 Task: Search one way flight ticket for 4 adults, 2 children, 2 infants in seat and 1 infant on lap in premium economy from Greenville: Pitt-greenville Airport to Gillette: Gillette Campbell County Airport on 5-1-2023. Choice of flights is Westjet. Number of bags: 1 carry on bag. Price is upto 89000. Outbound departure time preference is 7:00.
Action: Mouse moved to (253, 316)
Screenshot: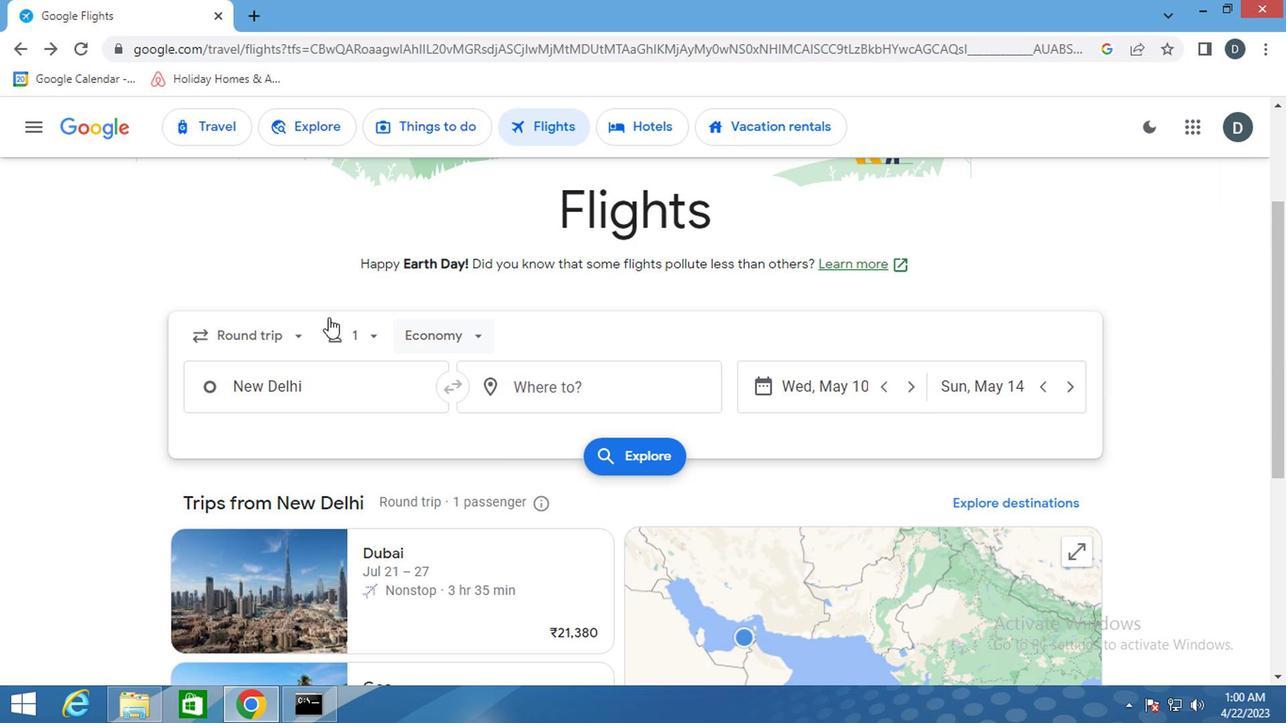 
Action: Mouse pressed left at (253, 316)
Screenshot: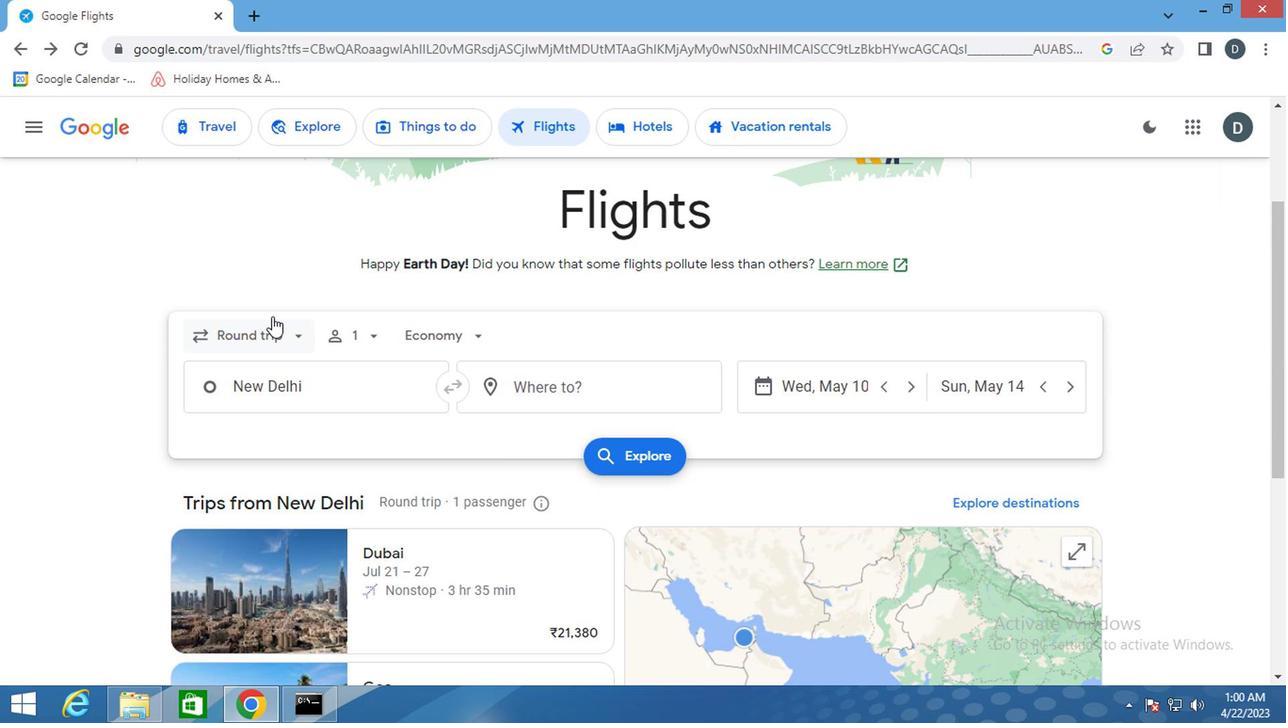
Action: Mouse moved to (248, 407)
Screenshot: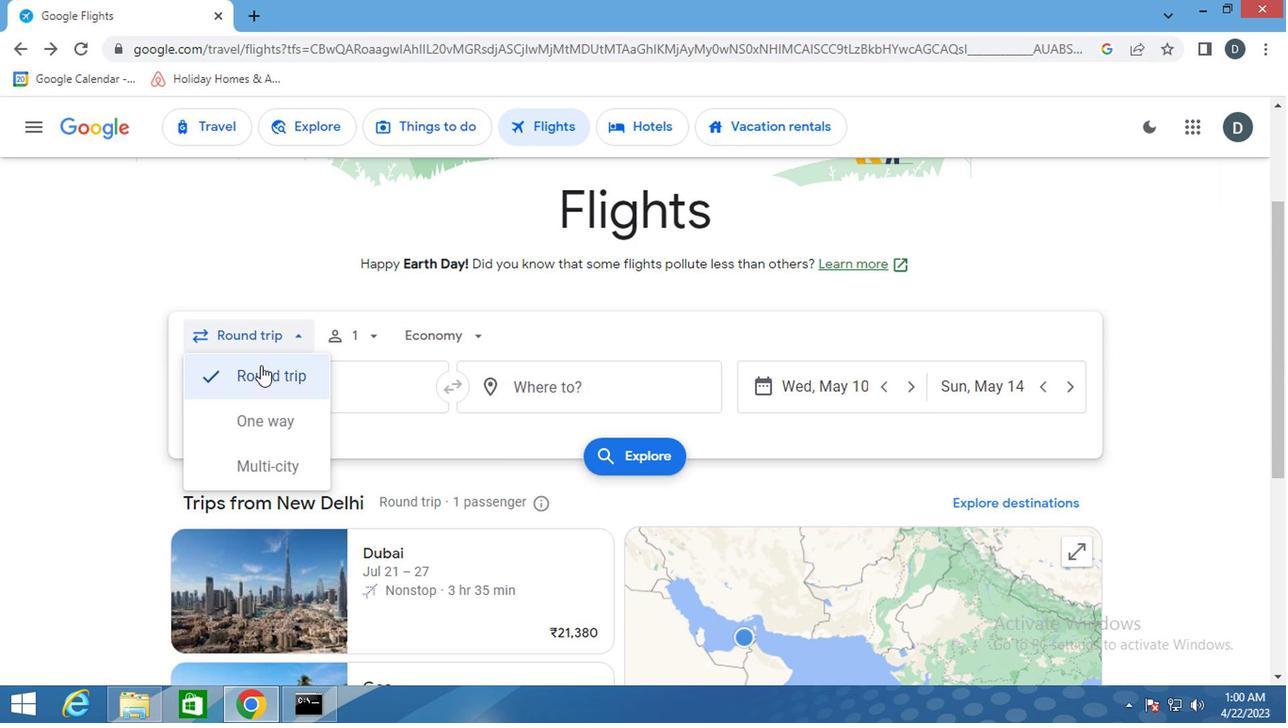 
Action: Mouse pressed left at (248, 407)
Screenshot: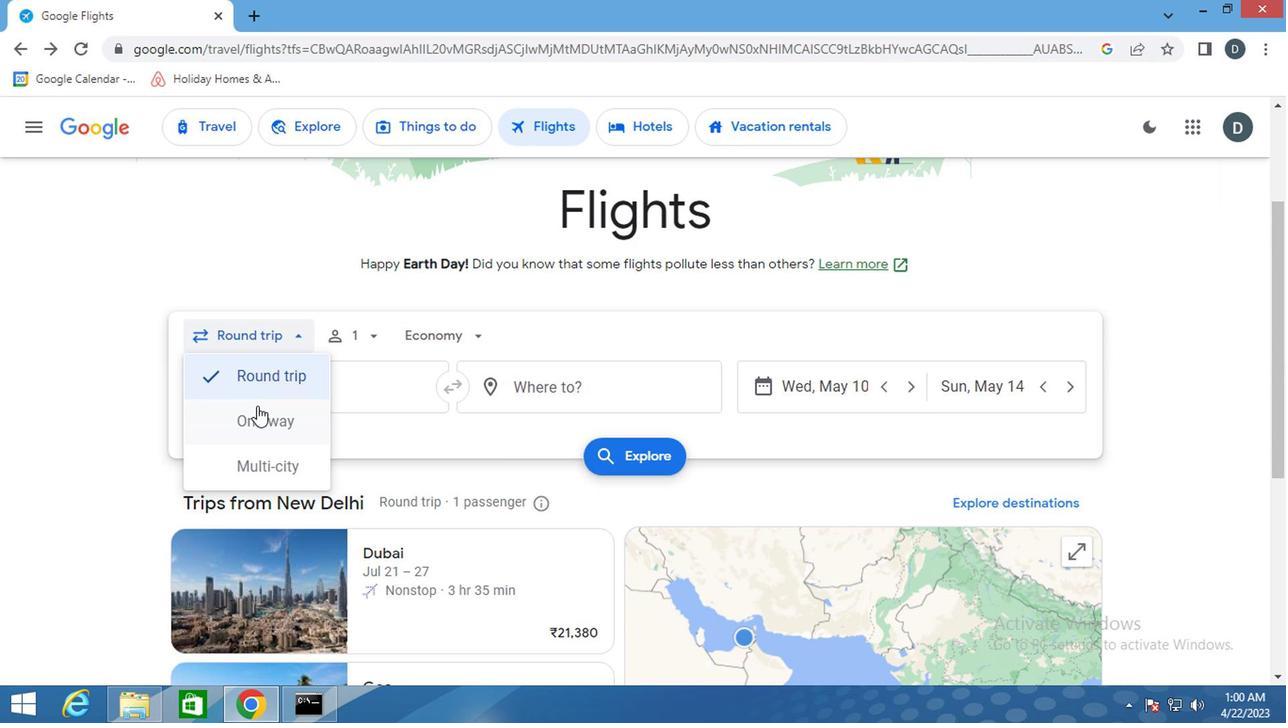 
Action: Mouse moved to (337, 331)
Screenshot: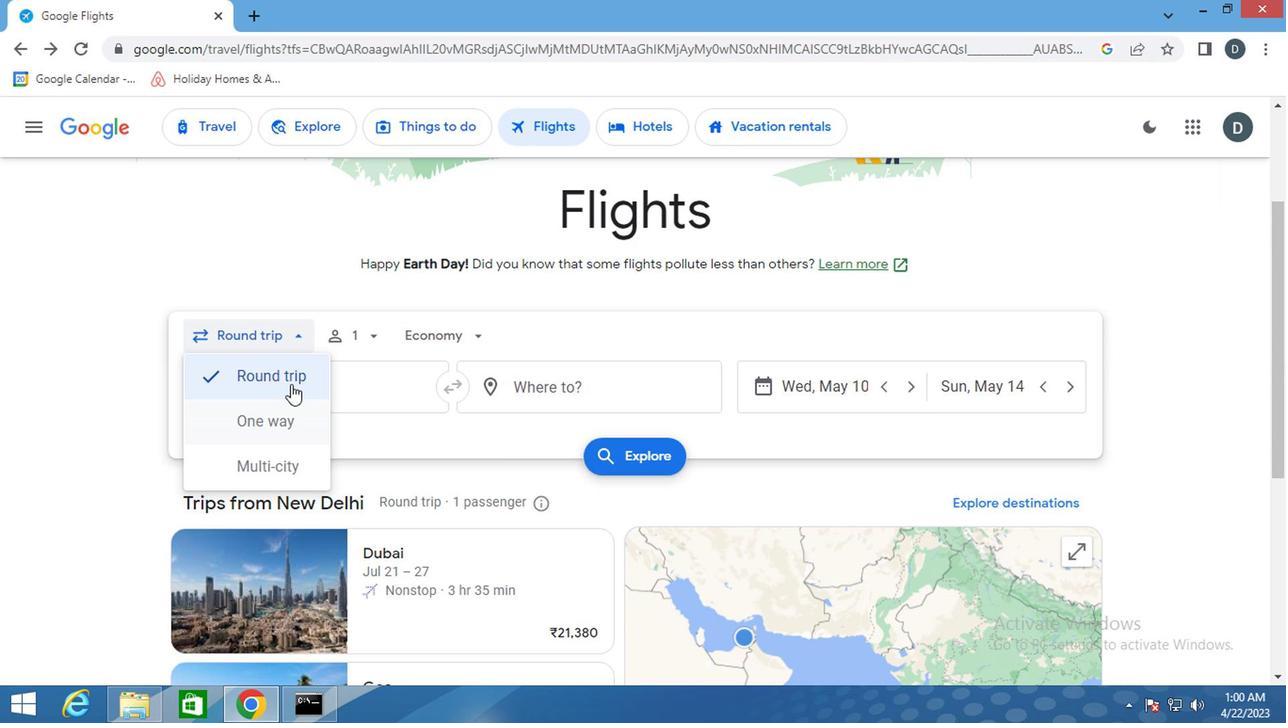 
Action: Mouse pressed left at (337, 331)
Screenshot: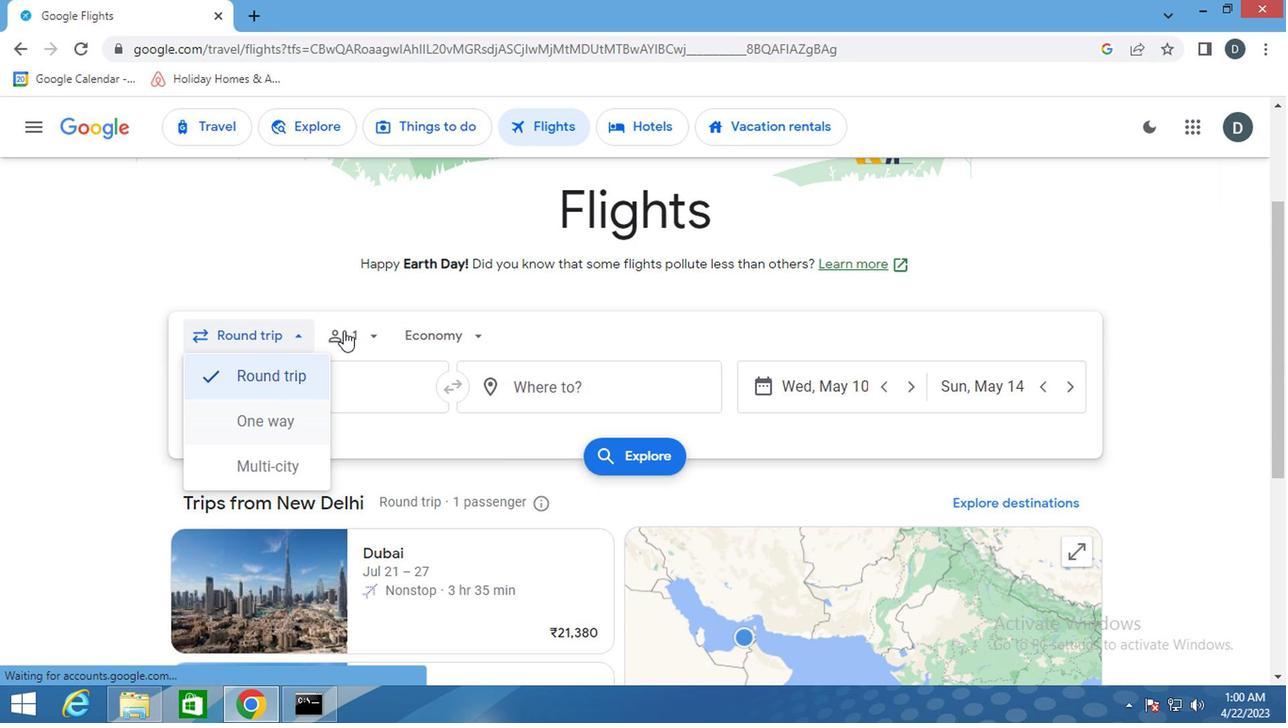 
Action: Mouse moved to (504, 388)
Screenshot: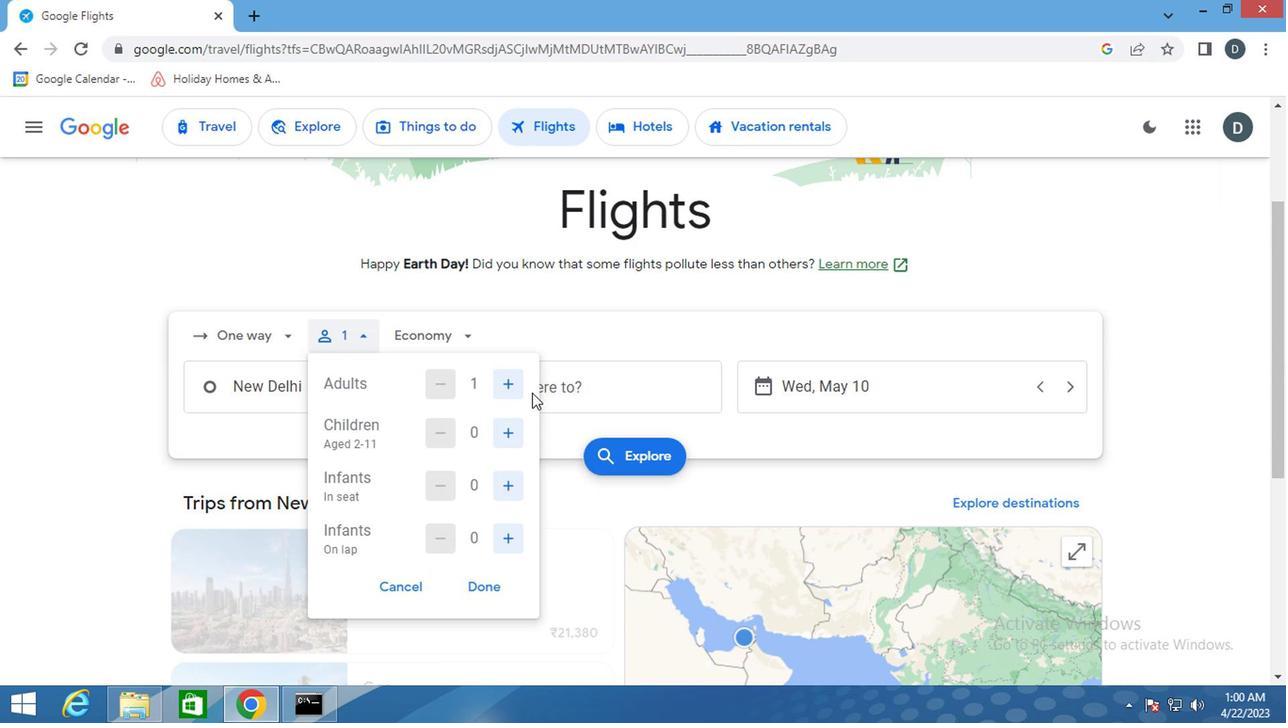 
Action: Mouse pressed left at (504, 388)
Screenshot: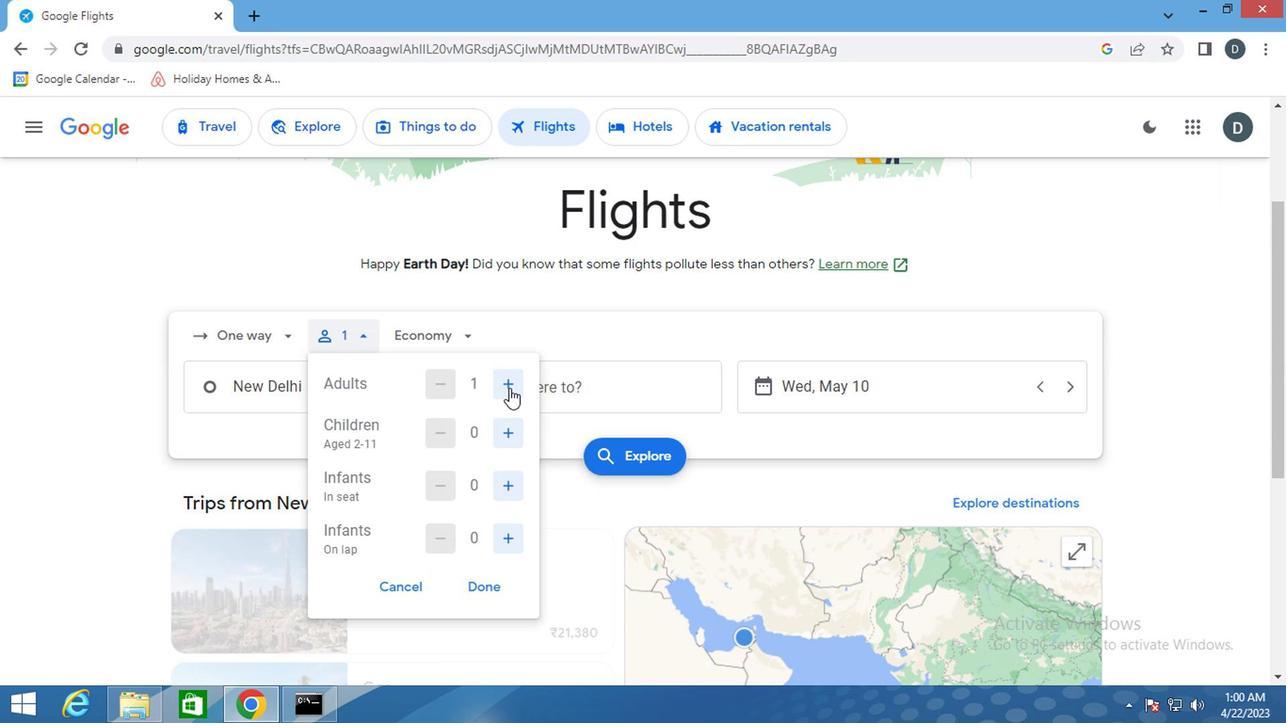 
Action: Mouse pressed left at (504, 388)
Screenshot: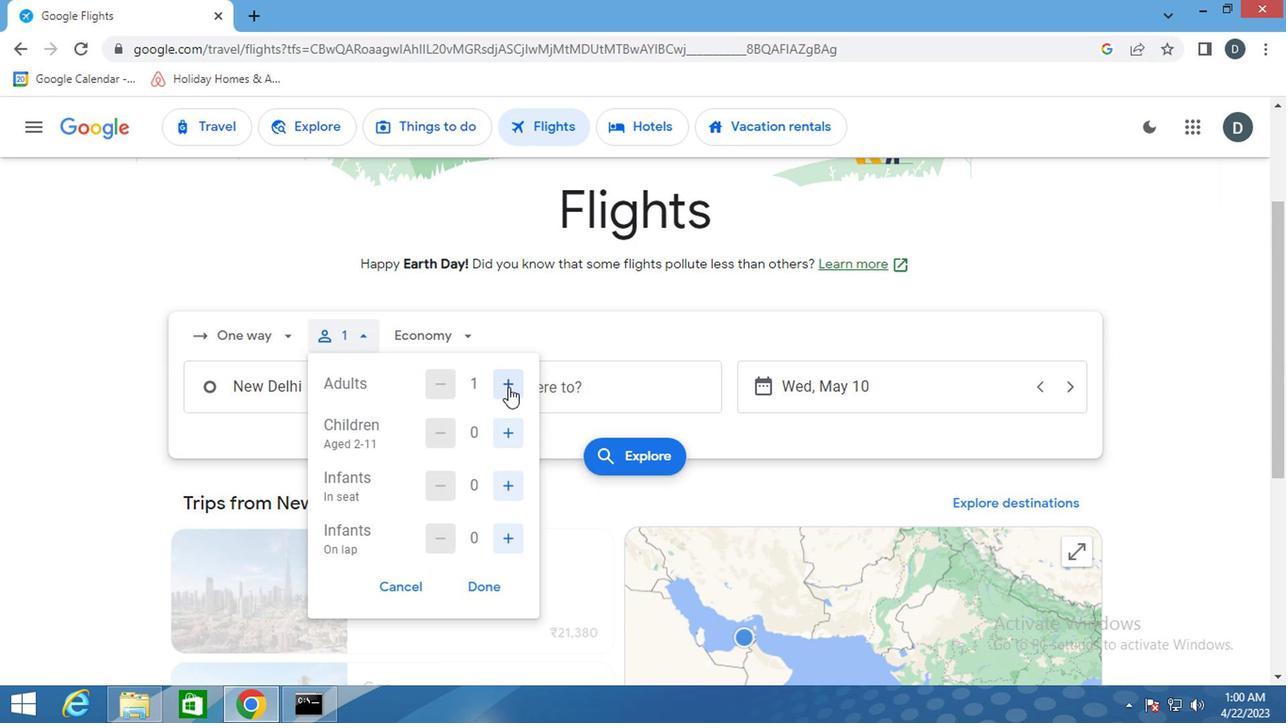 
Action: Mouse pressed left at (504, 388)
Screenshot: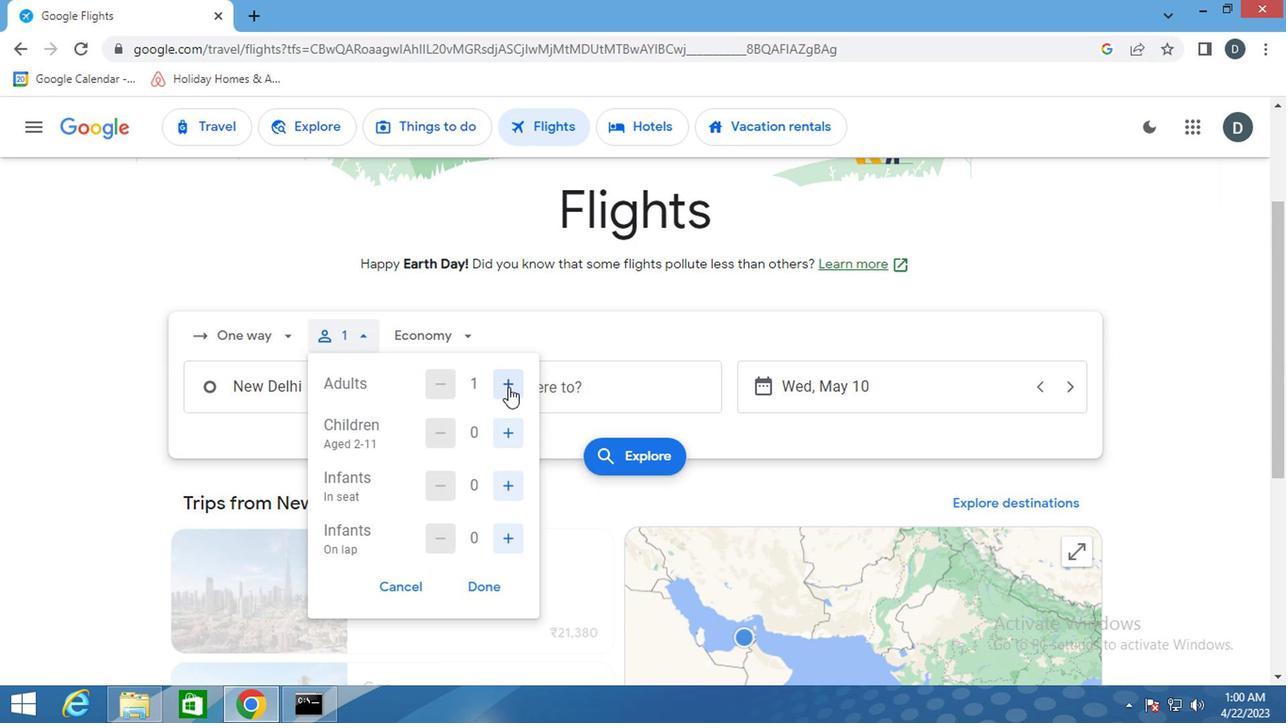 
Action: Mouse moved to (499, 436)
Screenshot: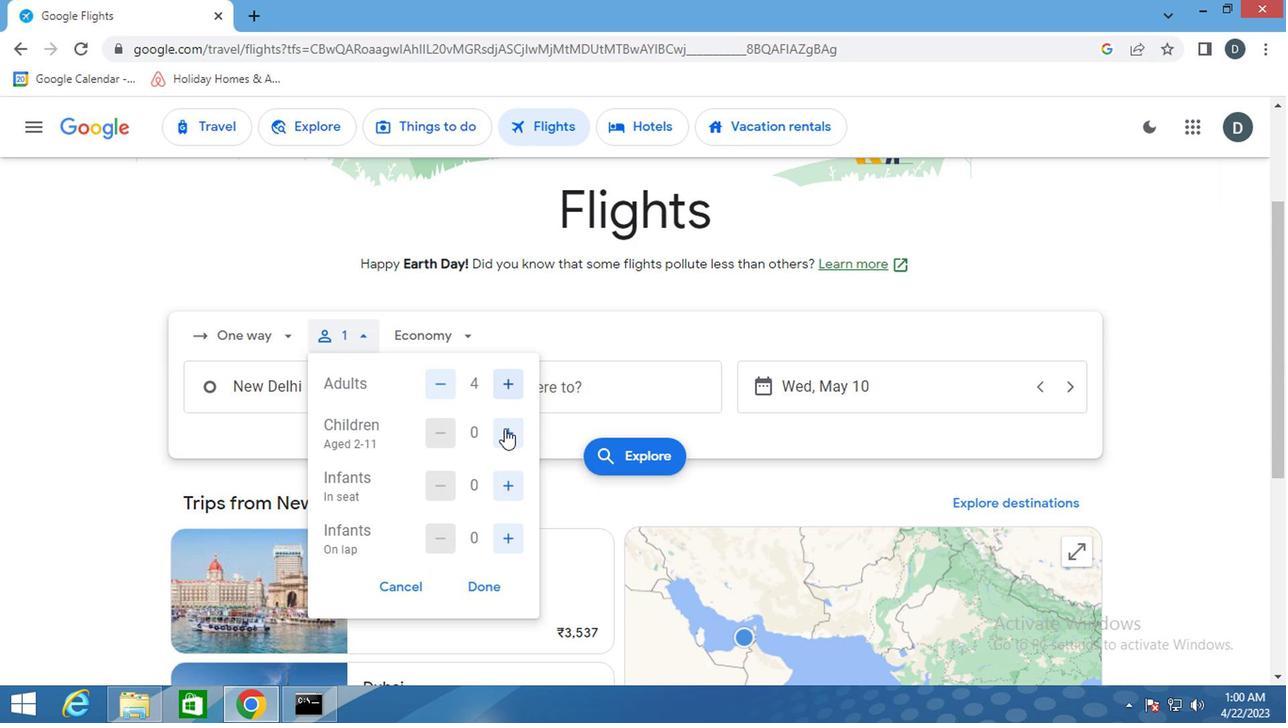 
Action: Mouse pressed left at (499, 436)
Screenshot: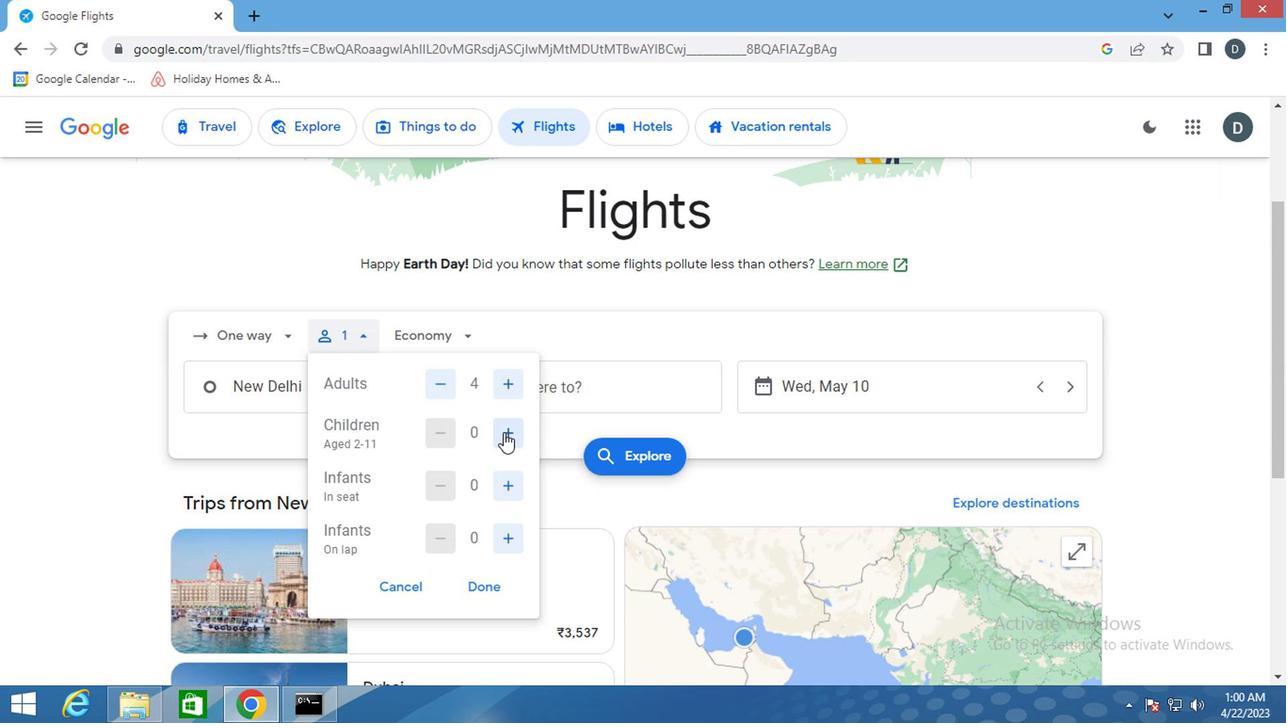
Action: Mouse moved to (499, 436)
Screenshot: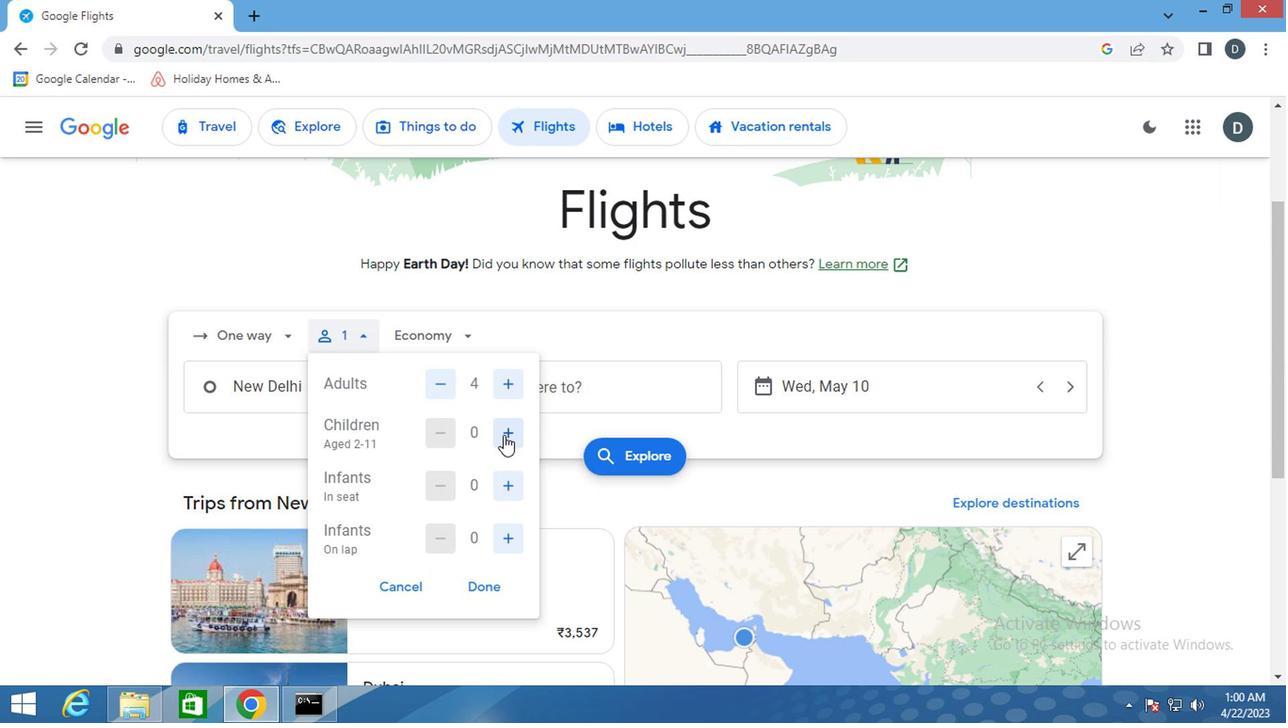 
Action: Mouse pressed left at (499, 436)
Screenshot: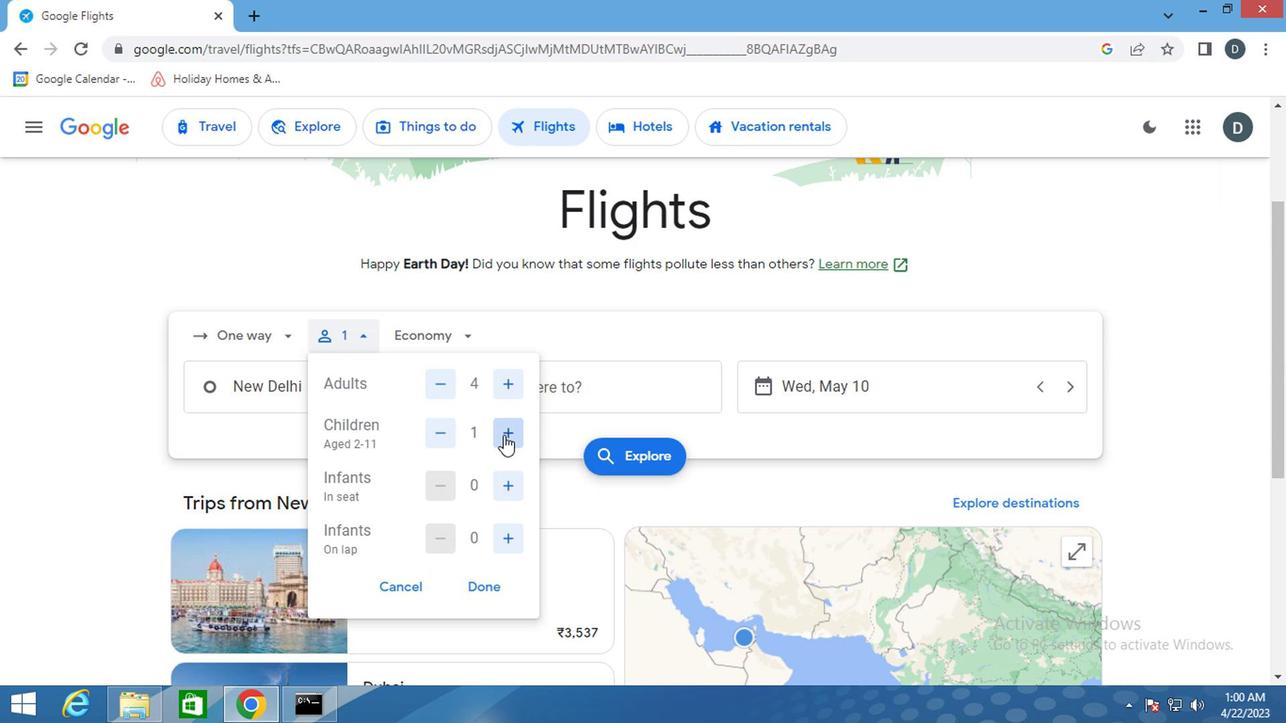 
Action: Mouse moved to (505, 482)
Screenshot: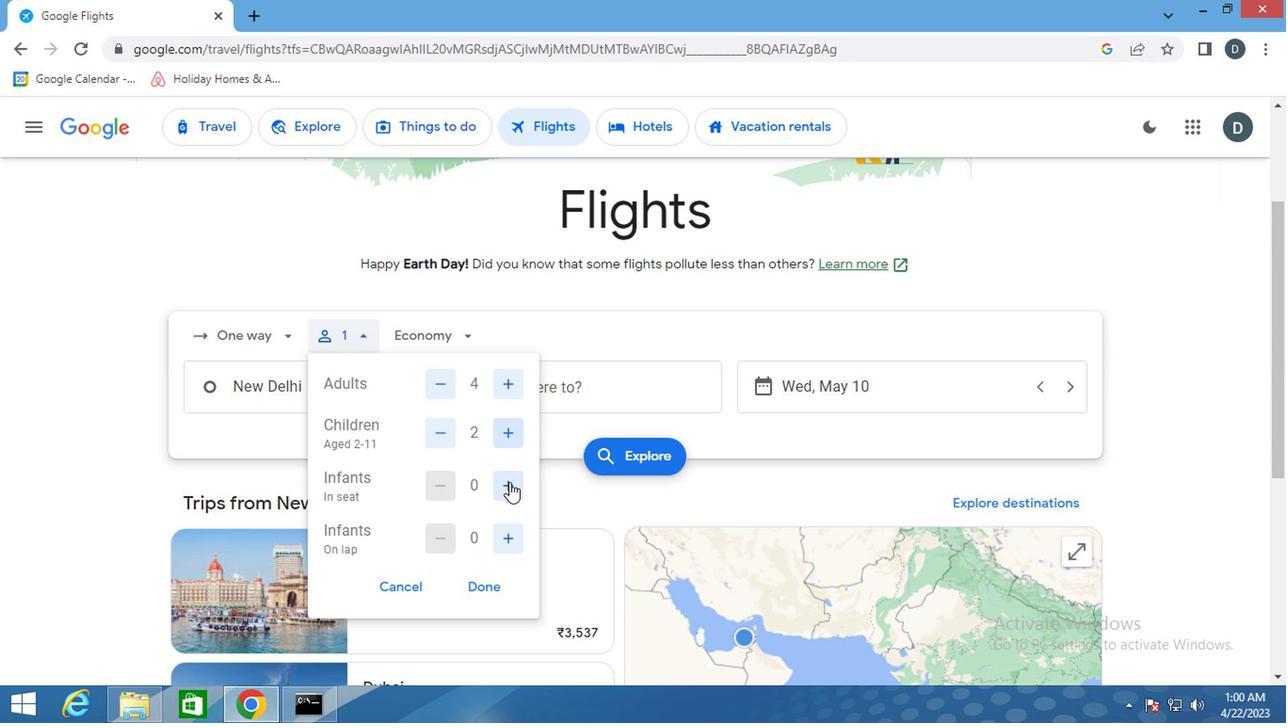 
Action: Mouse pressed left at (505, 482)
Screenshot: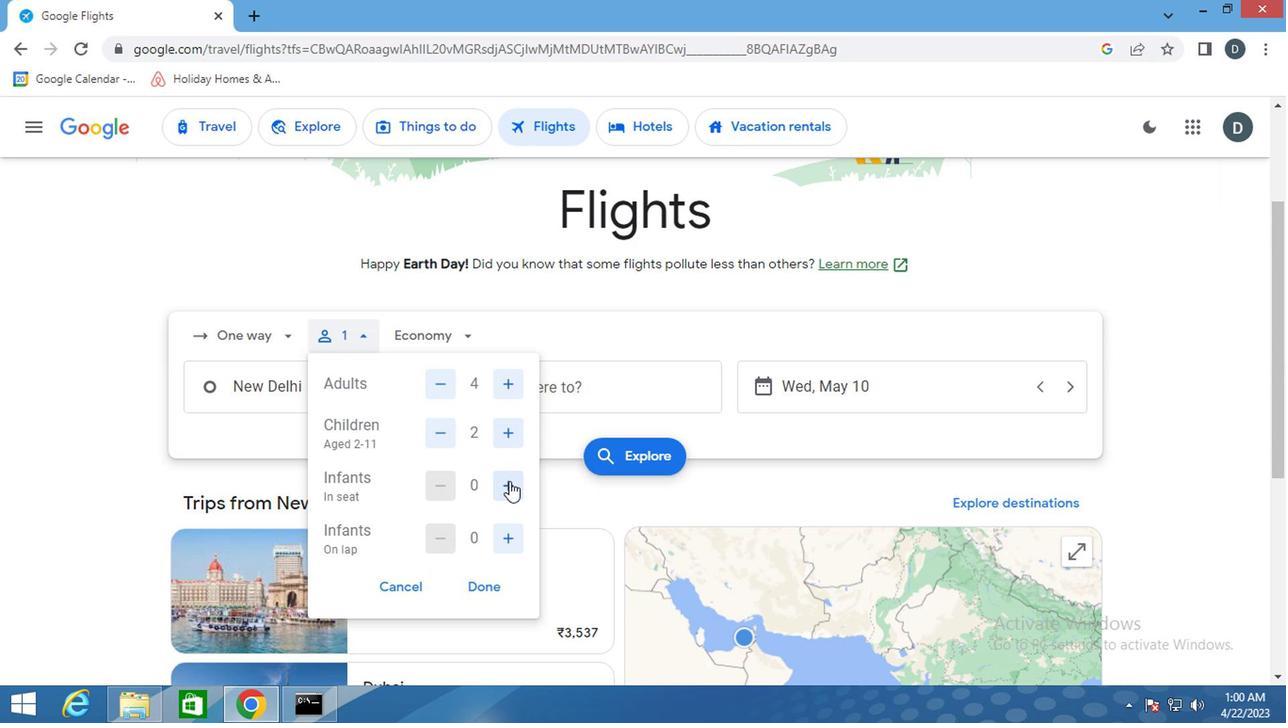 
Action: Mouse pressed left at (505, 482)
Screenshot: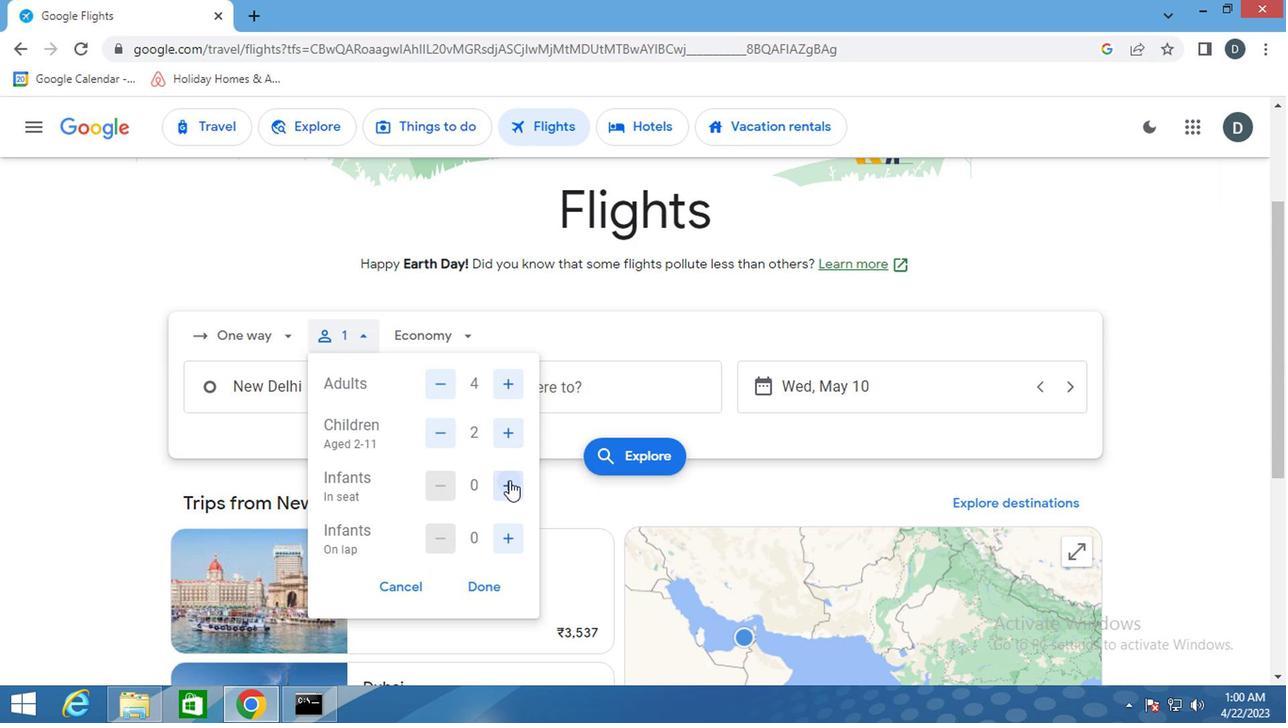 
Action: Mouse moved to (519, 540)
Screenshot: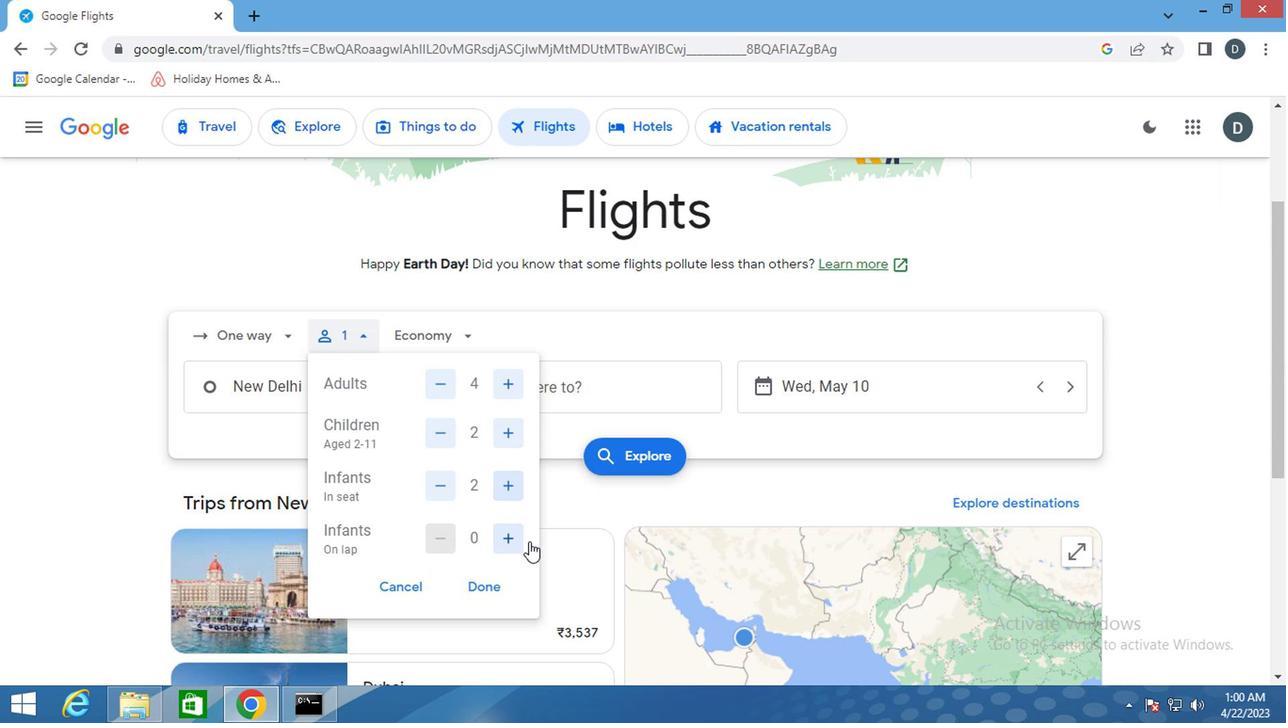 
Action: Mouse pressed left at (519, 540)
Screenshot: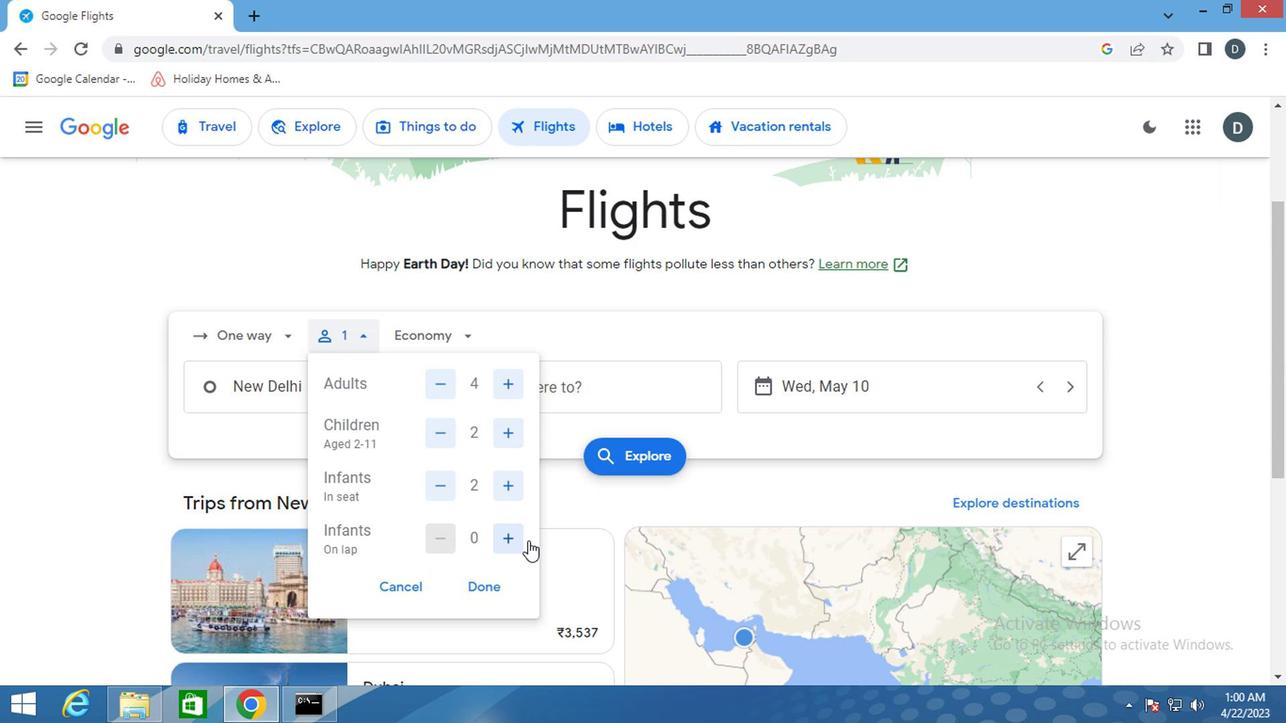
Action: Mouse moved to (462, 587)
Screenshot: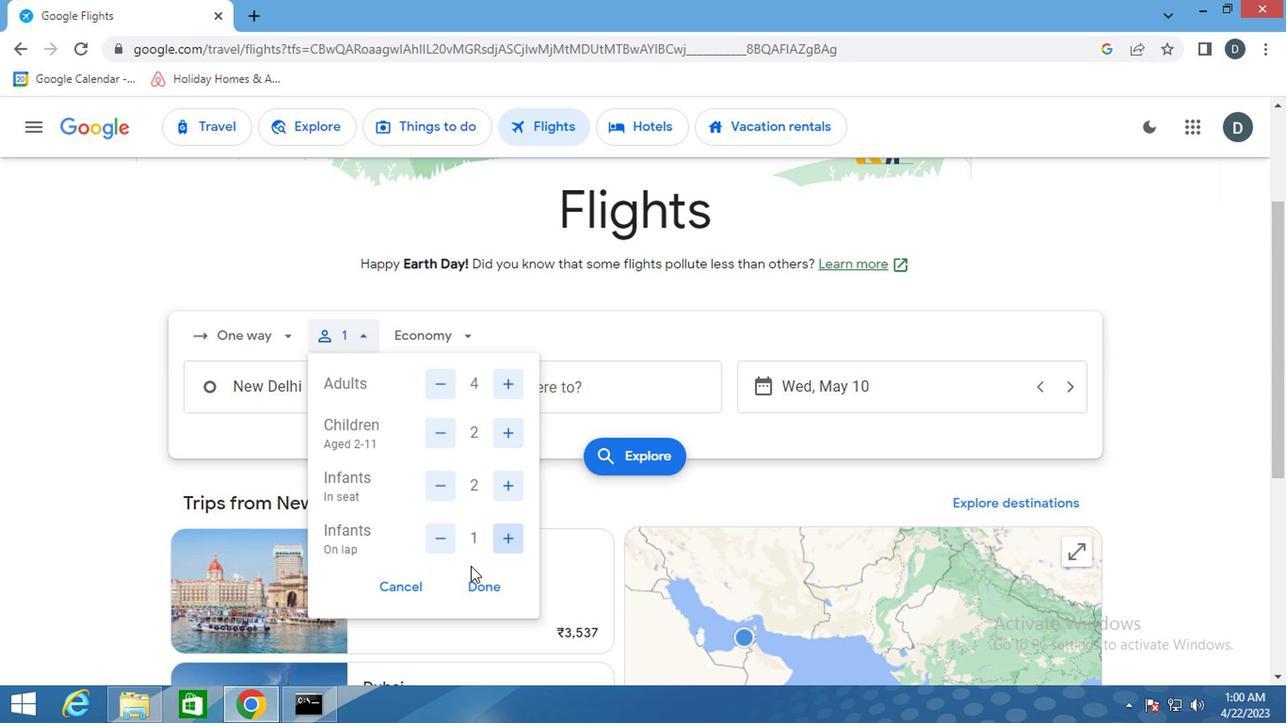 
Action: Mouse pressed left at (462, 587)
Screenshot: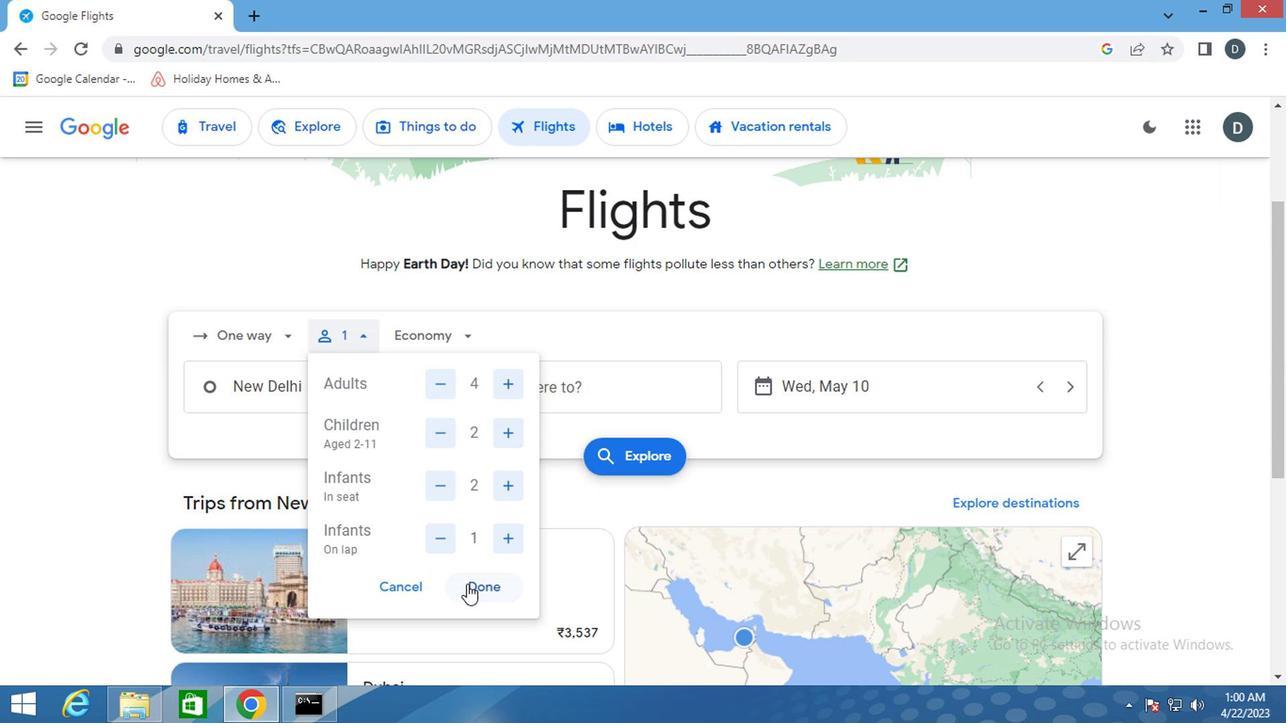 
Action: Mouse moved to (434, 341)
Screenshot: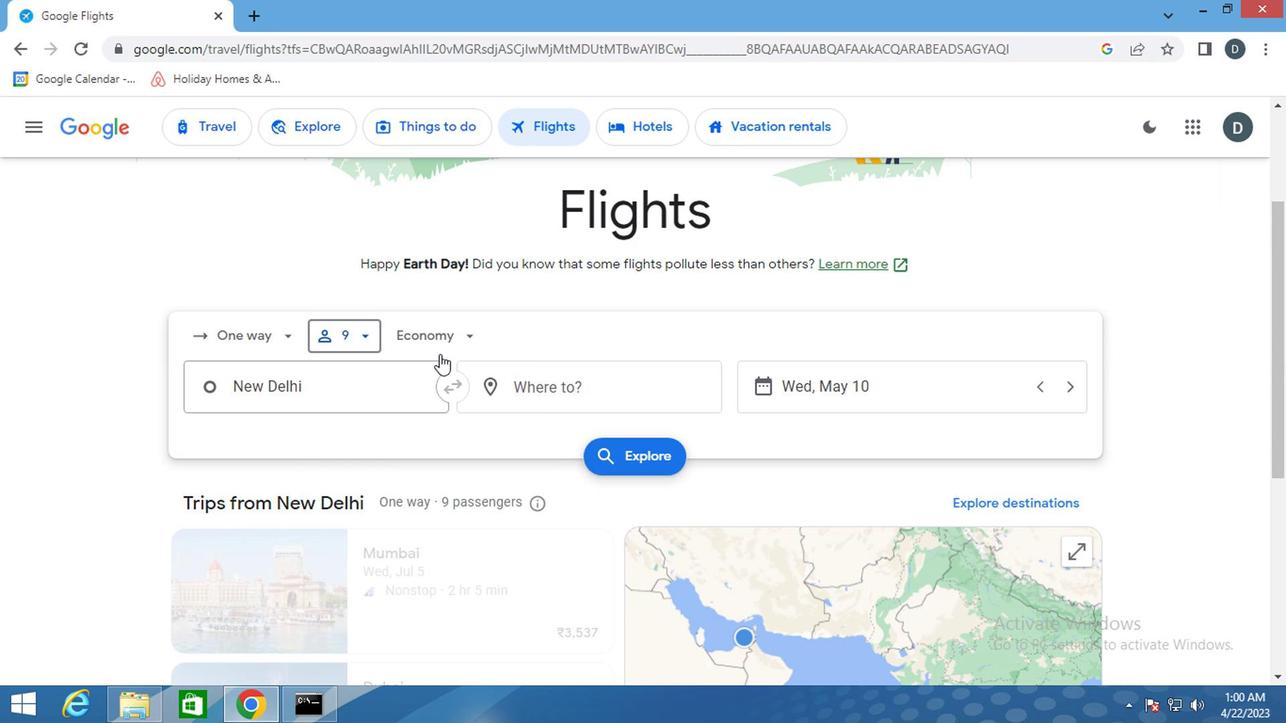 
Action: Mouse pressed left at (434, 341)
Screenshot: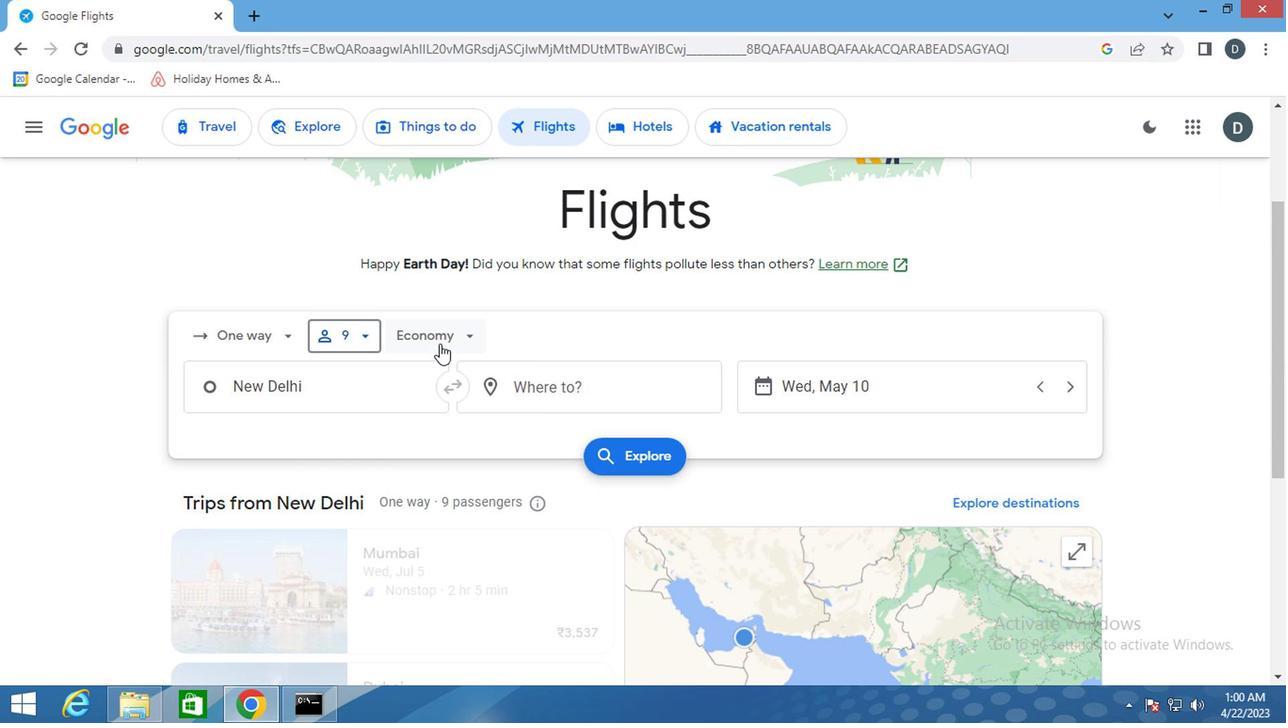 
Action: Mouse moved to (473, 420)
Screenshot: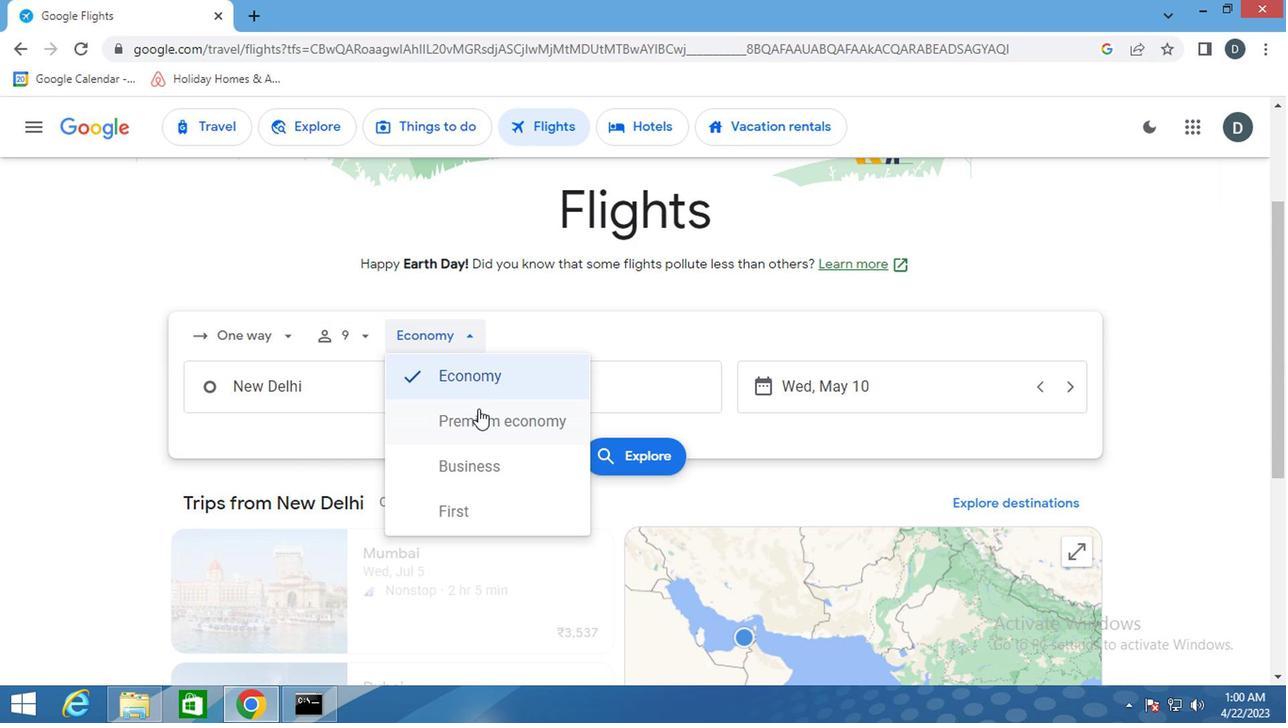 
Action: Mouse pressed left at (473, 420)
Screenshot: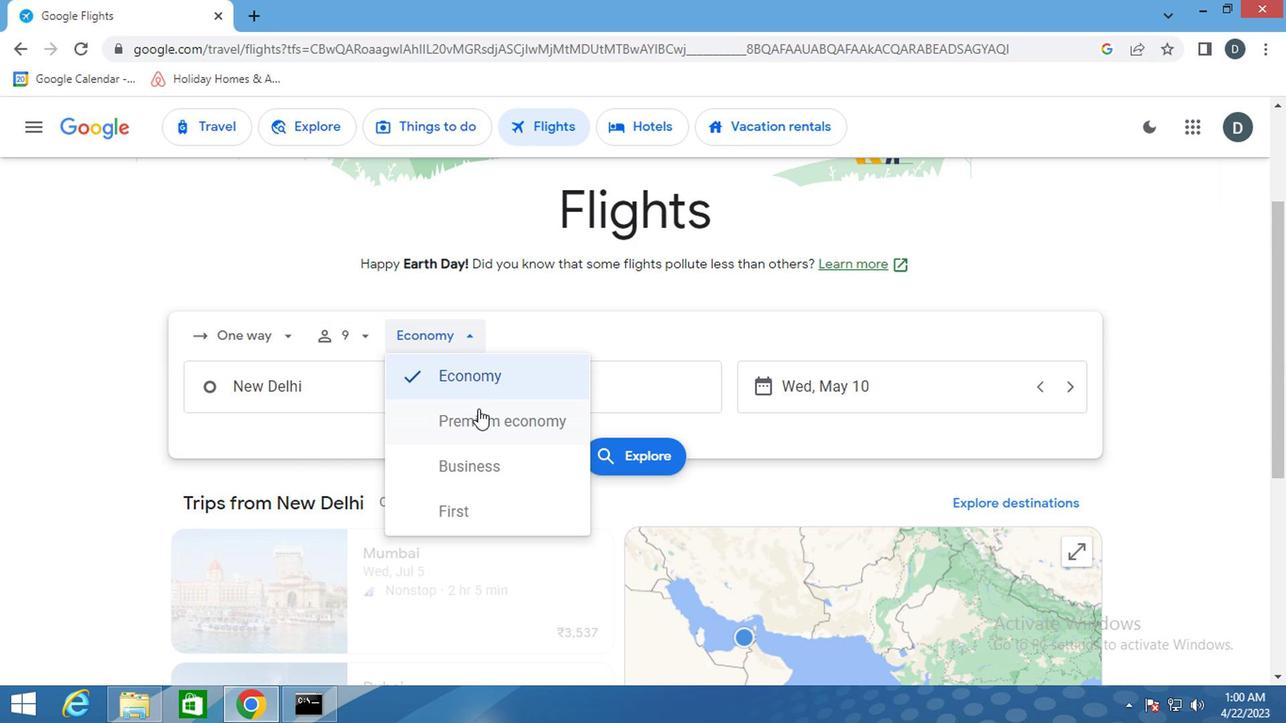 
Action: Mouse moved to (340, 397)
Screenshot: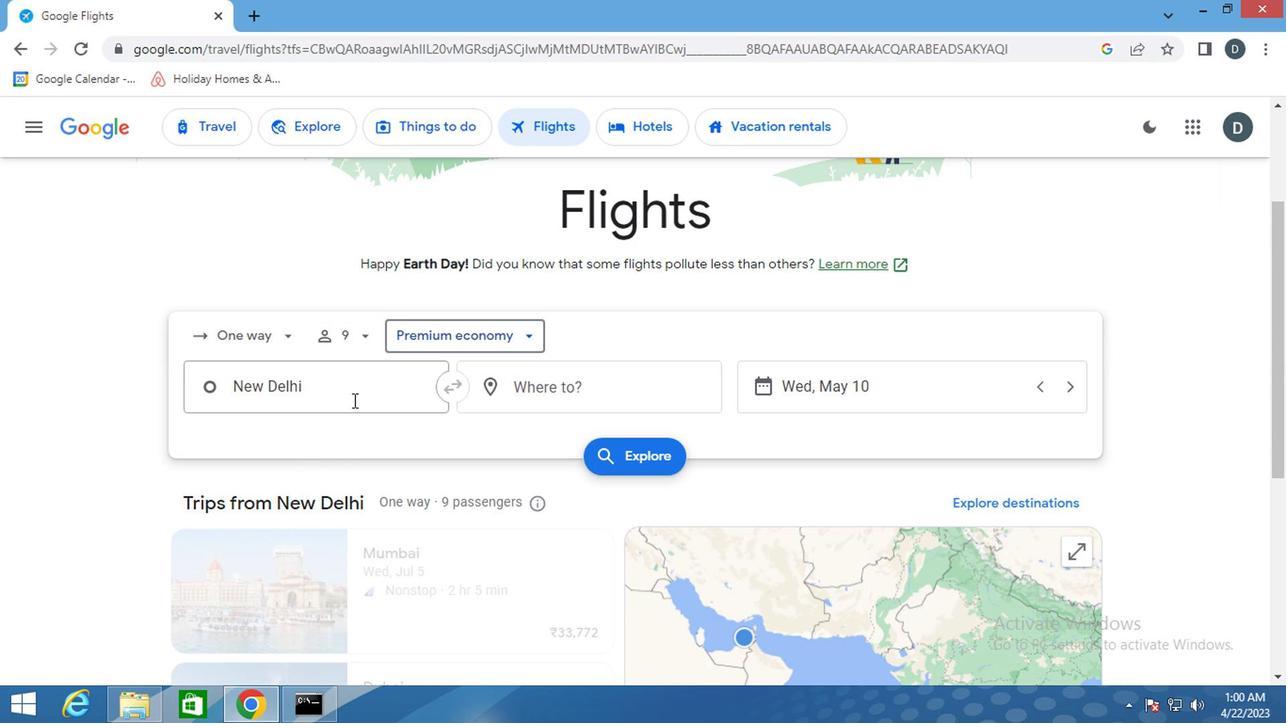 
Action: Mouse pressed left at (340, 397)
Screenshot: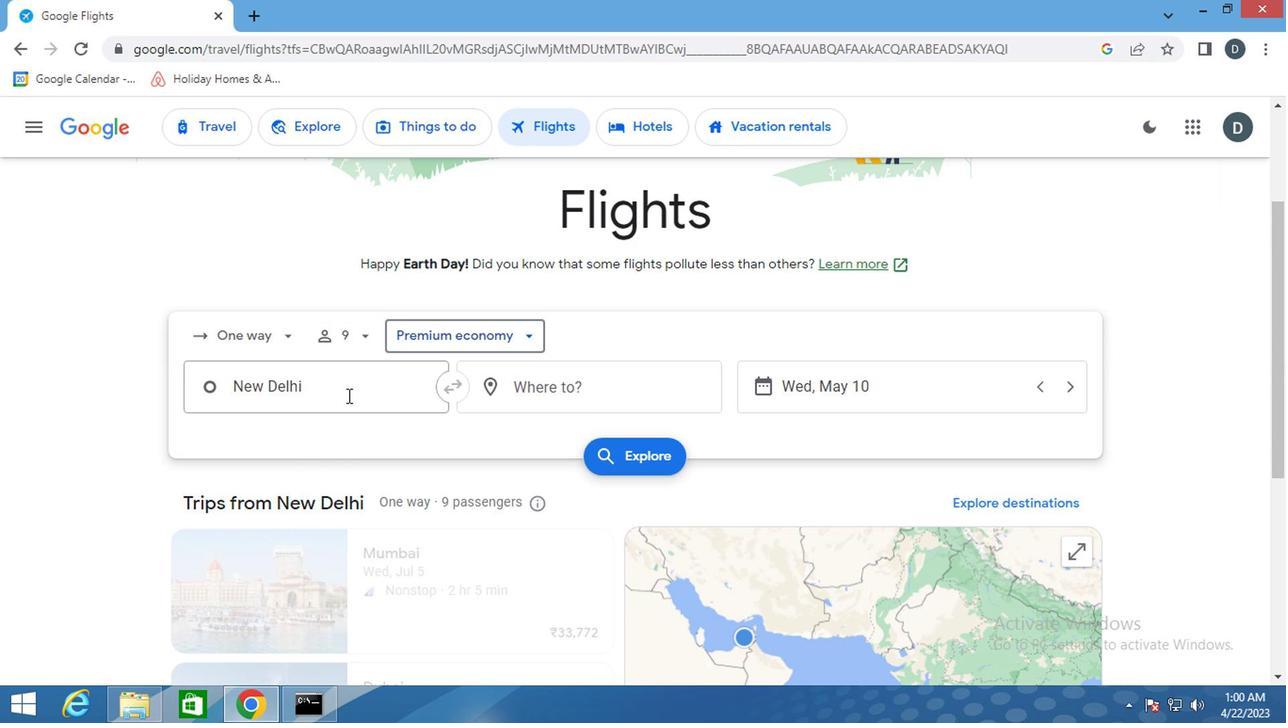 
Action: Mouse moved to (342, 392)
Screenshot: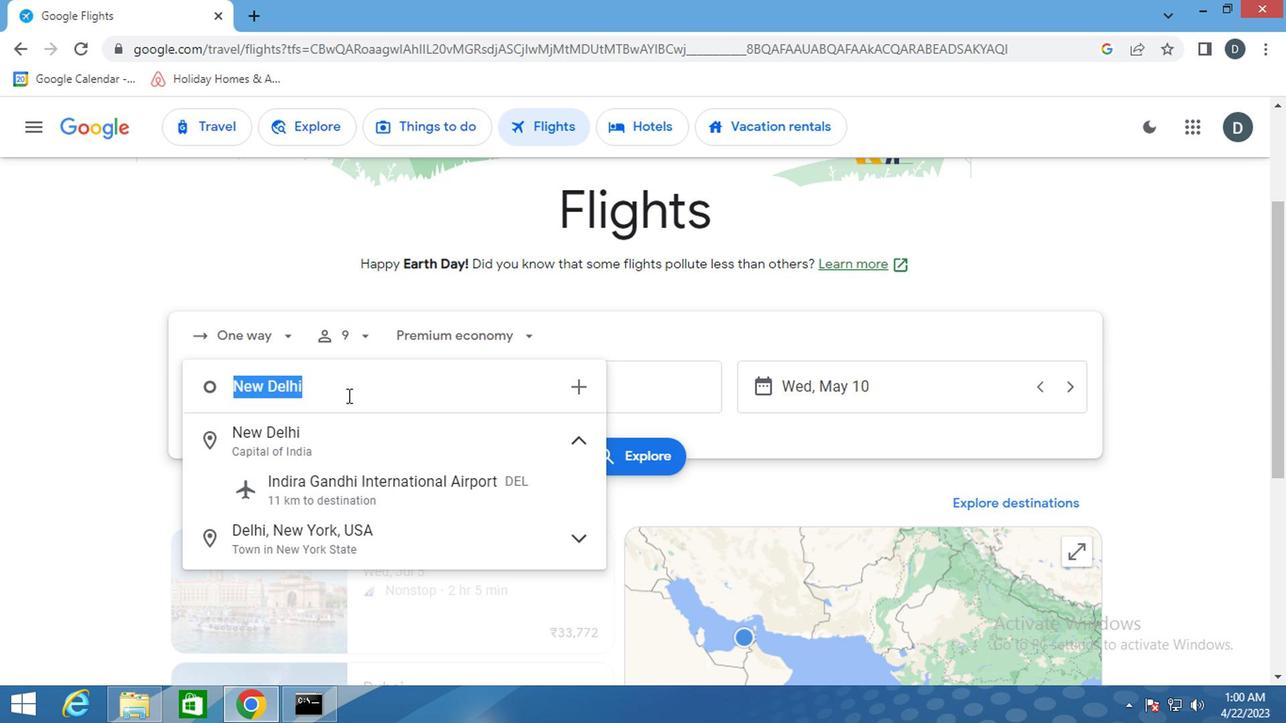 
Action: Key pressed <Key.shift>GREENSB
Screenshot: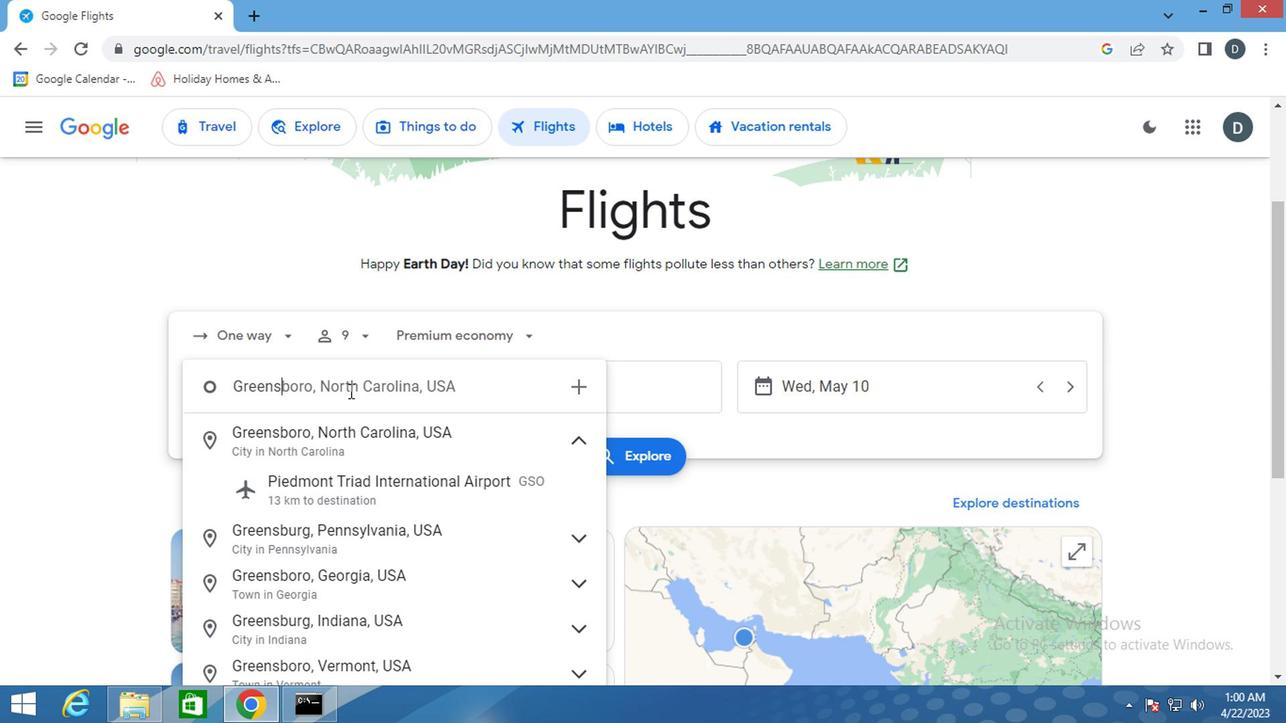 
Action: Mouse moved to (369, 477)
Screenshot: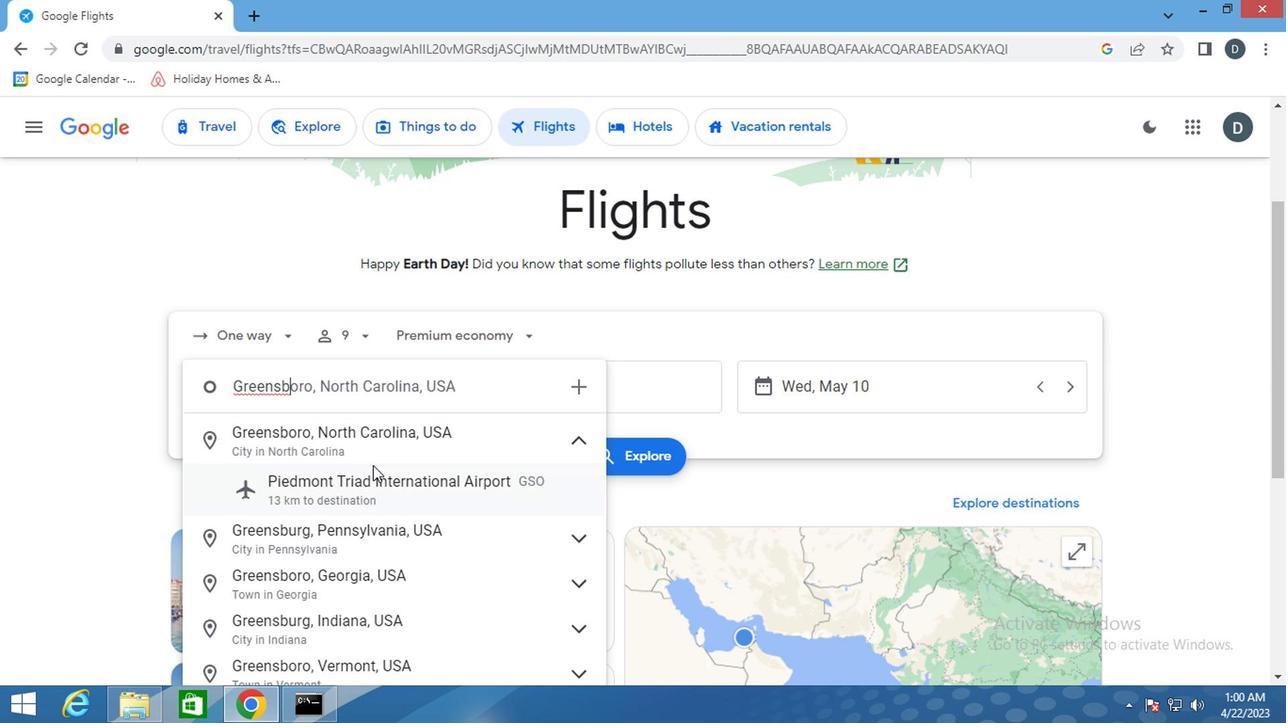 
Action: Mouse pressed left at (369, 477)
Screenshot: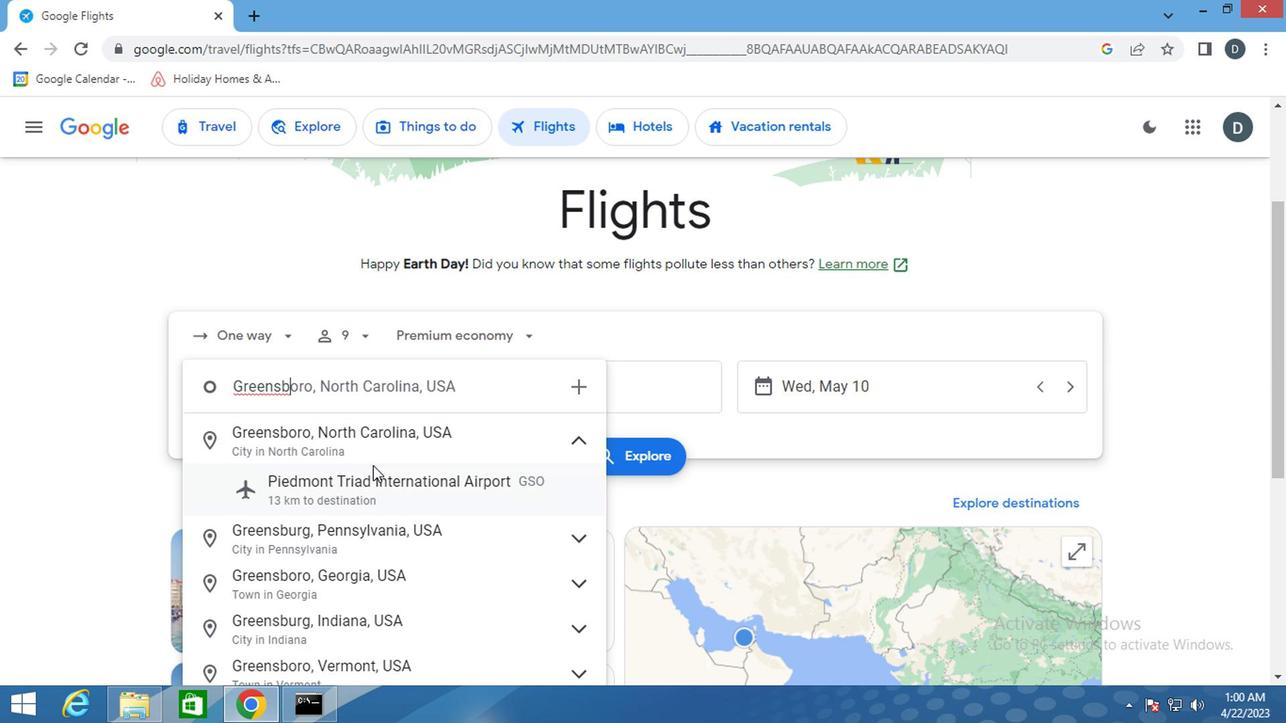 
Action: Mouse moved to (519, 385)
Screenshot: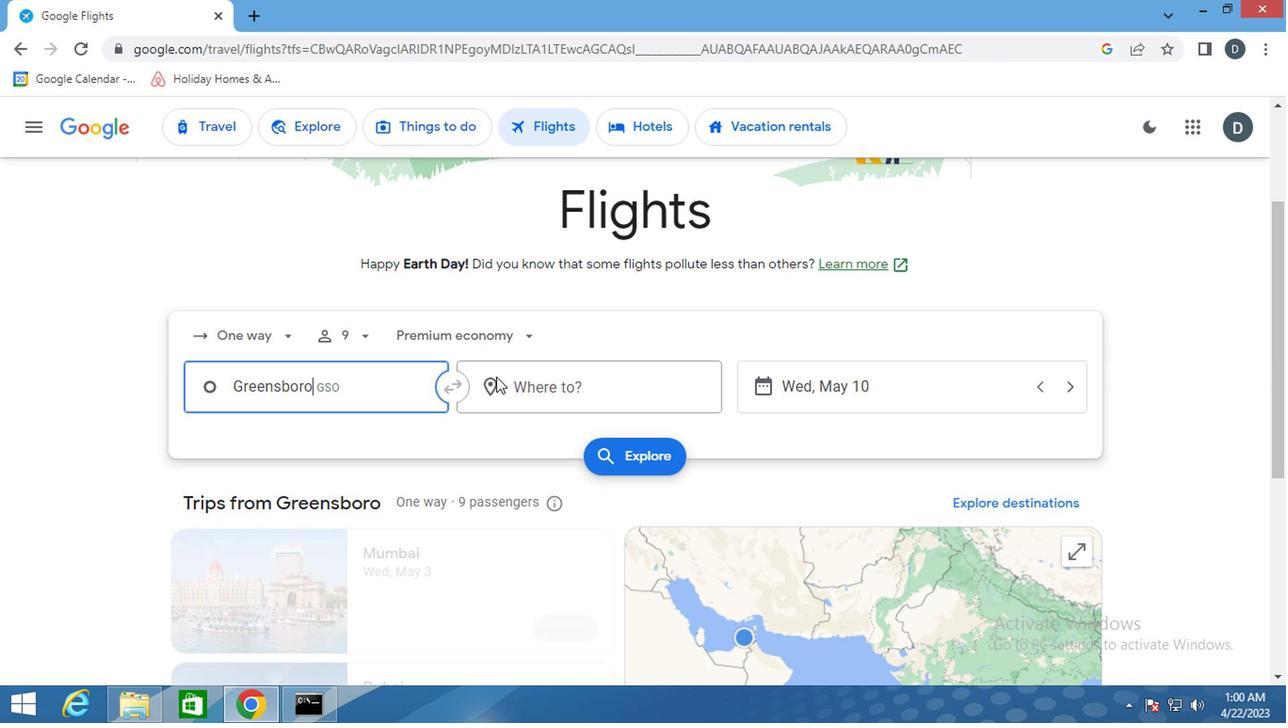 
Action: Mouse pressed left at (519, 385)
Screenshot: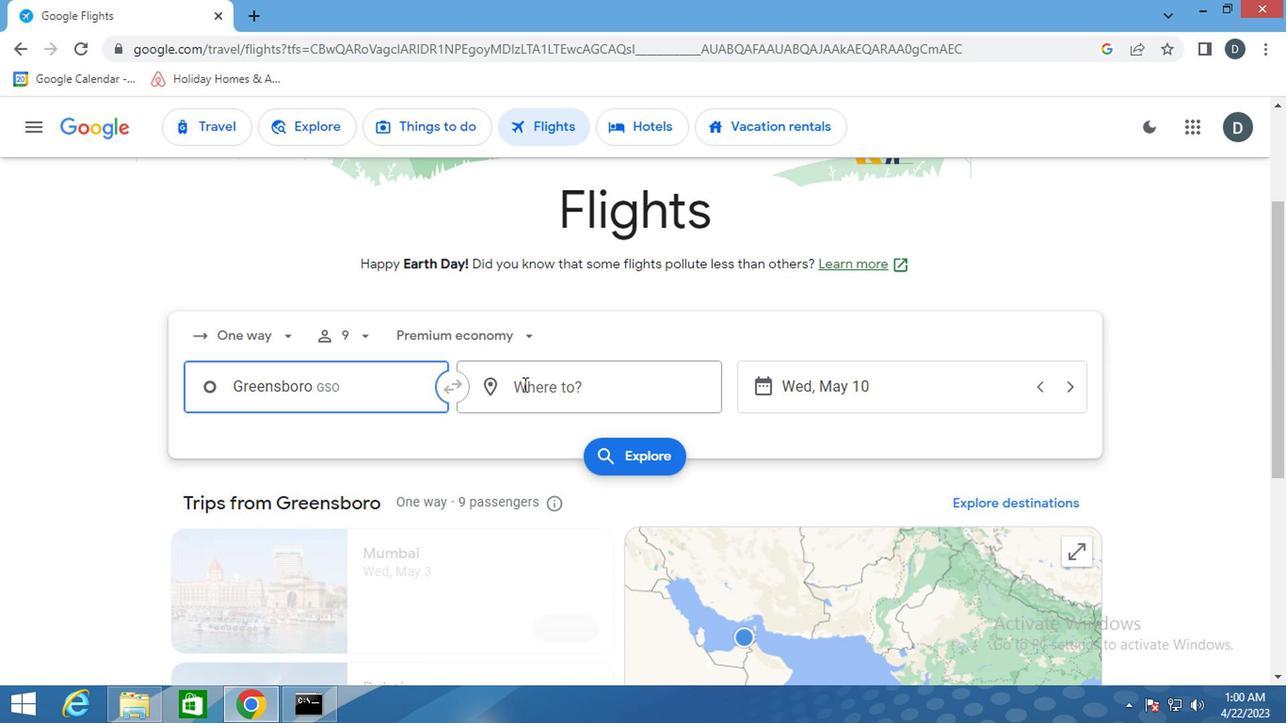 
Action: Key pressed <Key.shift>GILLETTE
Screenshot: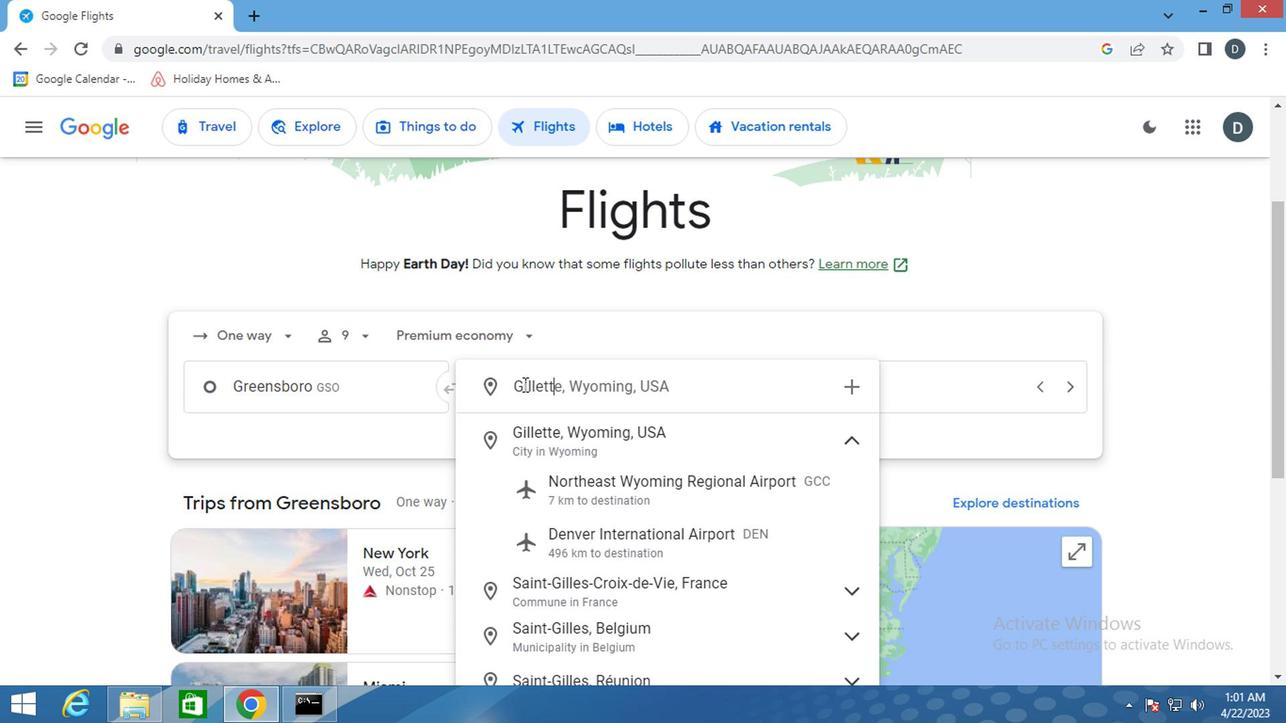 
Action: Mouse moved to (602, 436)
Screenshot: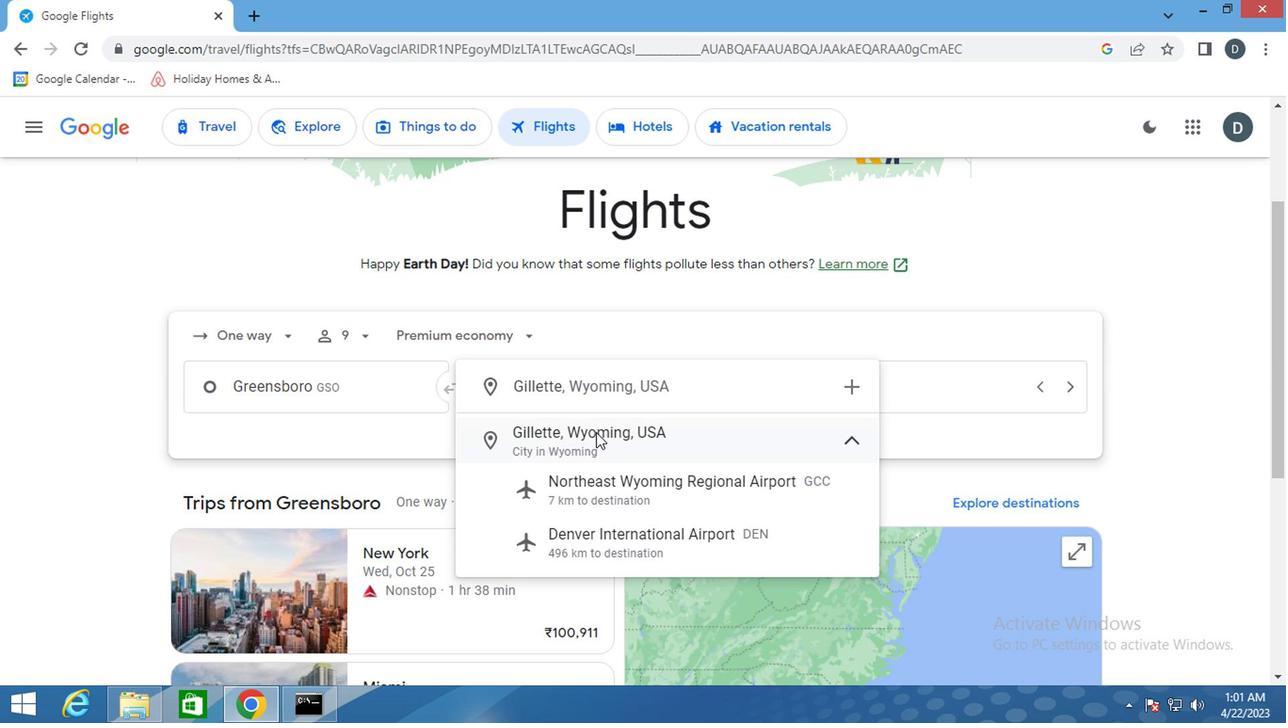 
Action: Mouse pressed left at (602, 436)
Screenshot: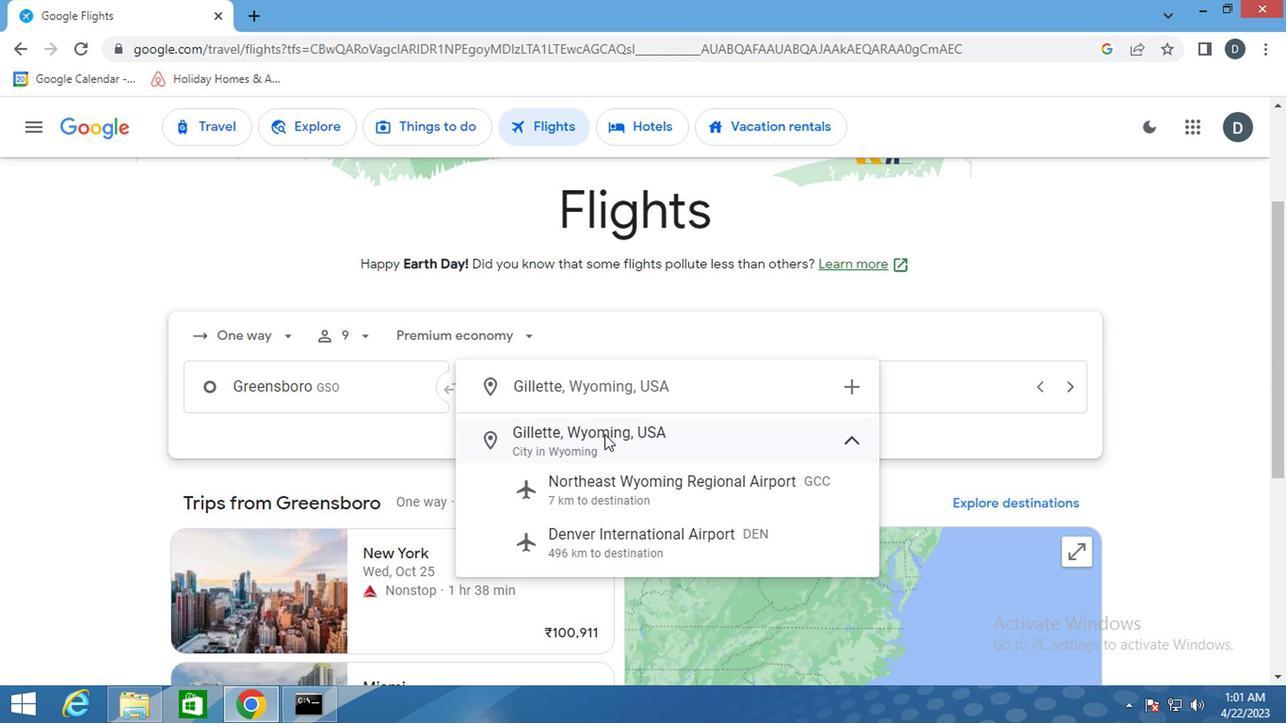 
Action: Mouse moved to (836, 390)
Screenshot: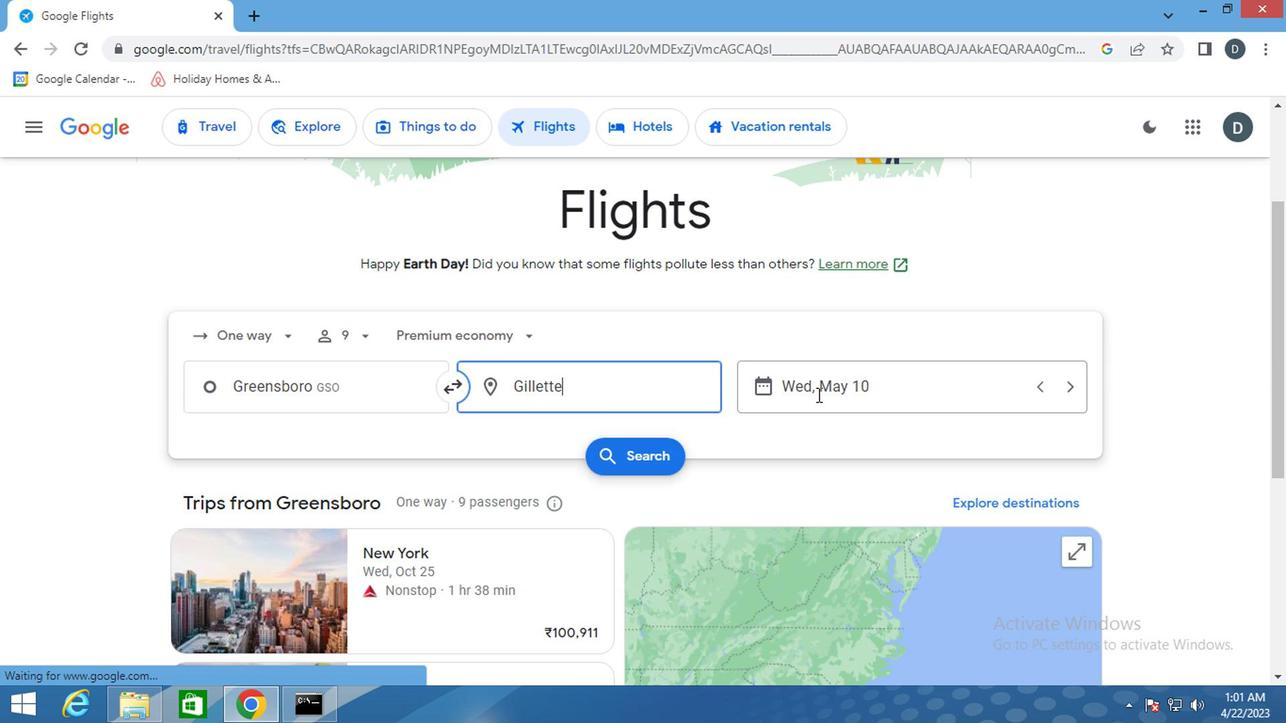 
Action: Mouse pressed left at (836, 390)
Screenshot: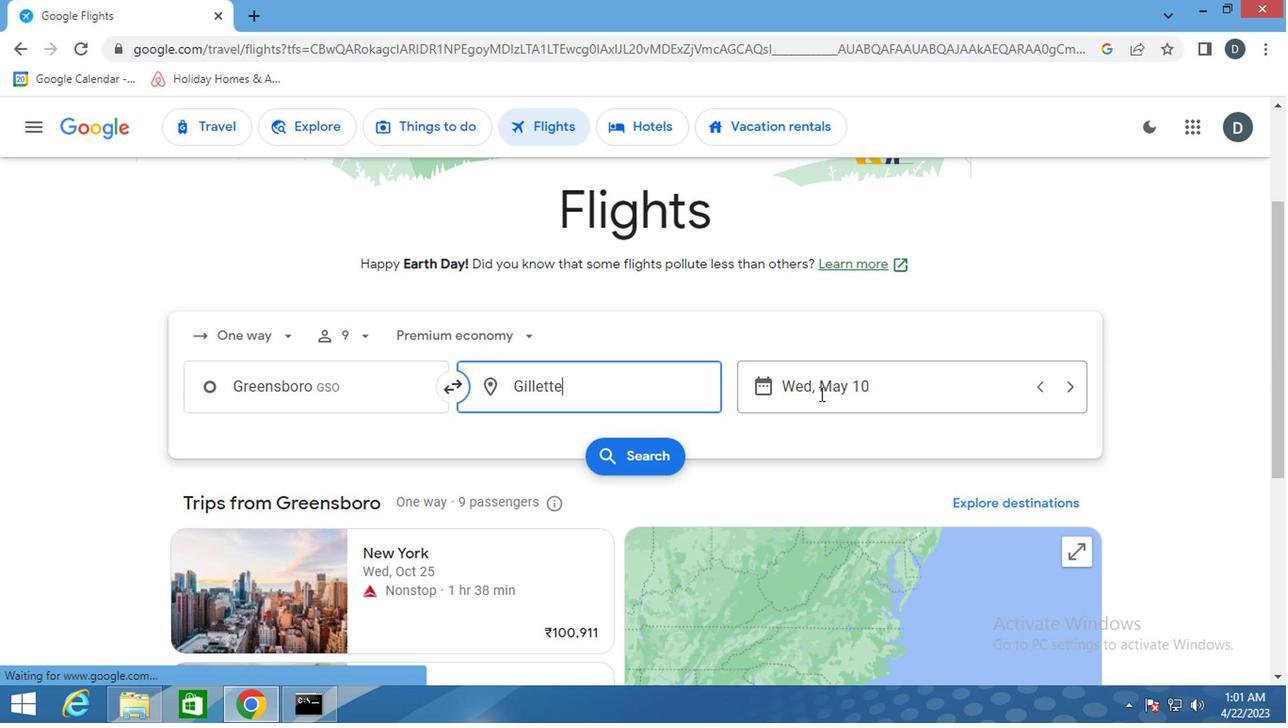 
Action: Mouse moved to (833, 339)
Screenshot: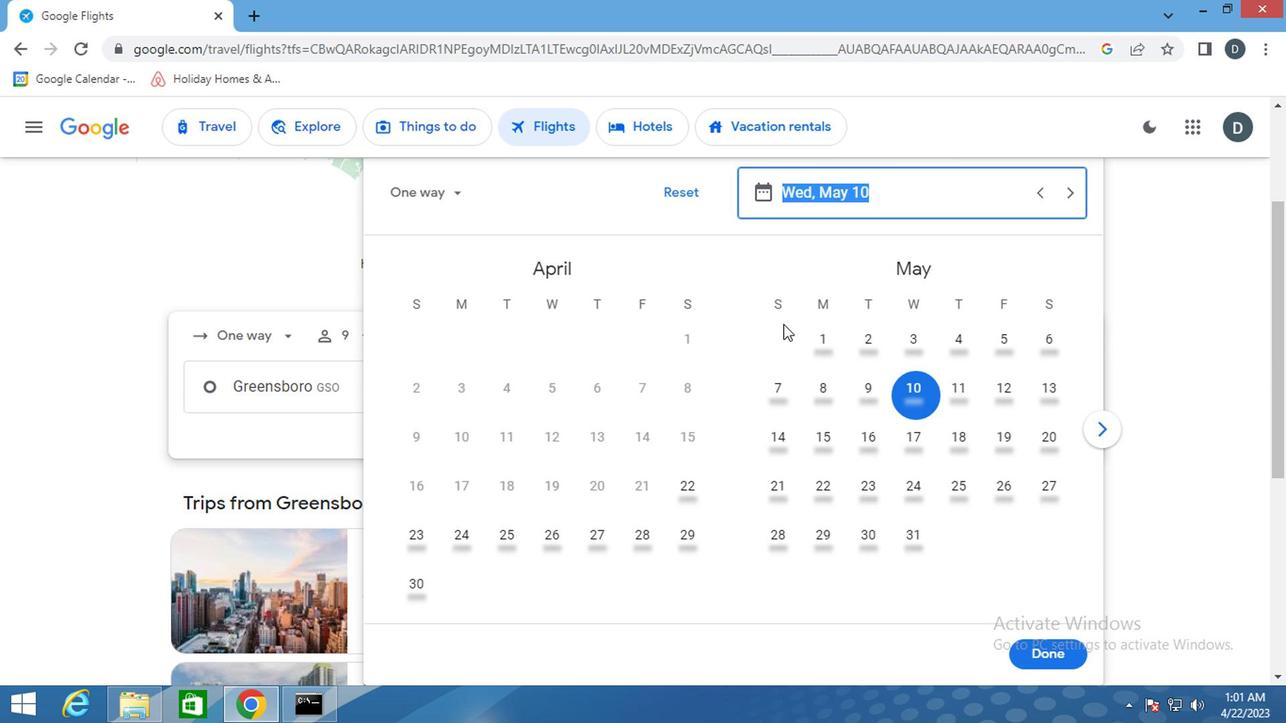 
Action: Mouse pressed left at (833, 339)
Screenshot: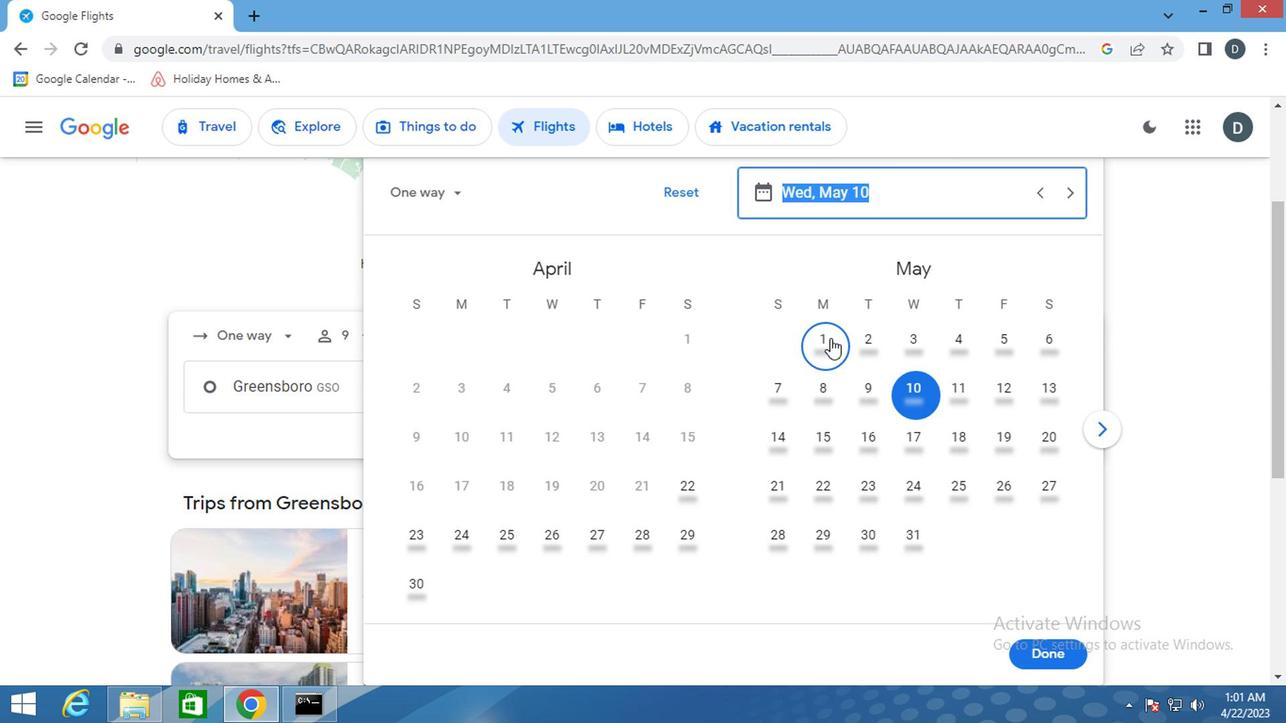 
Action: Mouse moved to (1043, 658)
Screenshot: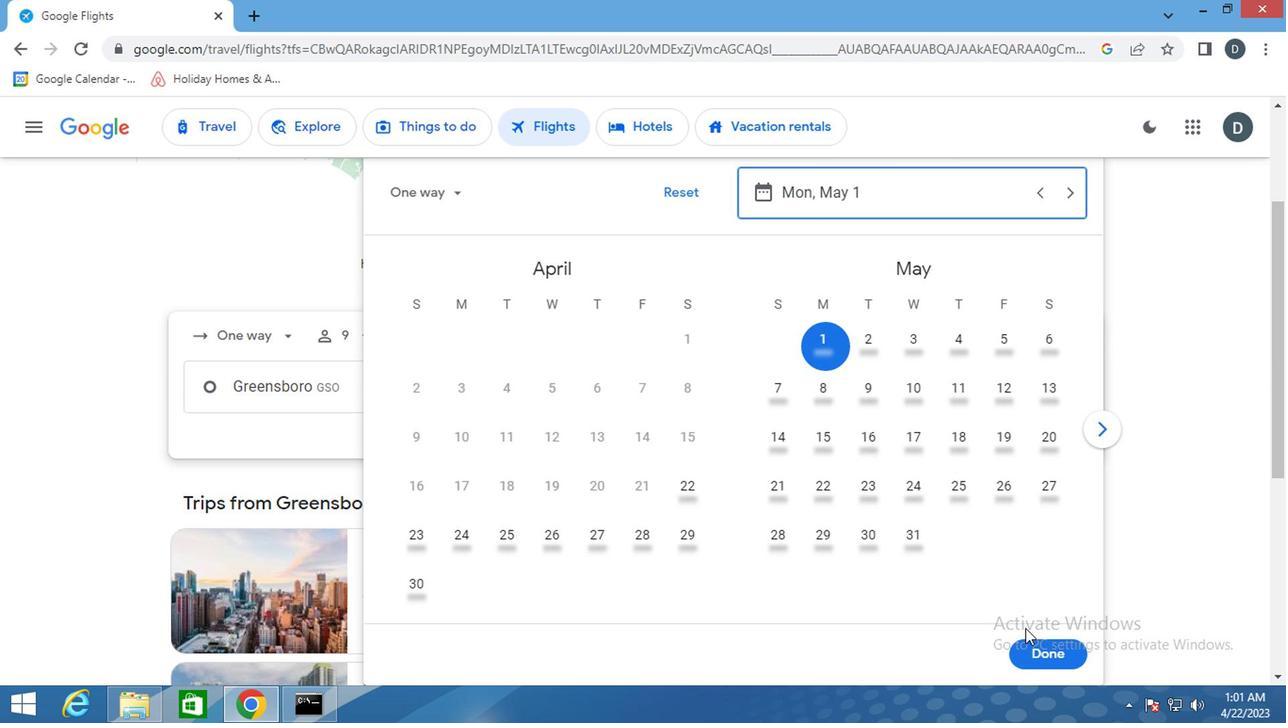 
Action: Mouse pressed left at (1043, 658)
Screenshot: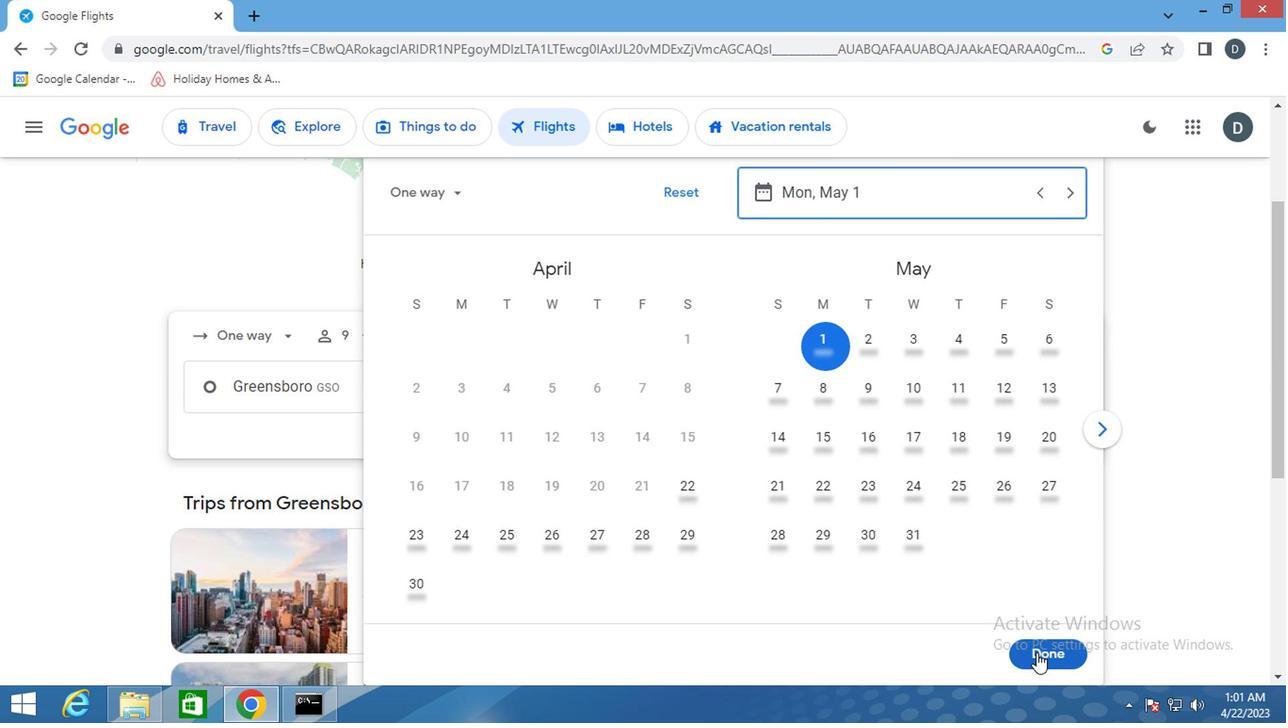 
Action: Mouse moved to (652, 474)
Screenshot: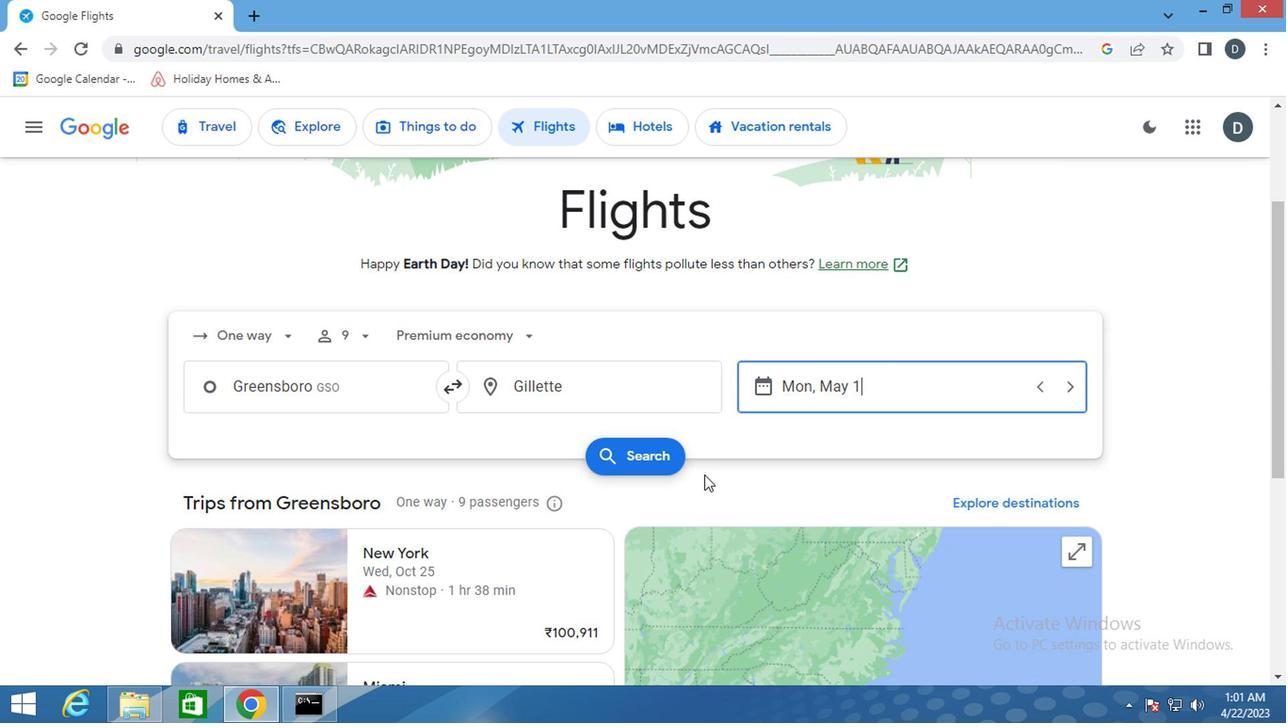
Action: Mouse pressed left at (652, 474)
Screenshot: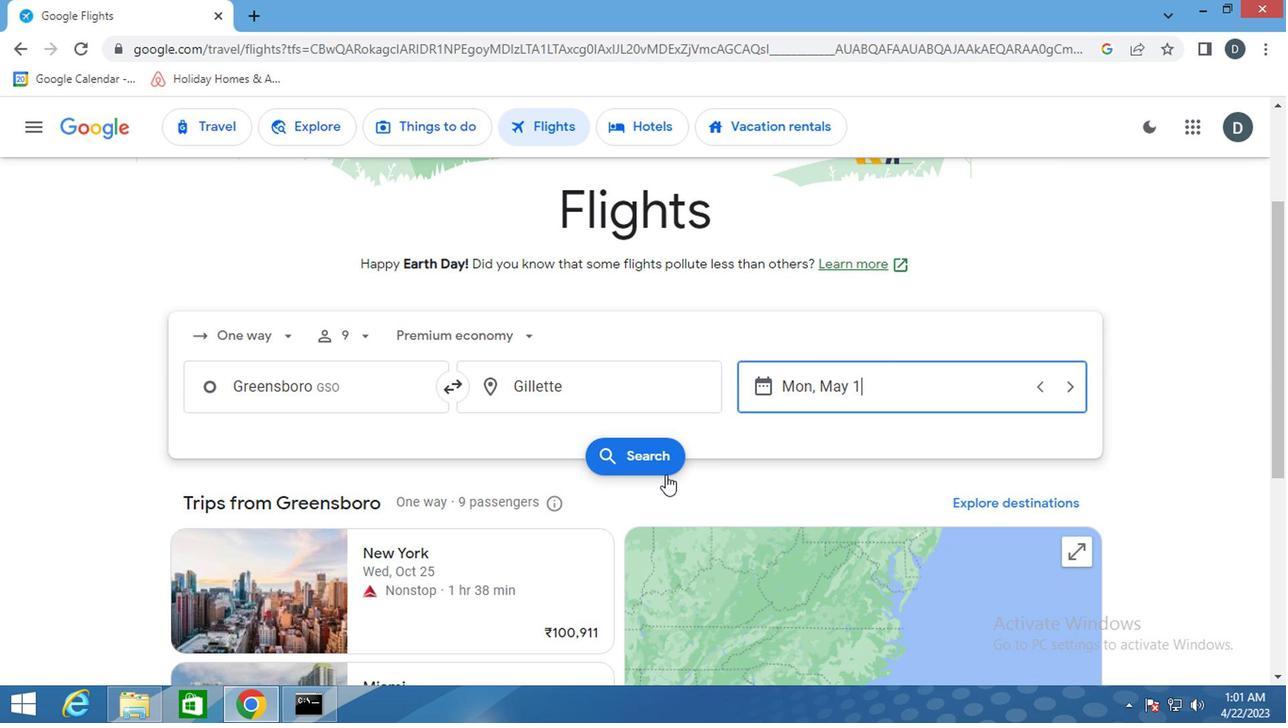 
Action: Mouse moved to (225, 298)
Screenshot: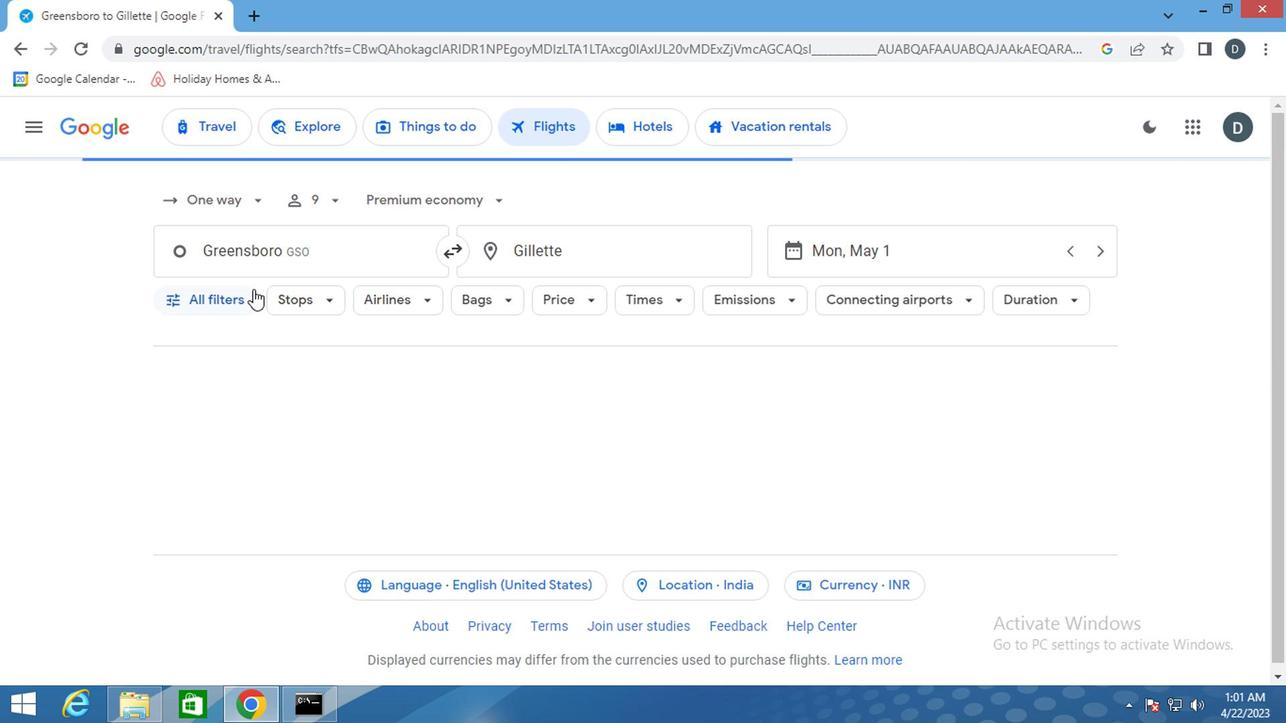 
Action: Mouse pressed left at (225, 298)
Screenshot: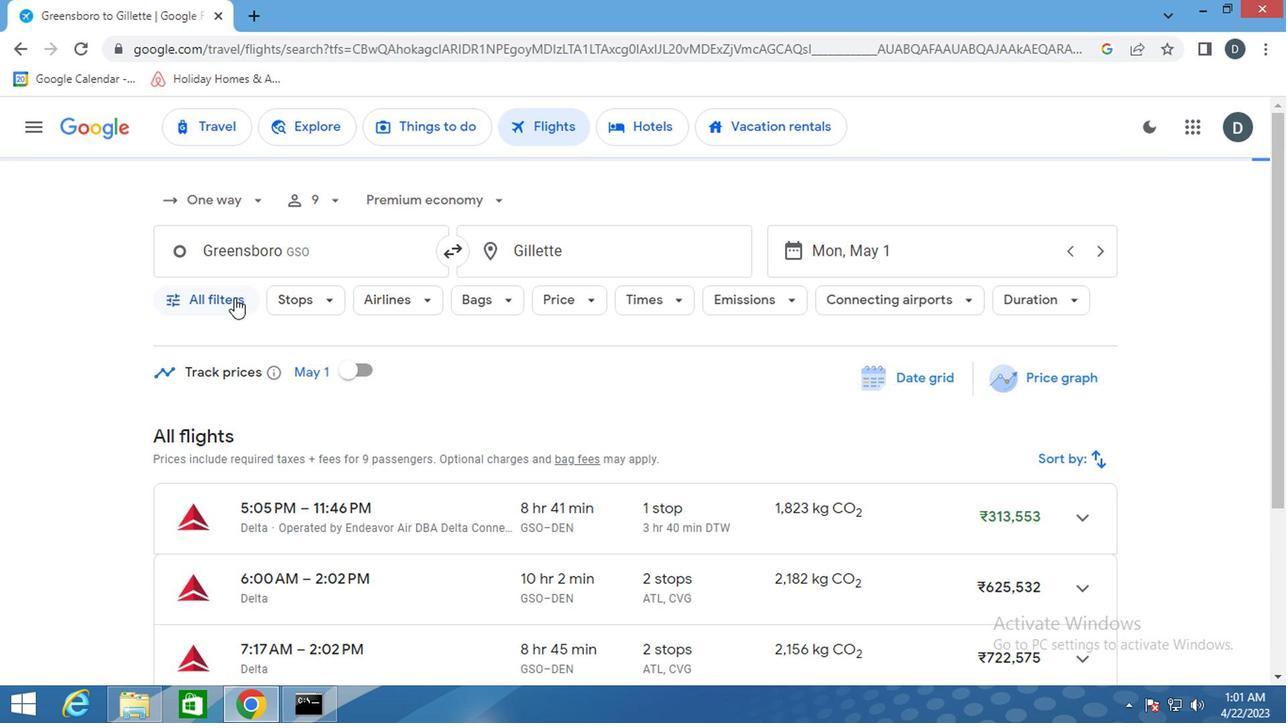 
Action: Mouse moved to (304, 523)
Screenshot: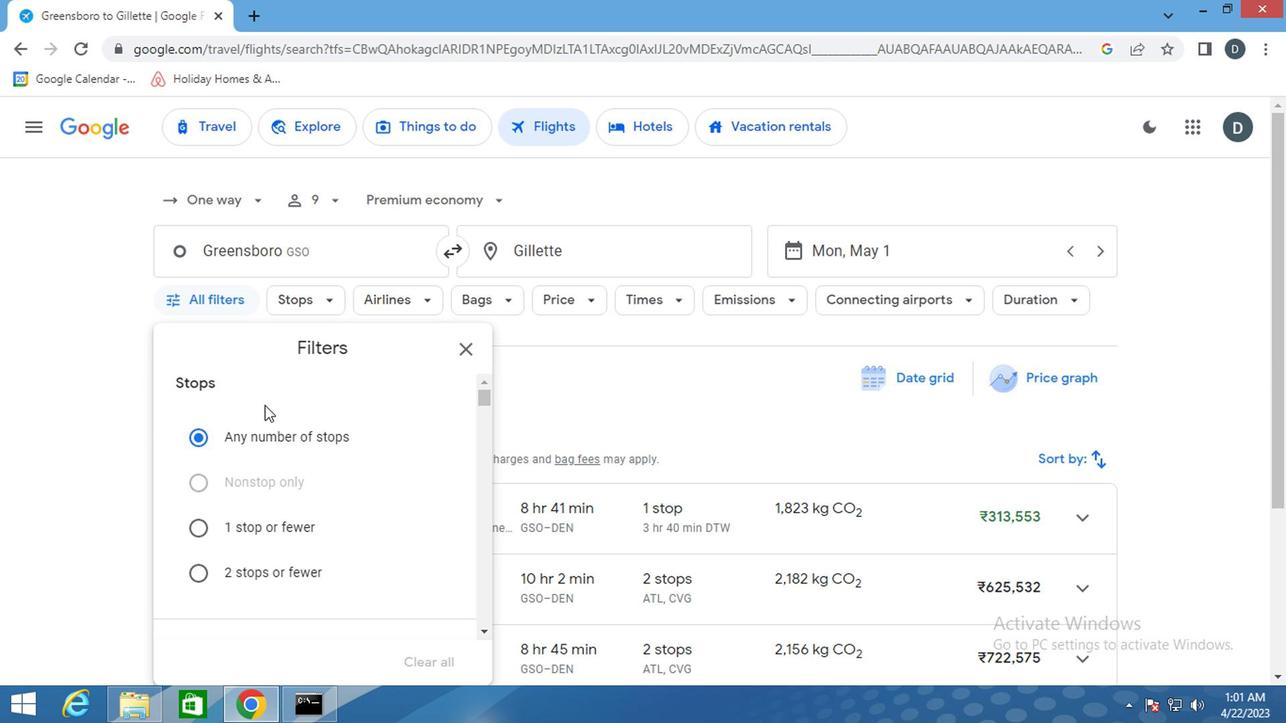 
Action: Mouse scrolled (304, 522) with delta (0, 0)
Screenshot: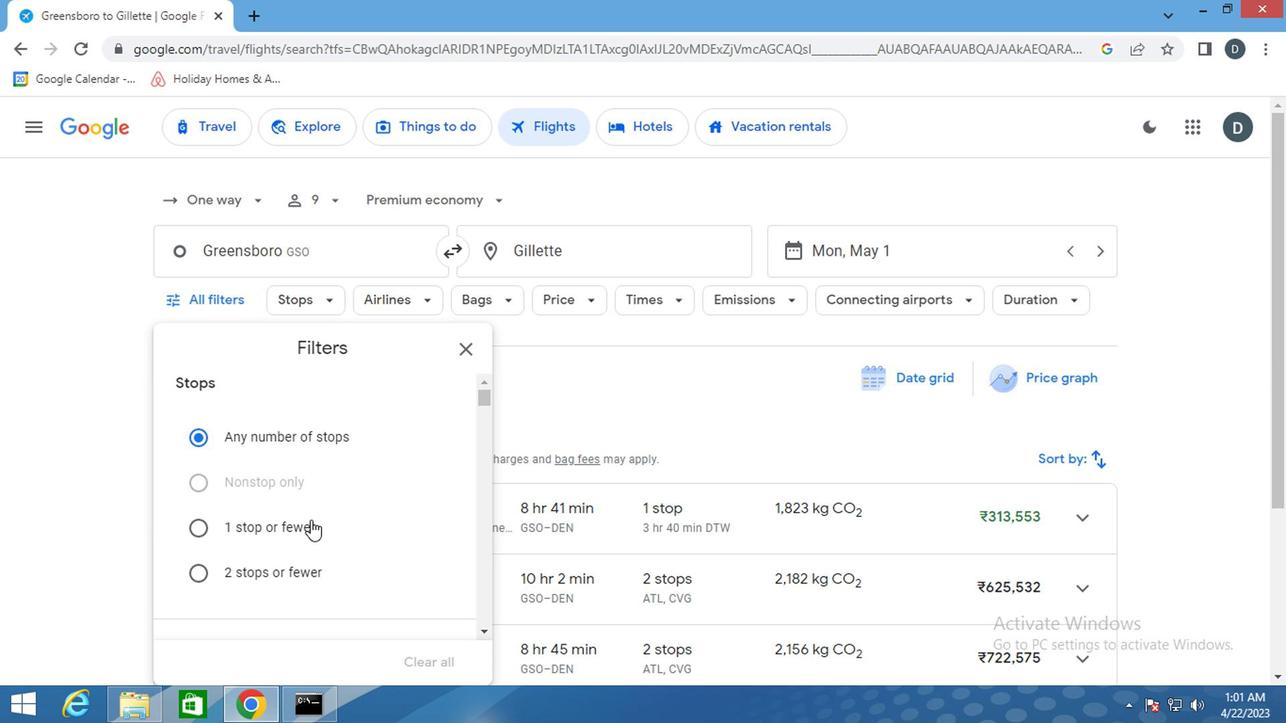 
Action: Mouse scrolled (304, 522) with delta (0, 0)
Screenshot: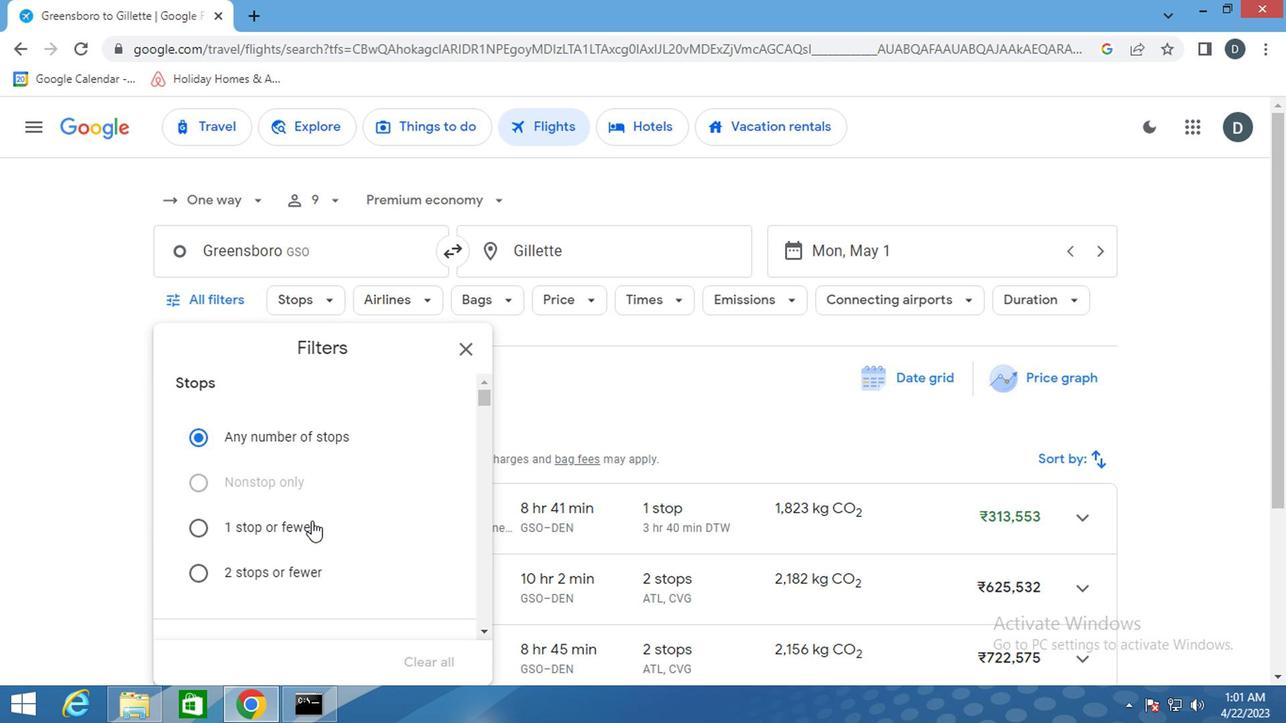
Action: Mouse scrolled (304, 522) with delta (0, 0)
Screenshot: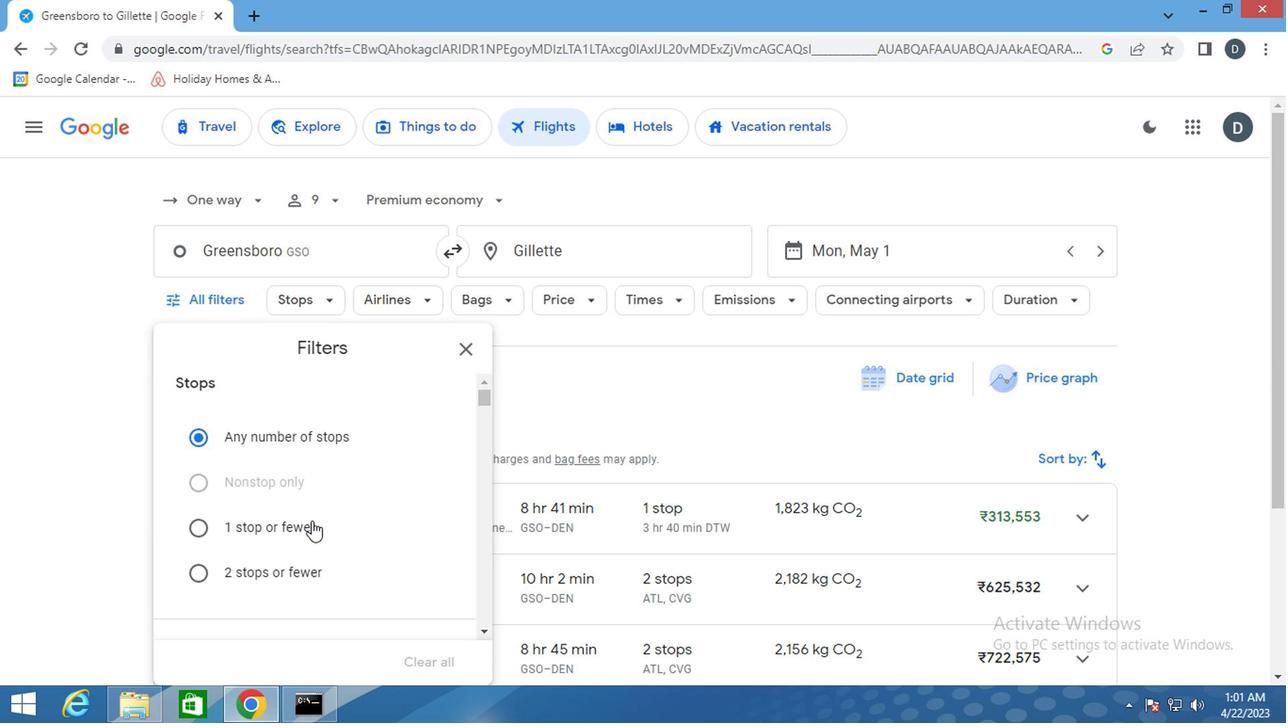 
Action: Mouse scrolled (304, 522) with delta (0, 0)
Screenshot: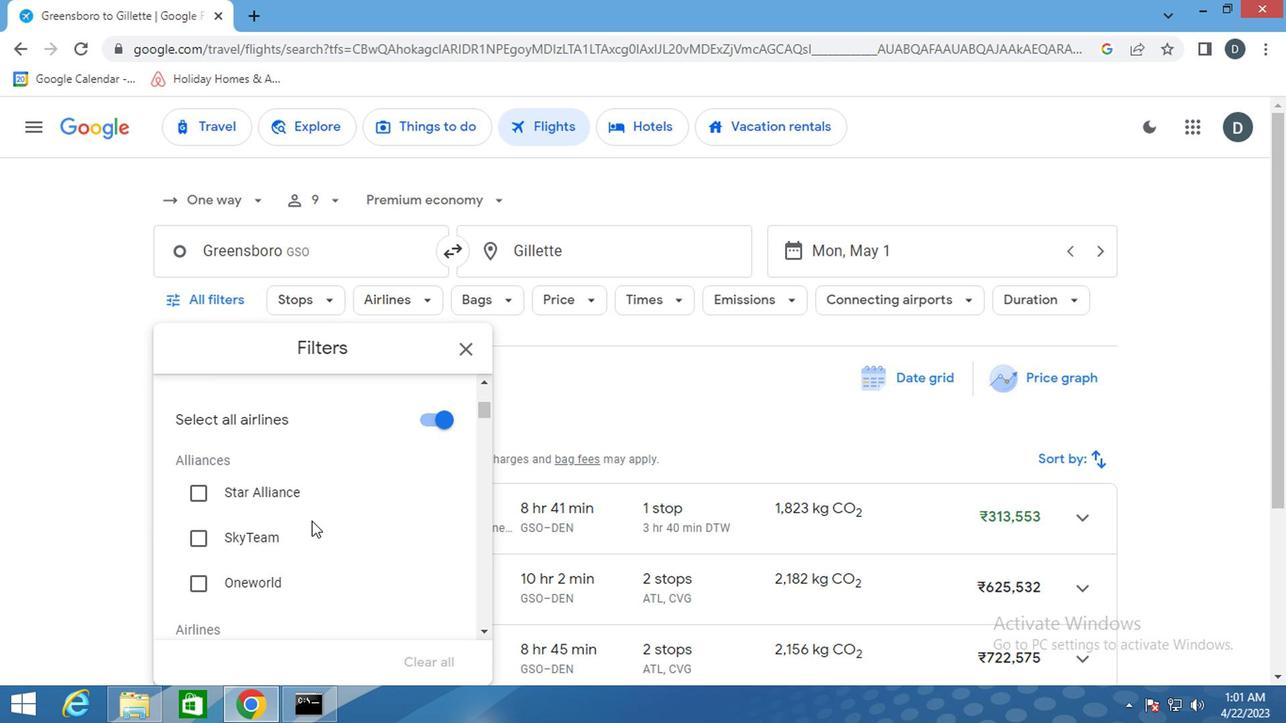 
Action: Mouse scrolled (304, 522) with delta (0, 0)
Screenshot: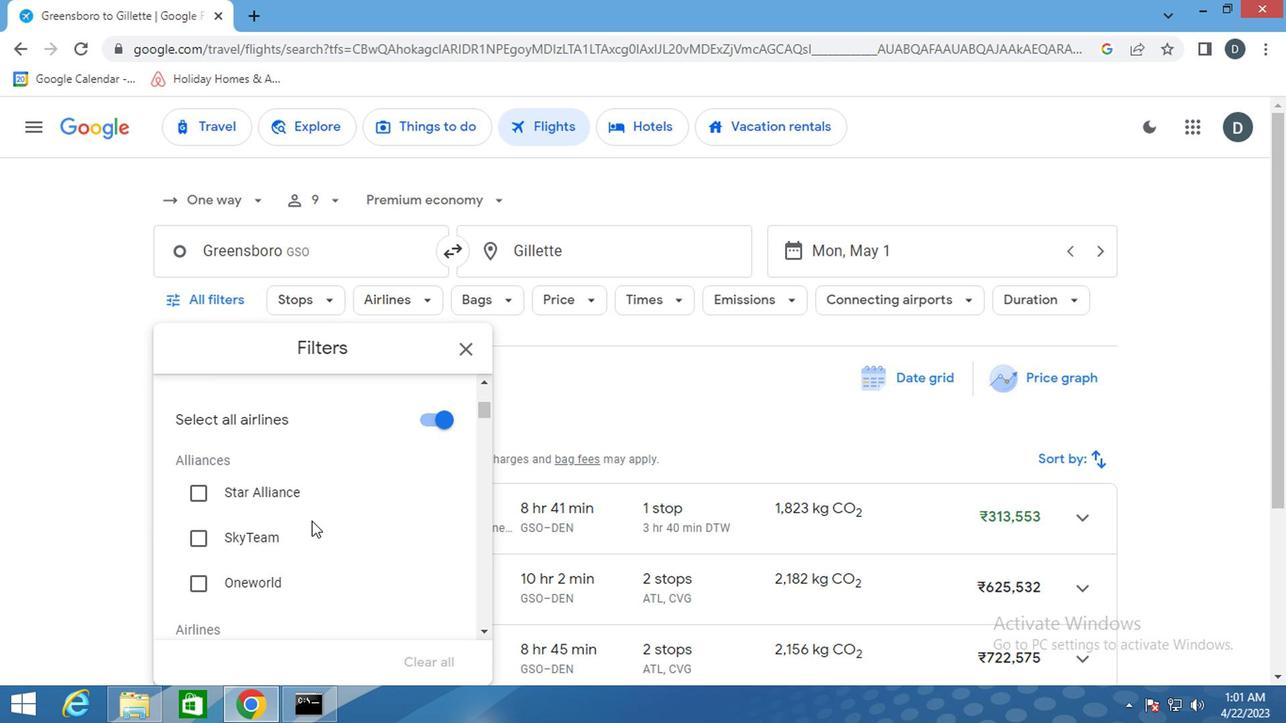 
Action: Mouse moved to (304, 523)
Screenshot: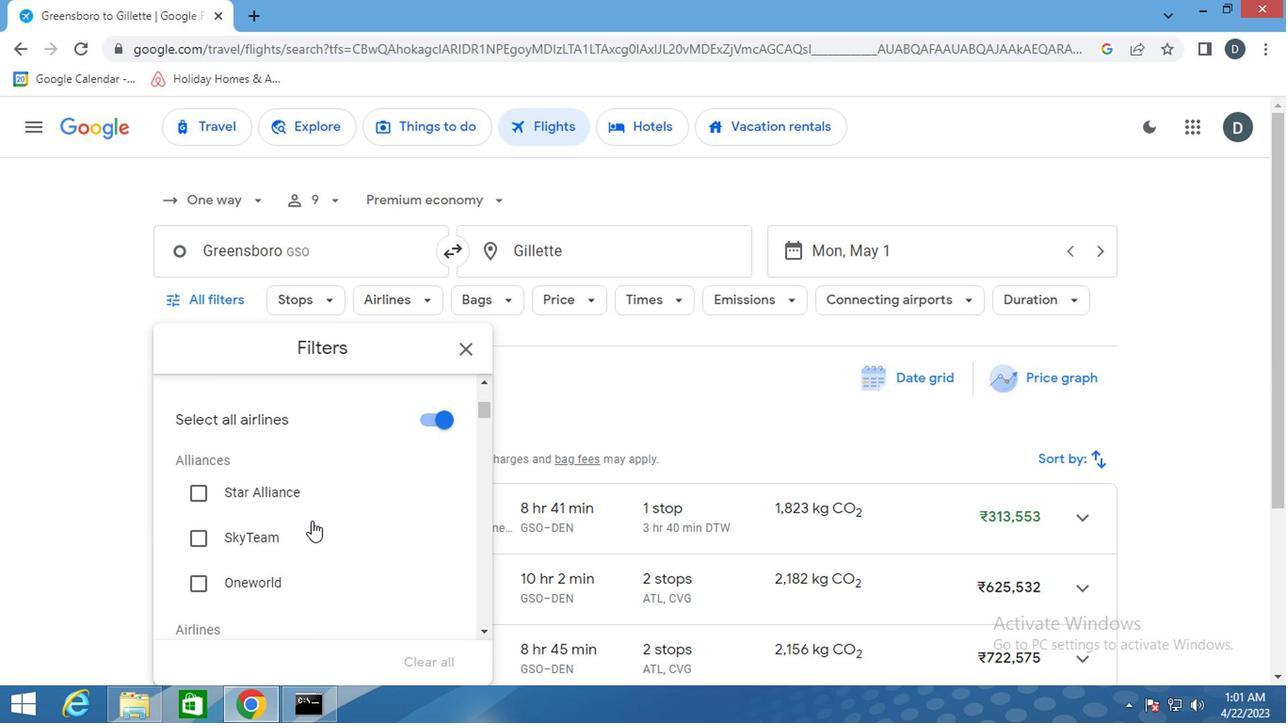 
Action: Mouse scrolled (304, 522) with delta (0, 0)
Screenshot: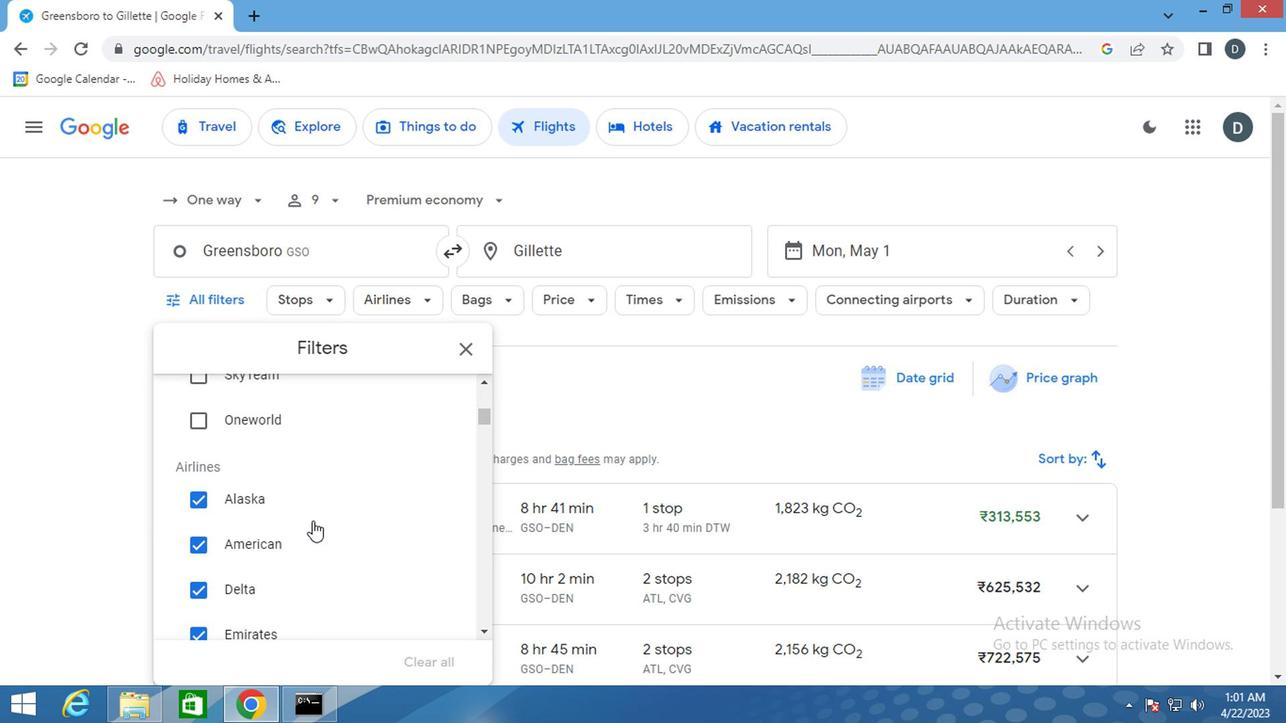 
Action: Mouse moved to (306, 535)
Screenshot: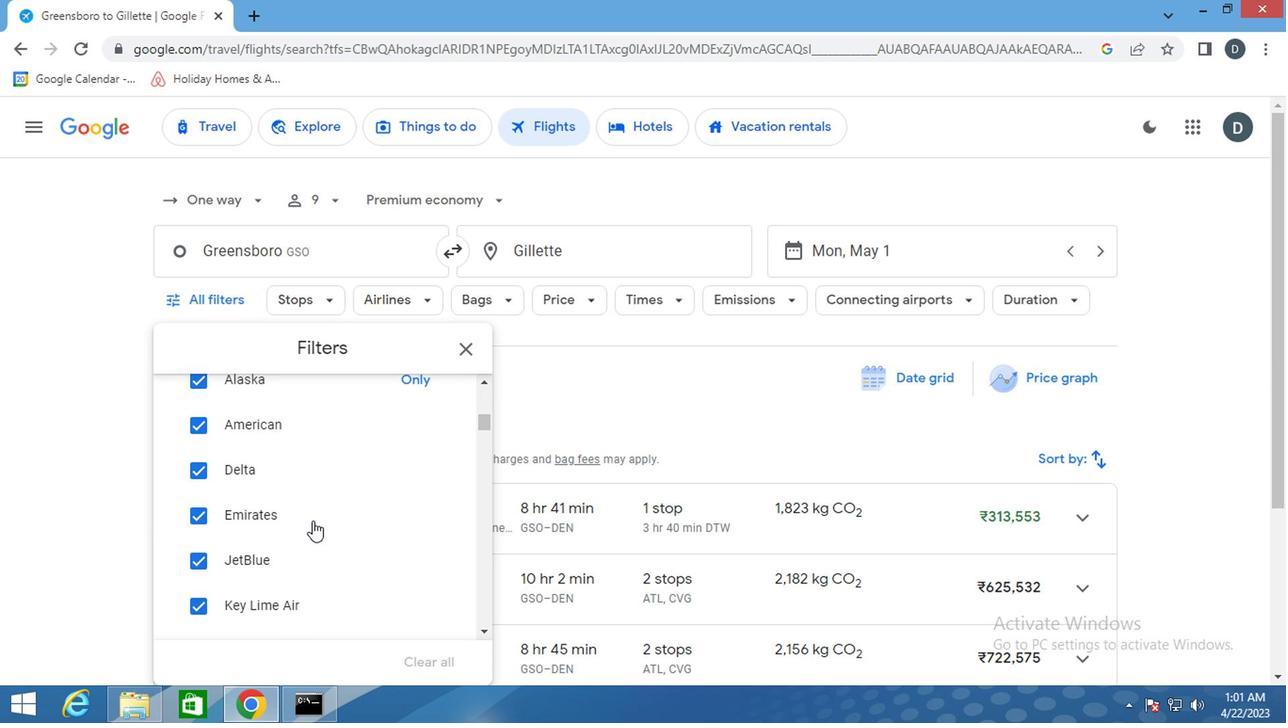 
Action: Mouse scrolled (306, 534) with delta (0, -1)
Screenshot: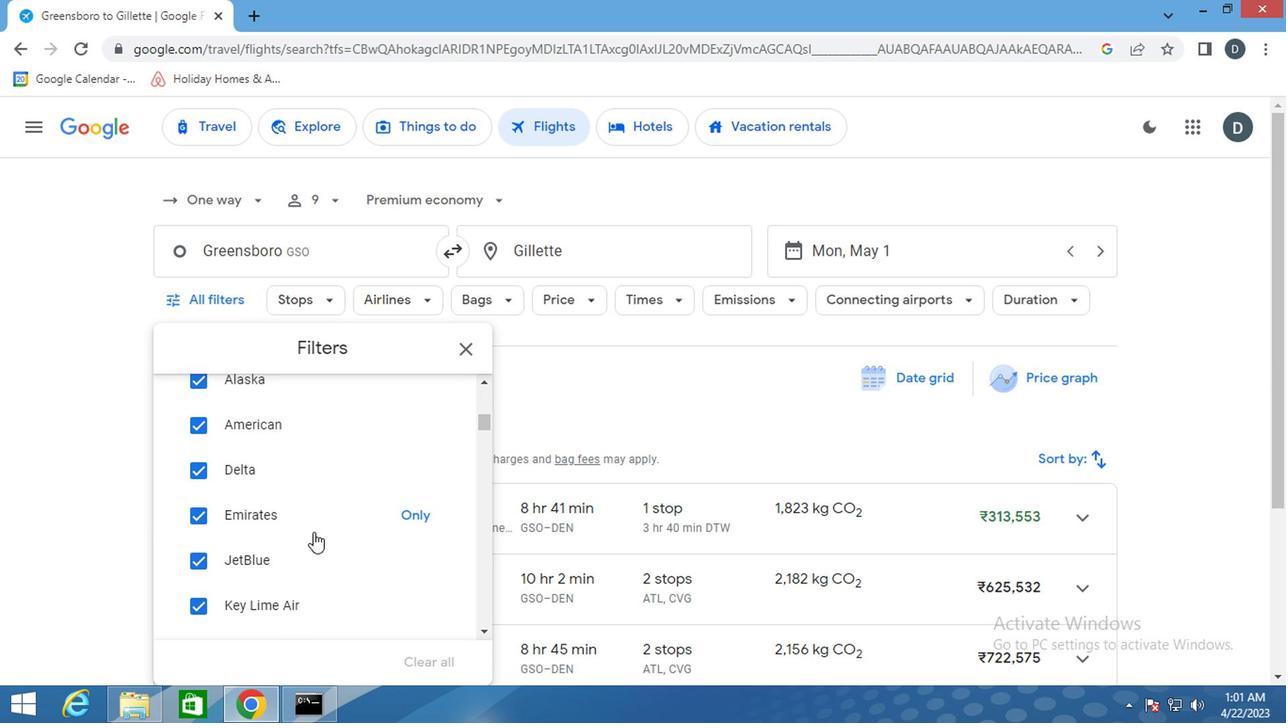 
Action: Mouse moved to (313, 551)
Screenshot: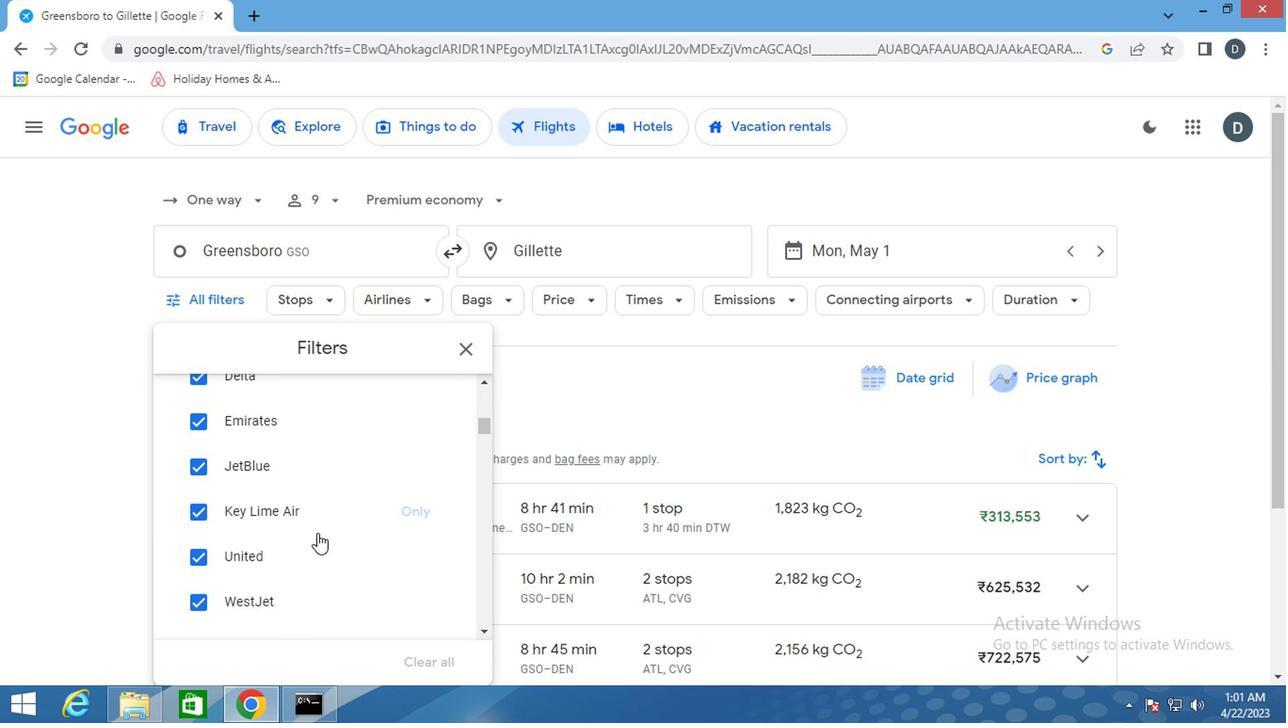 
Action: Mouse scrolled (313, 550) with delta (0, -1)
Screenshot: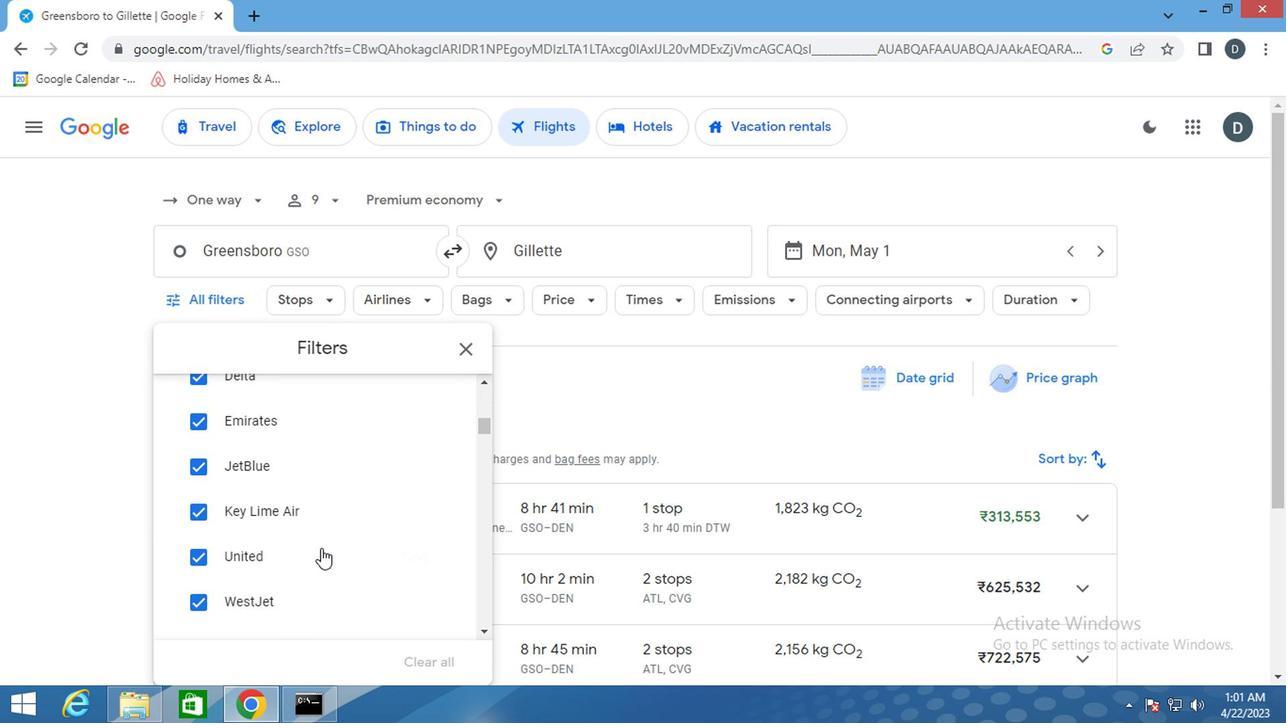 
Action: Mouse scrolled (313, 550) with delta (0, -1)
Screenshot: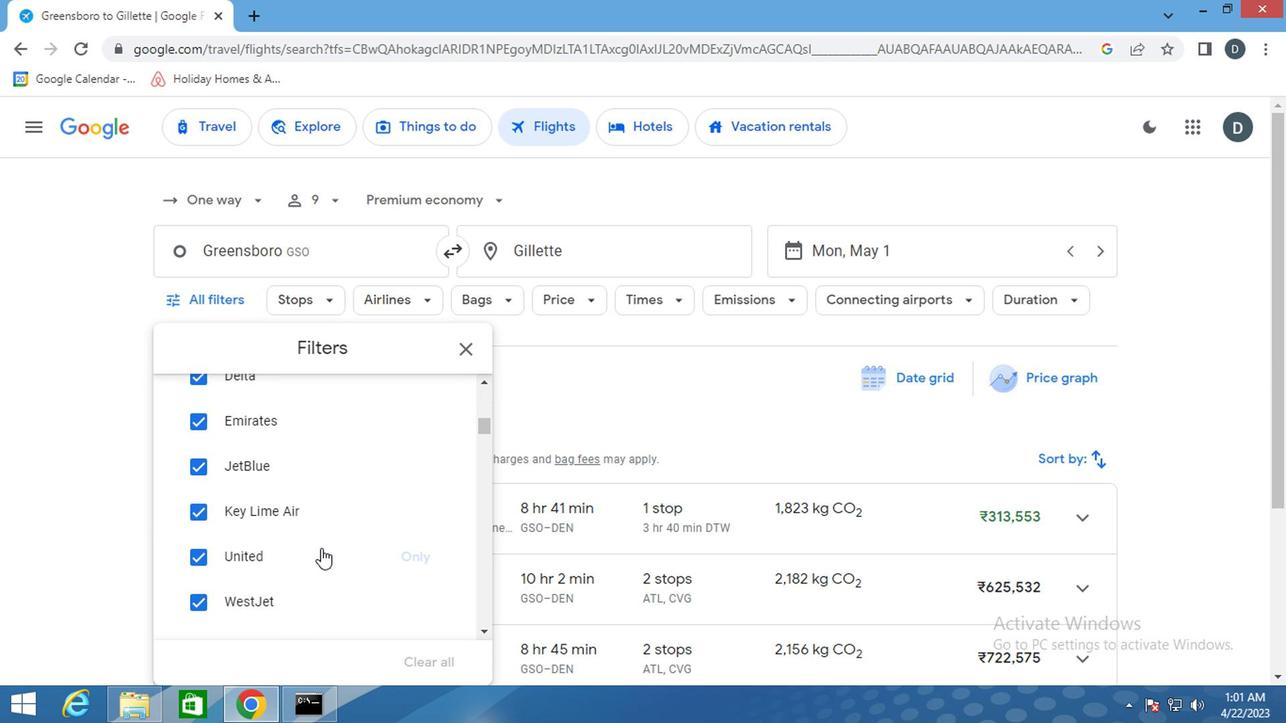 
Action: Mouse moved to (408, 407)
Screenshot: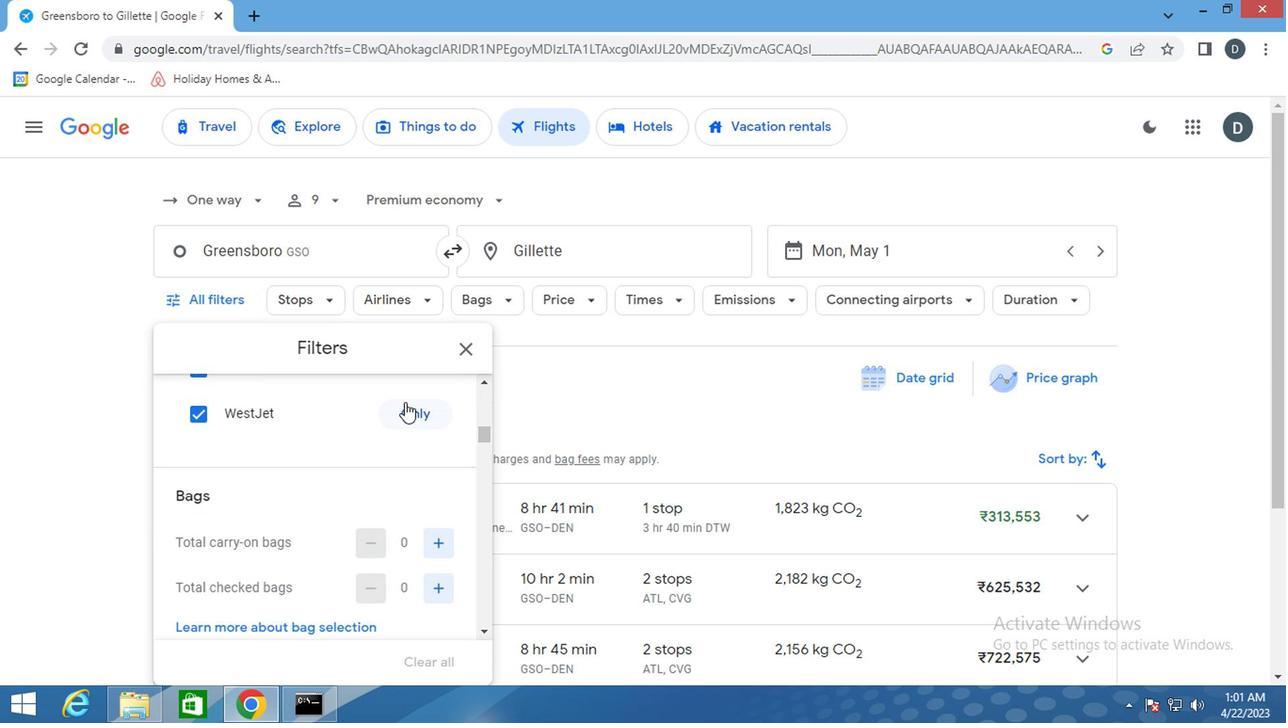 
Action: Mouse pressed left at (408, 407)
Screenshot: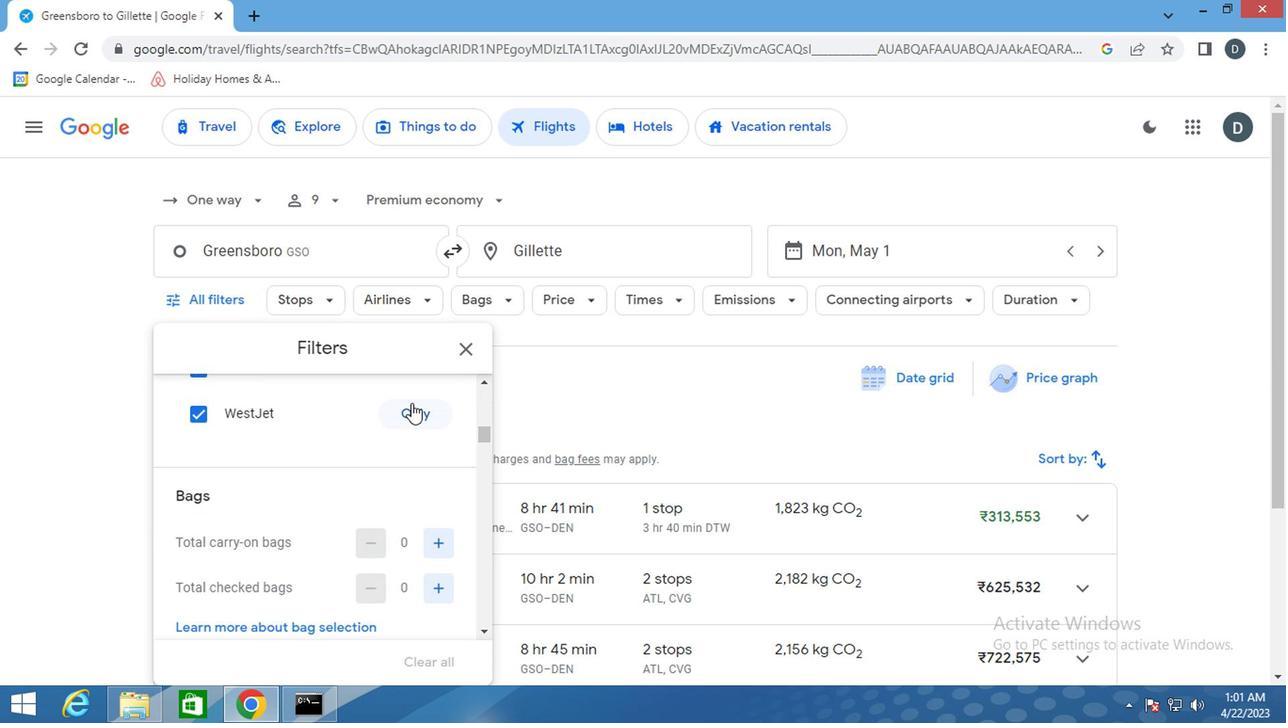 
Action: Mouse moved to (434, 543)
Screenshot: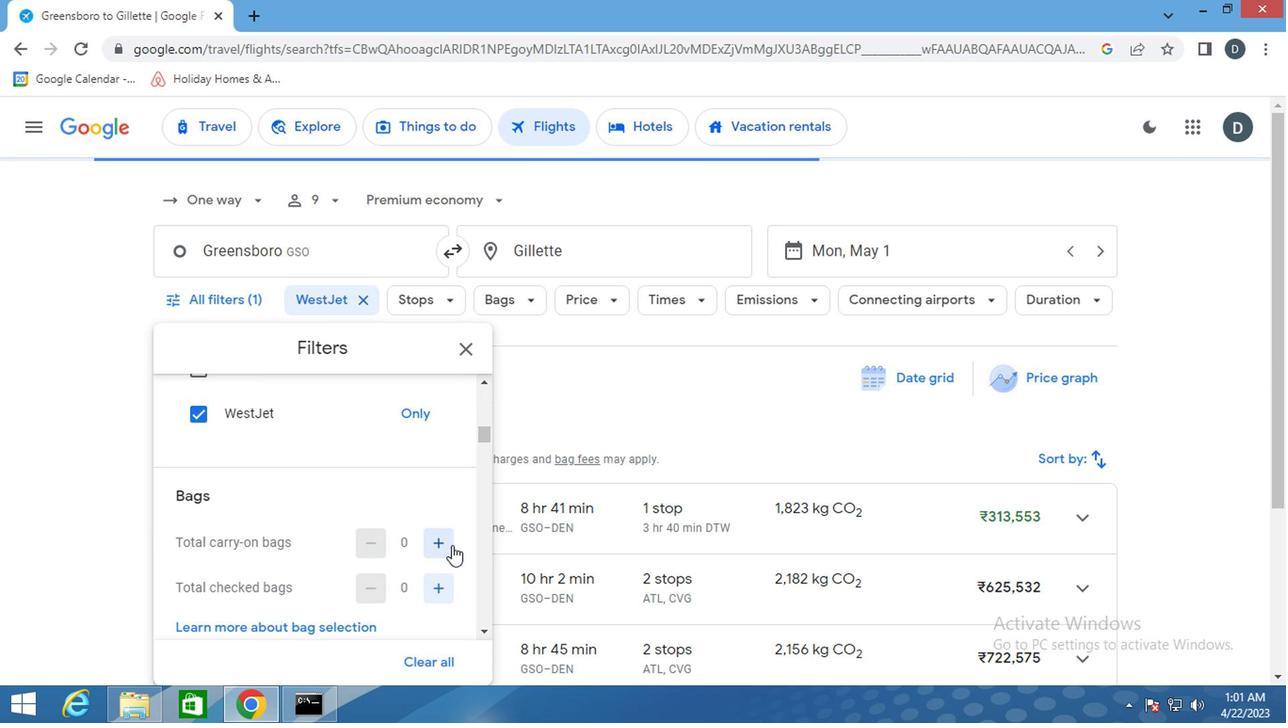 
Action: Mouse pressed left at (434, 543)
Screenshot: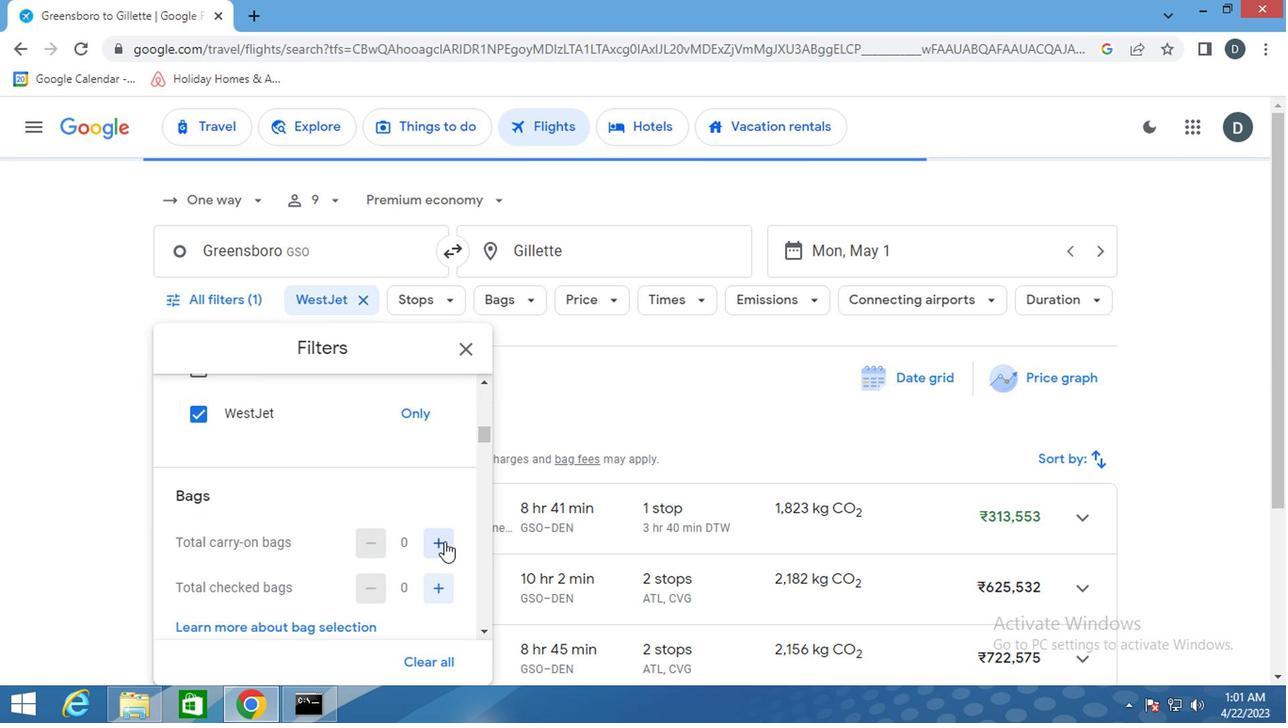 
Action: Mouse moved to (417, 486)
Screenshot: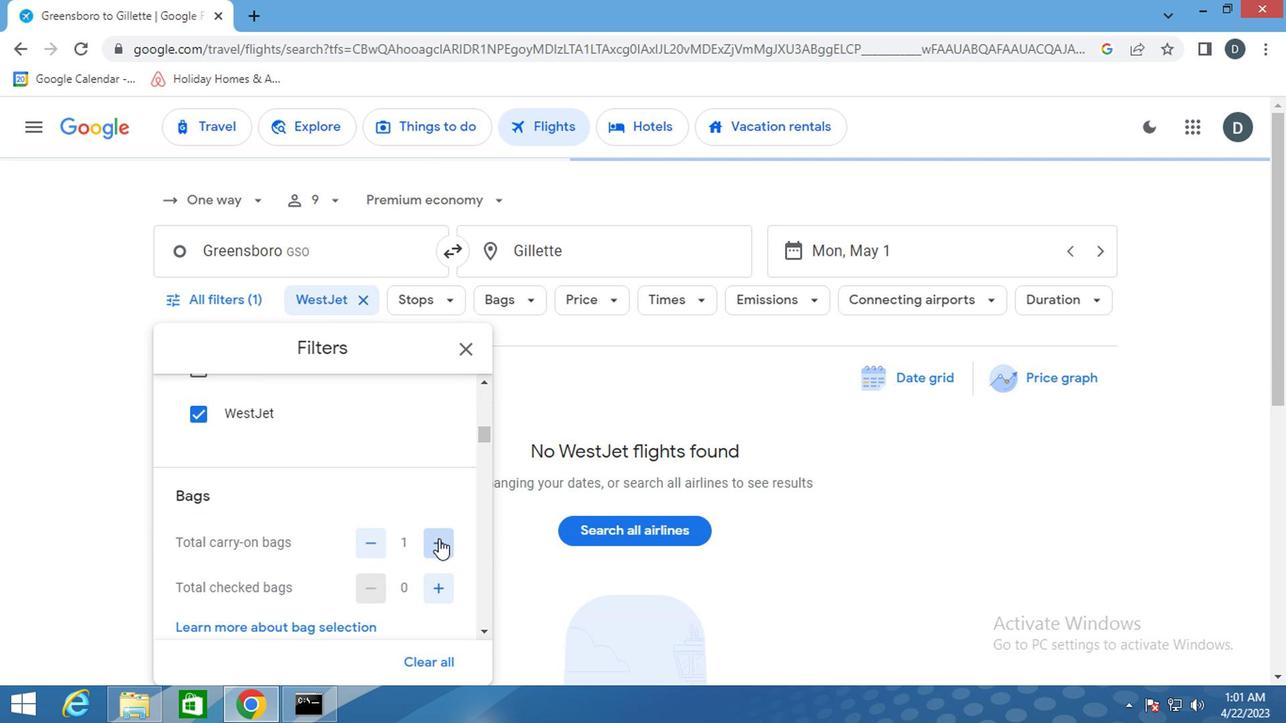 
Action: Mouse scrolled (417, 485) with delta (0, 0)
Screenshot: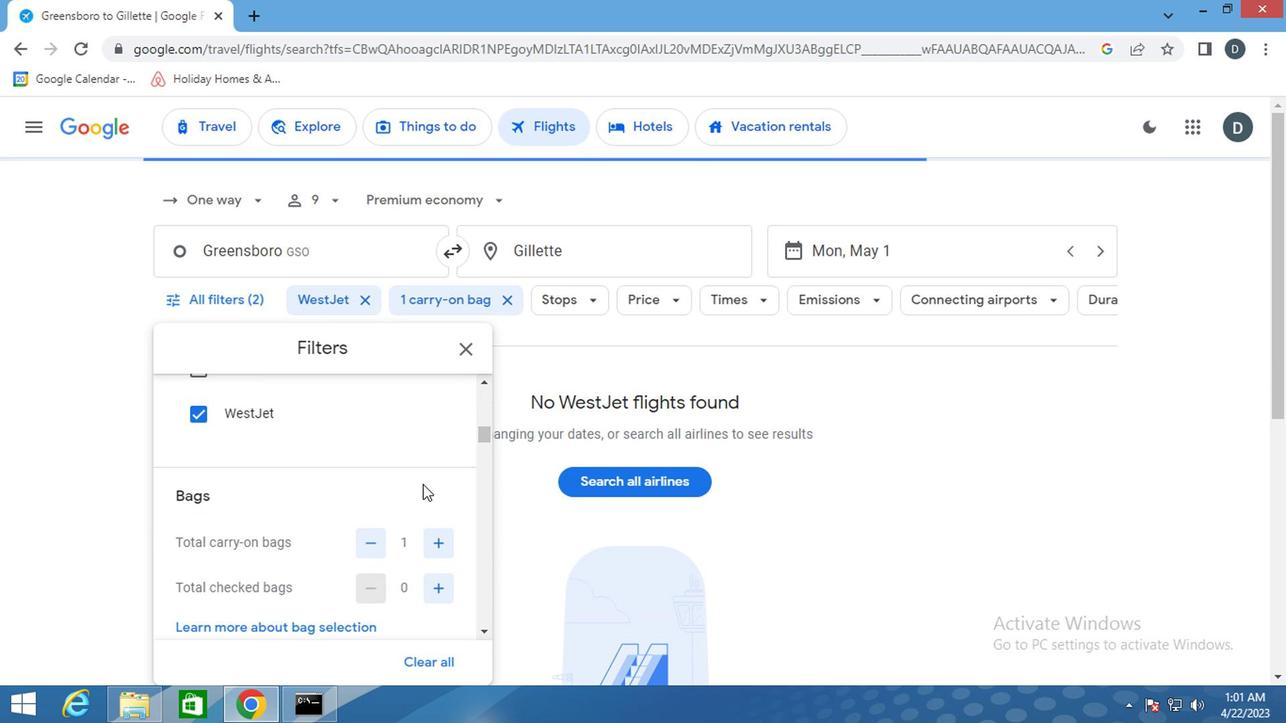 
Action: Mouse scrolled (417, 485) with delta (0, 0)
Screenshot: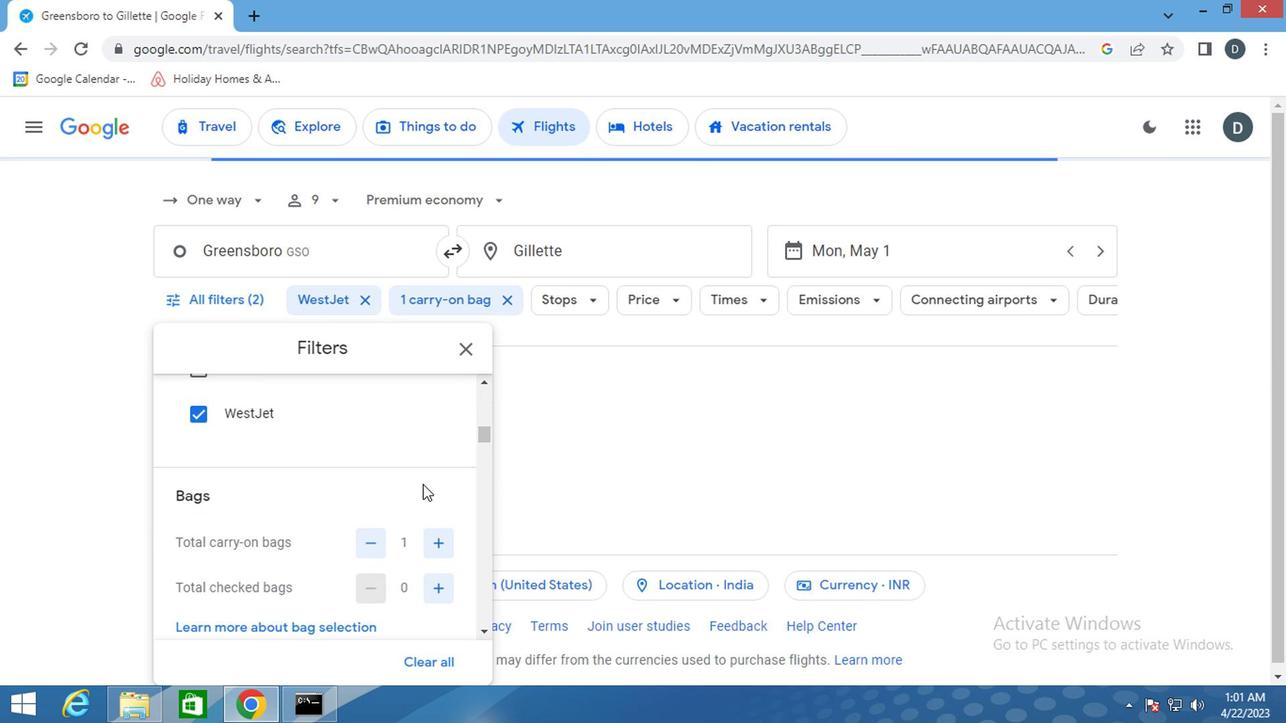 
Action: Mouse moved to (435, 577)
Screenshot: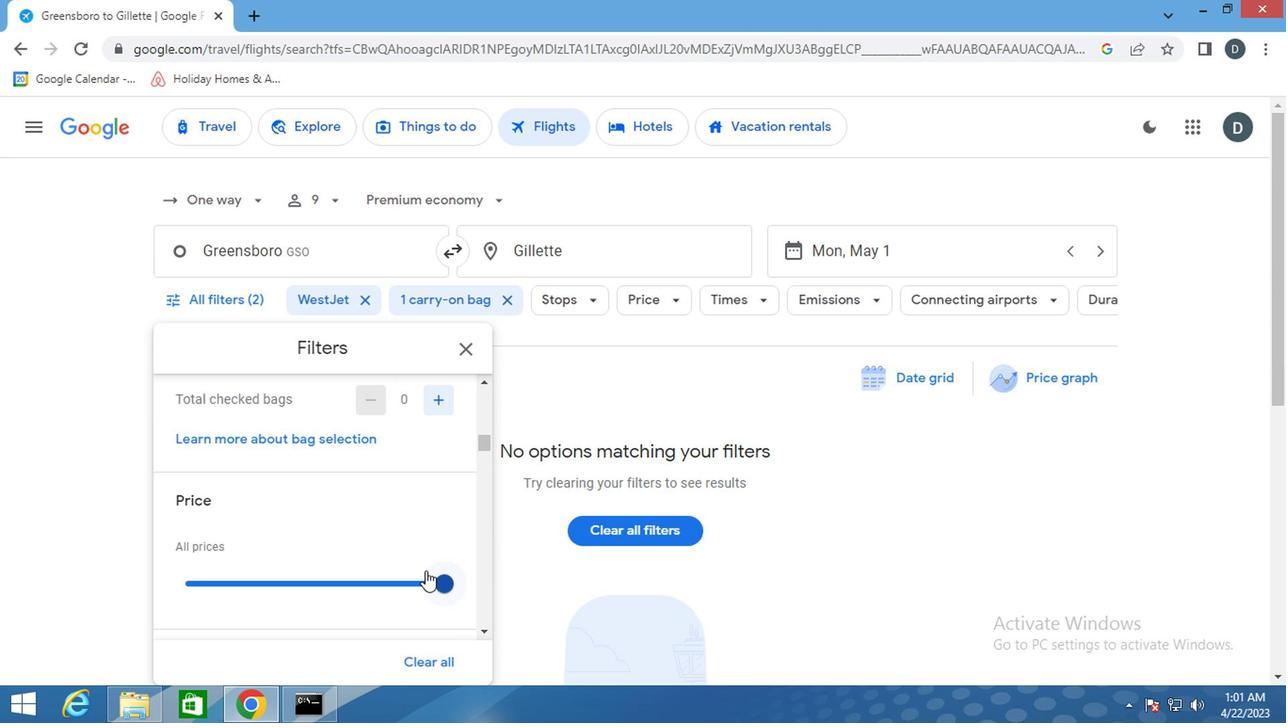 
Action: Mouse pressed left at (435, 577)
Screenshot: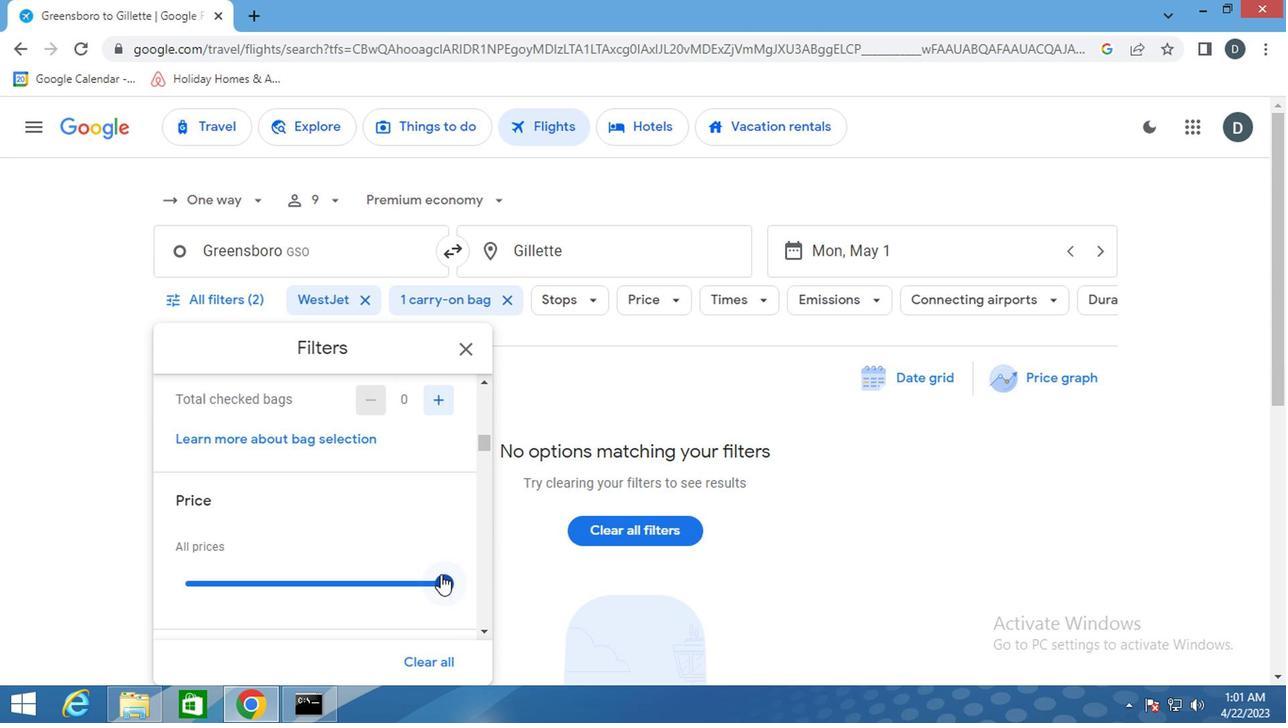 
Action: Mouse moved to (282, 543)
Screenshot: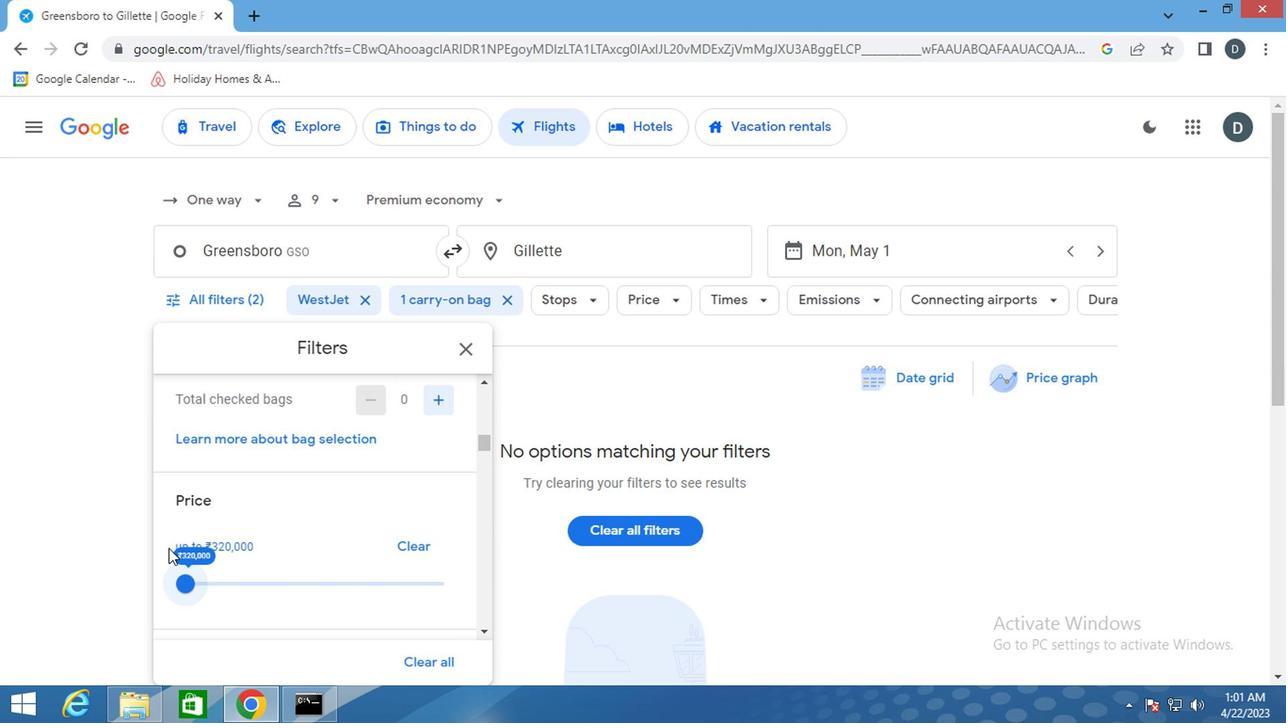 
Action: Mouse scrolled (282, 542) with delta (0, 0)
Screenshot: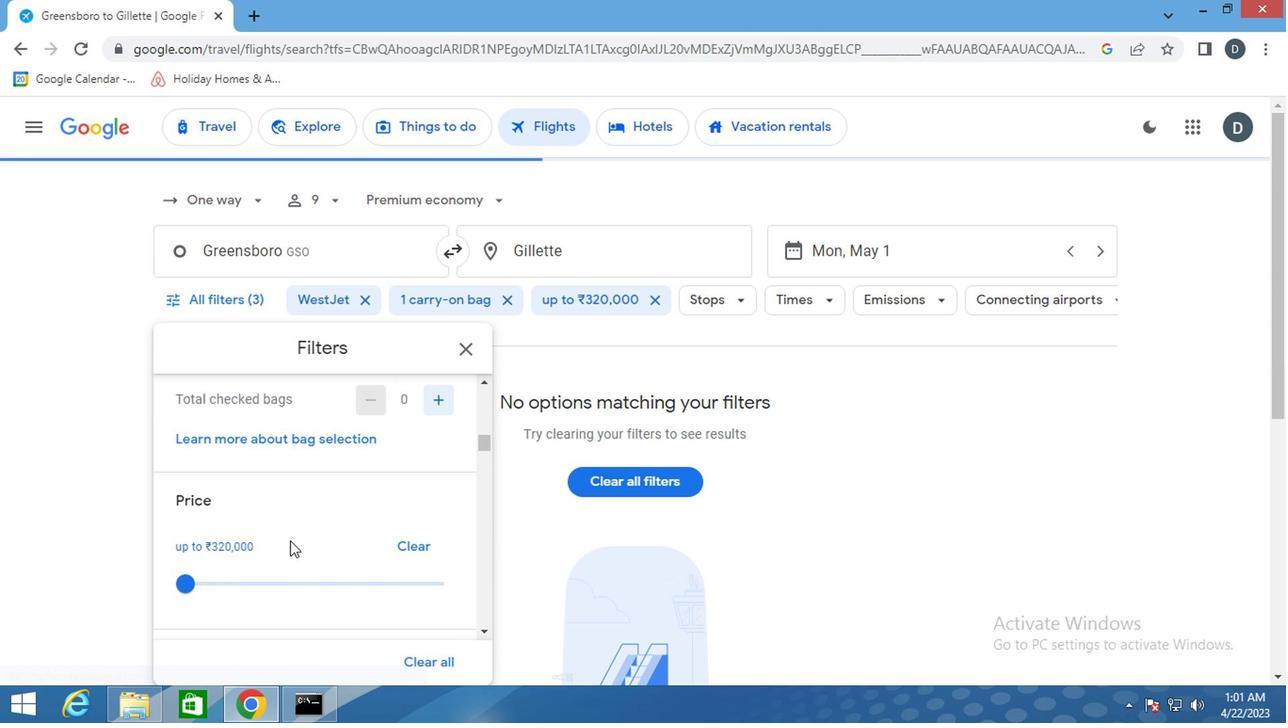 
Action: Mouse scrolled (282, 542) with delta (0, 0)
Screenshot: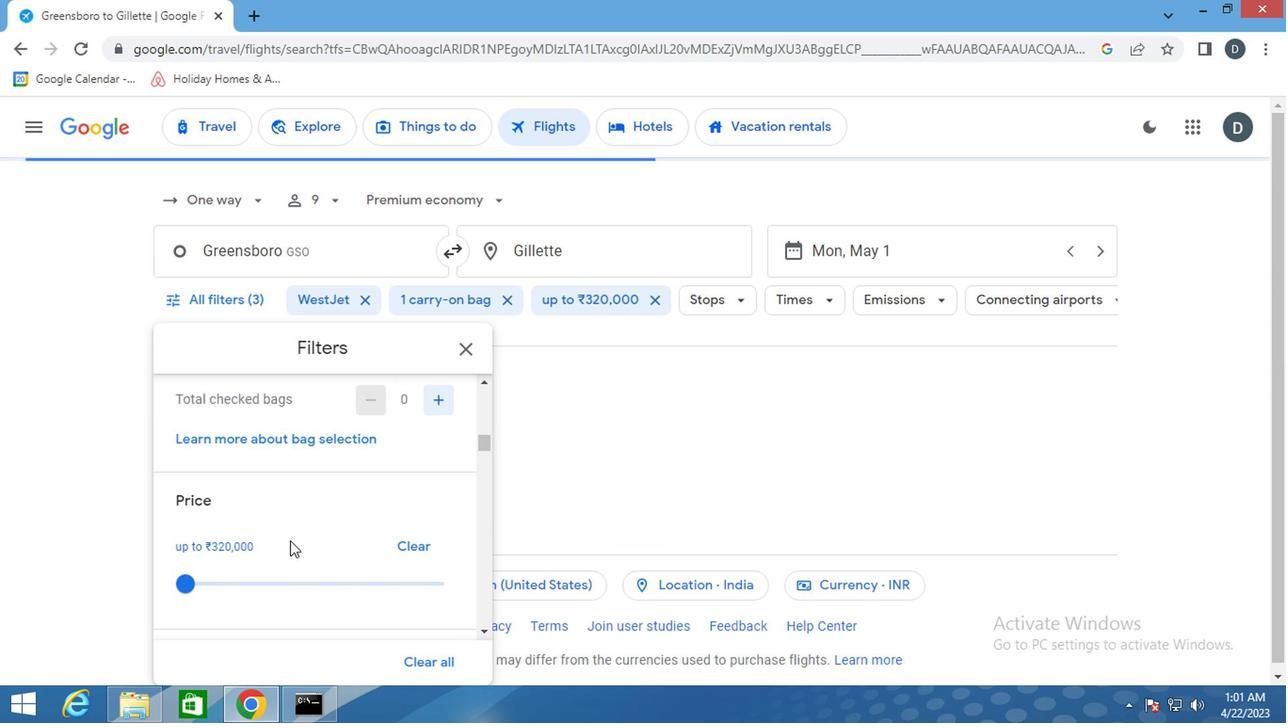 
Action: Mouse scrolled (282, 542) with delta (0, 0)
Screenshot: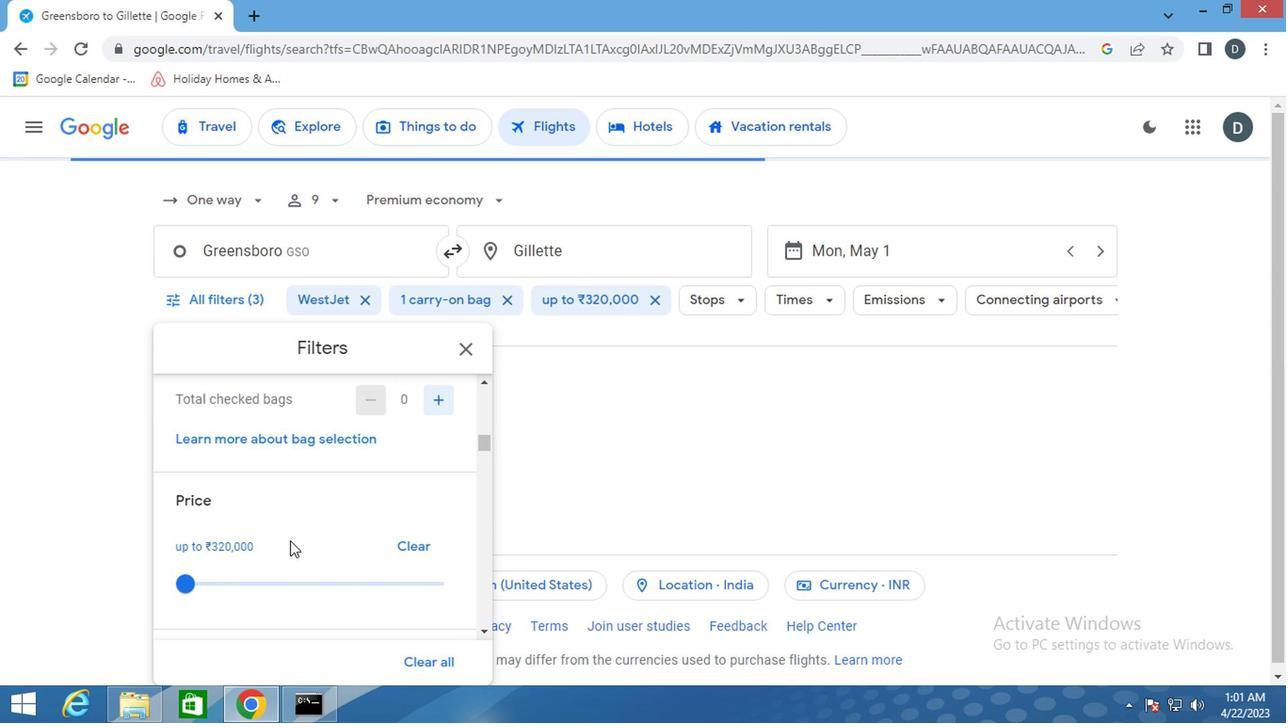 
Action: Mouse scrolled (282, 542) with delta (0, 0)
Screenshot: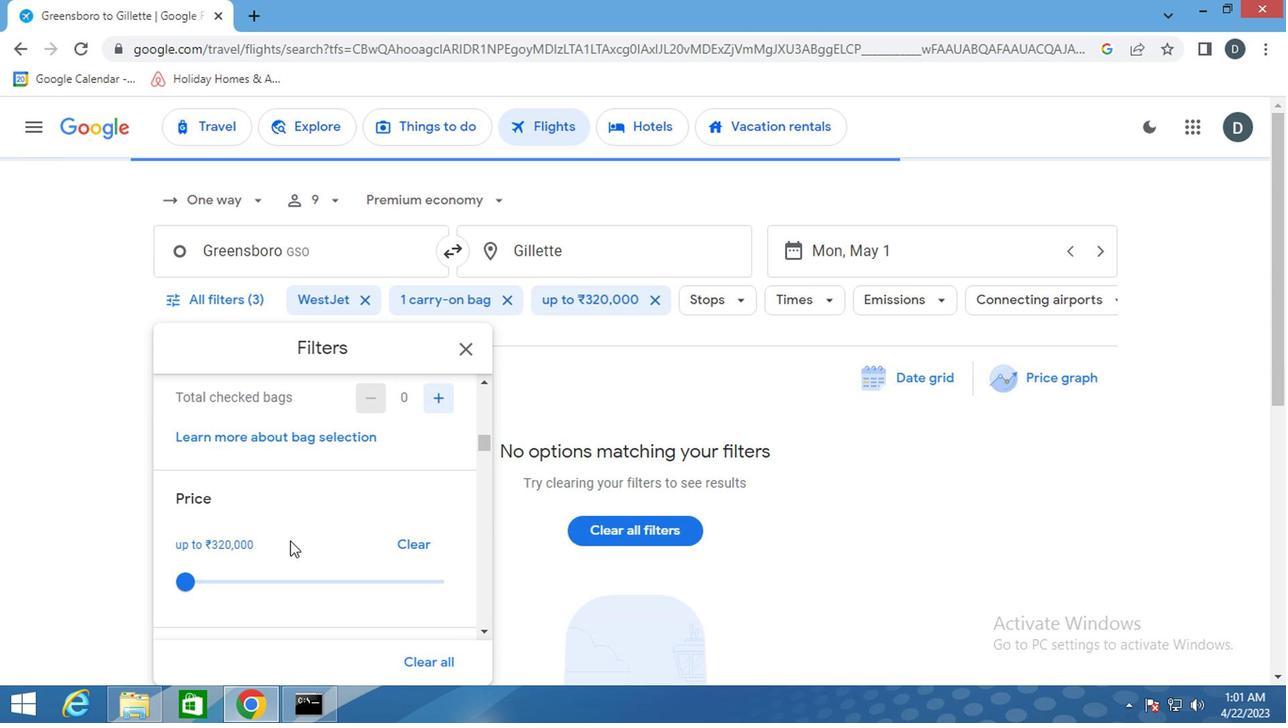 
Action: Mouse moved to (180, 423)
Screenshot: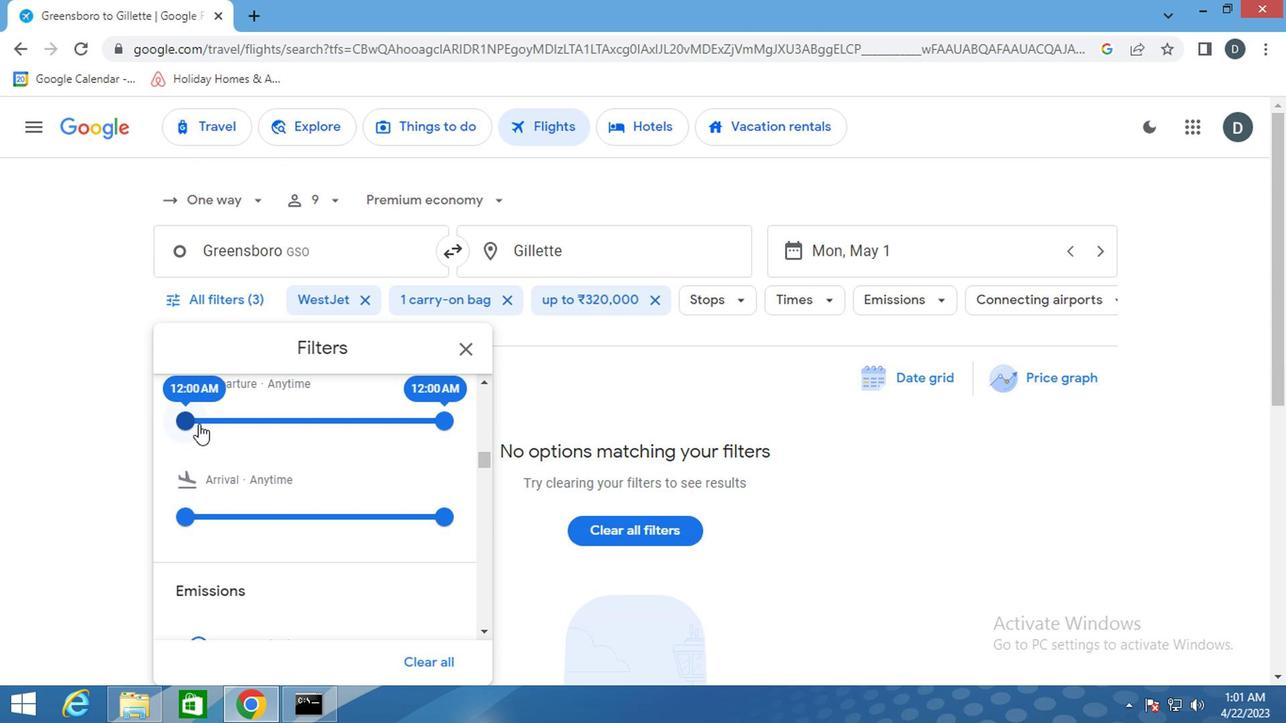 
Action: Mouse pressed left at (180, 423)
Screenshot: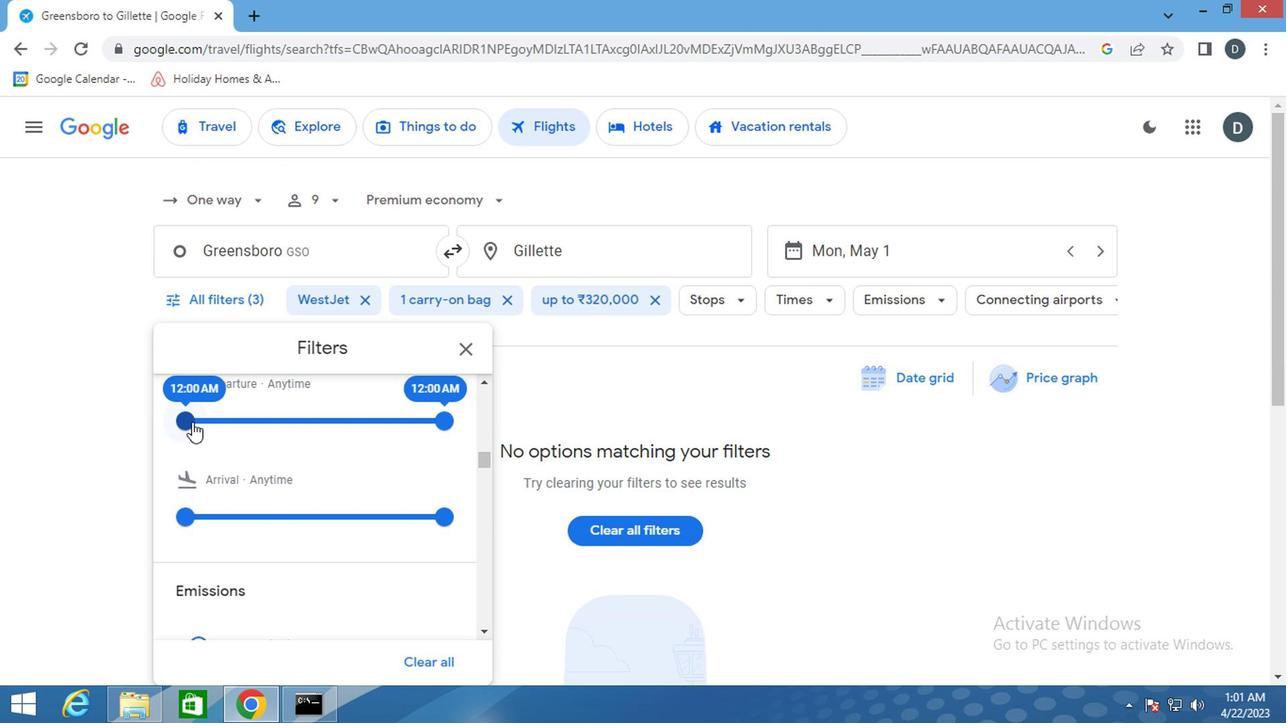 
Action: Mouse moved to (435, 427)
Screenshot: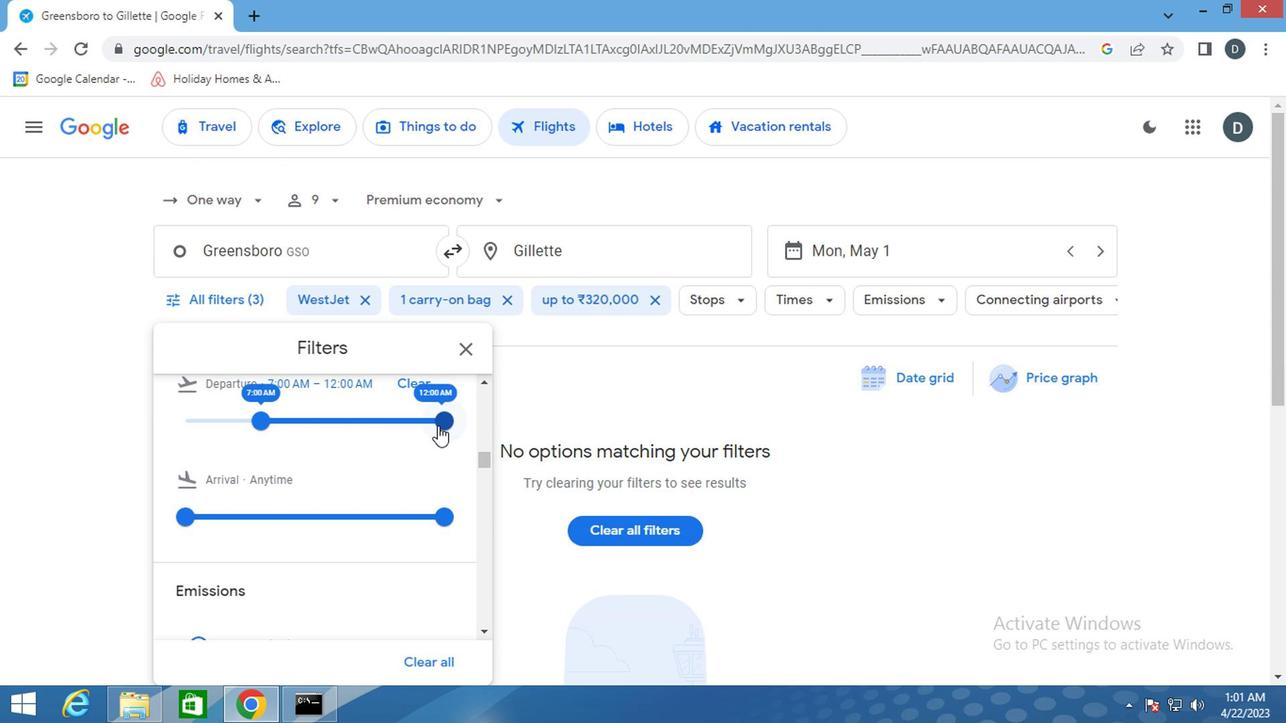 
Action: Mouse pressed left at (435, 427)
Screenshot: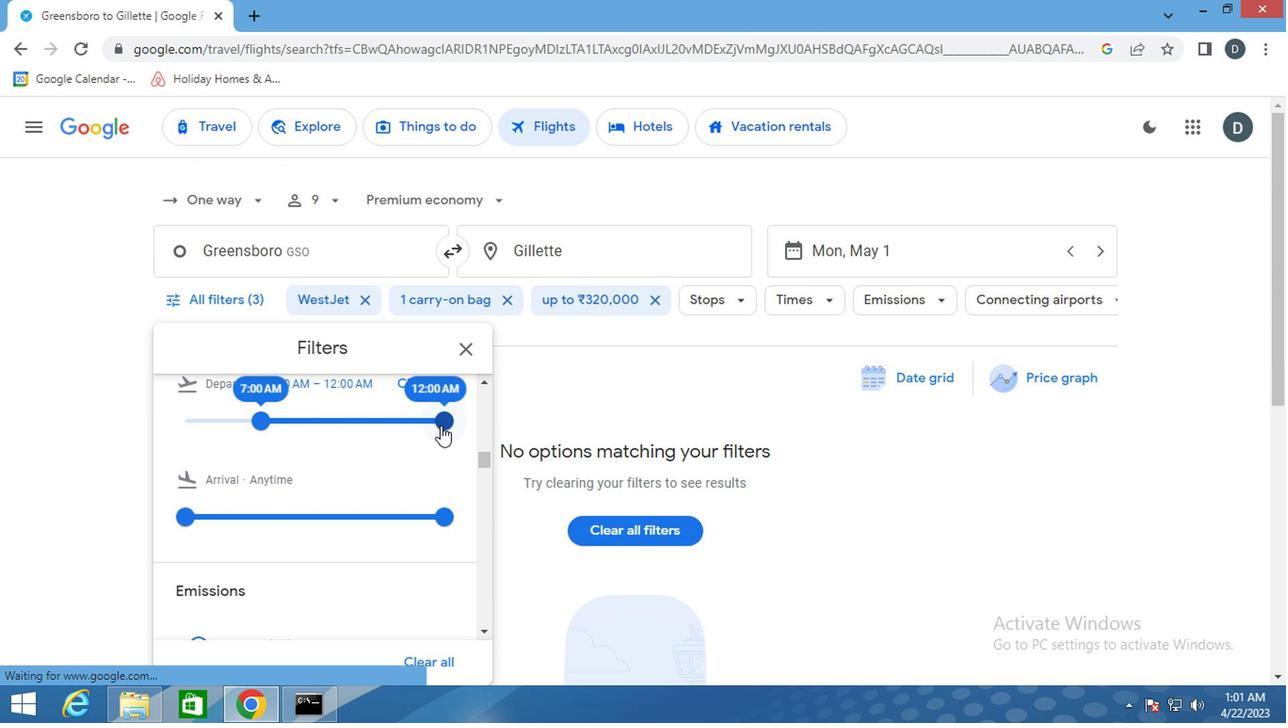 
Action: Mouse moved to (335, 486)
Screenshot: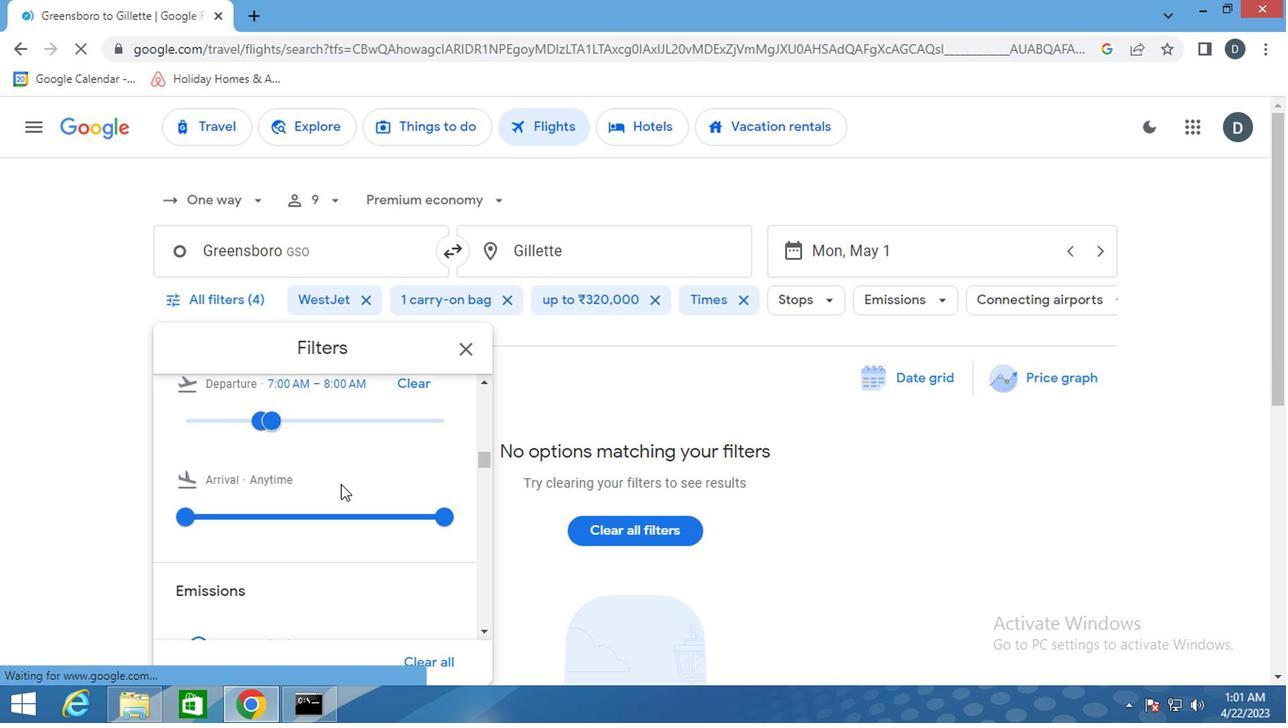 
Action: Mouse scrolled (335, 485) with delta (0, 0)
Screenshot: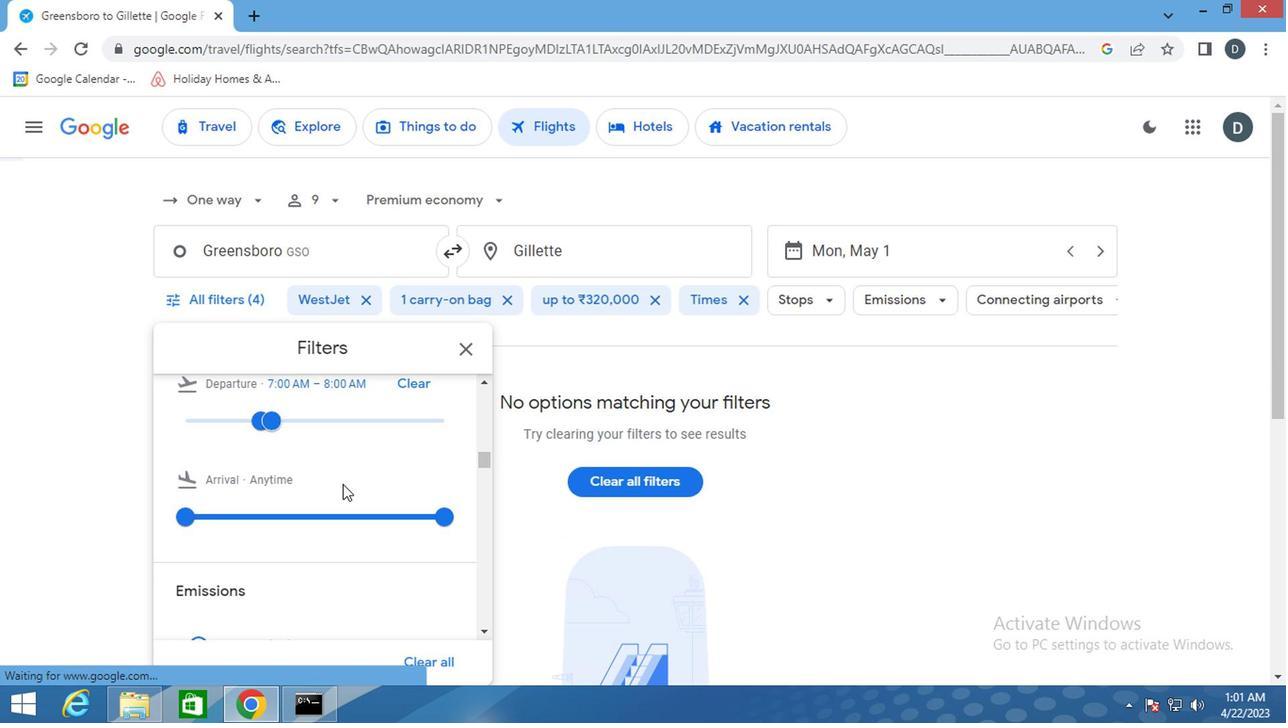 
Action: Mouse scrolled (335, 485) with delta (0, 0)
Screenshot: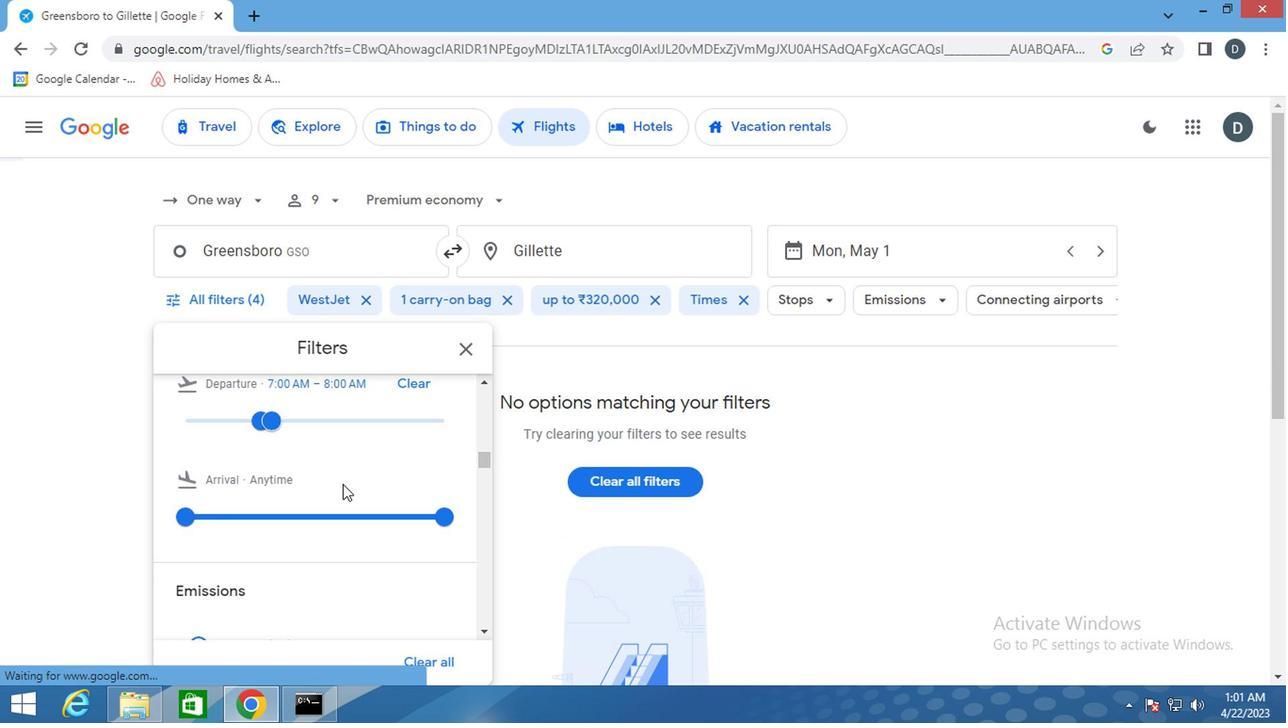 
Action: Mouse scrolled (335, 485) with delta (0, 0)
Screenshot: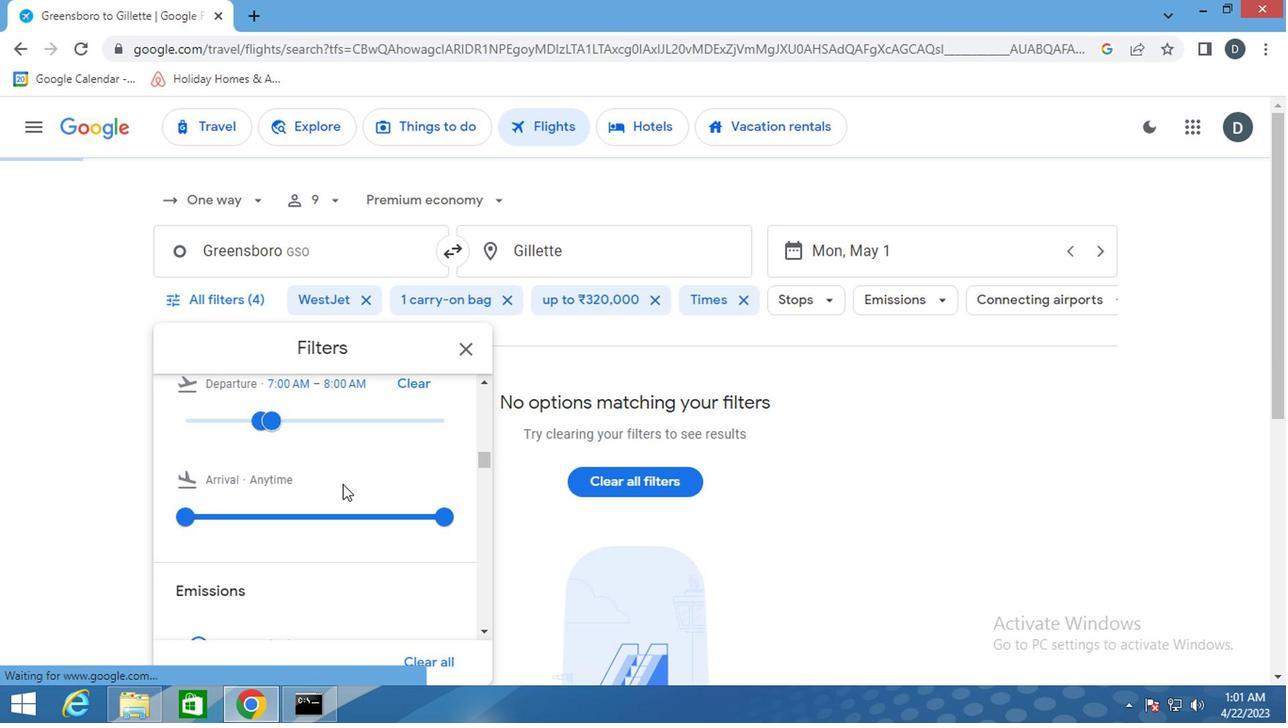 
Action: Mouse scrolled (335, 485) with delta (0, 0)
Screenshot: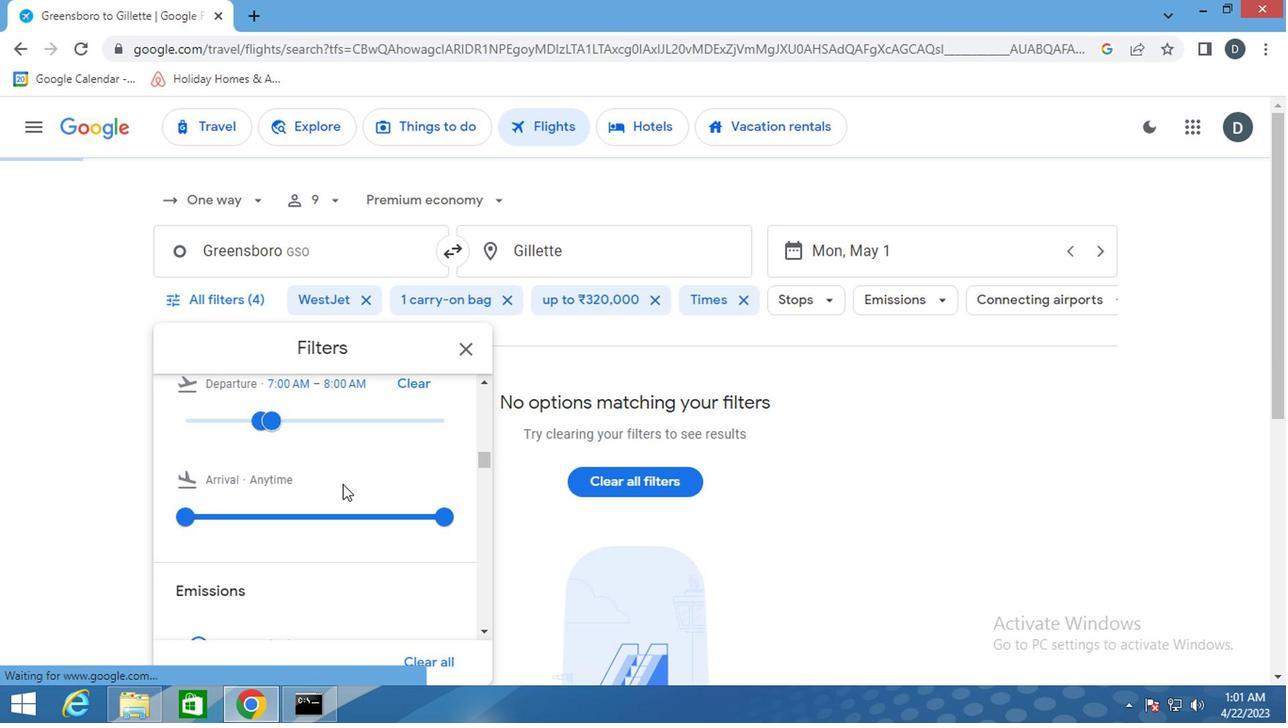 
Action: Mouse scrolled (335, 485) with delta (0, 0)
Screenshot: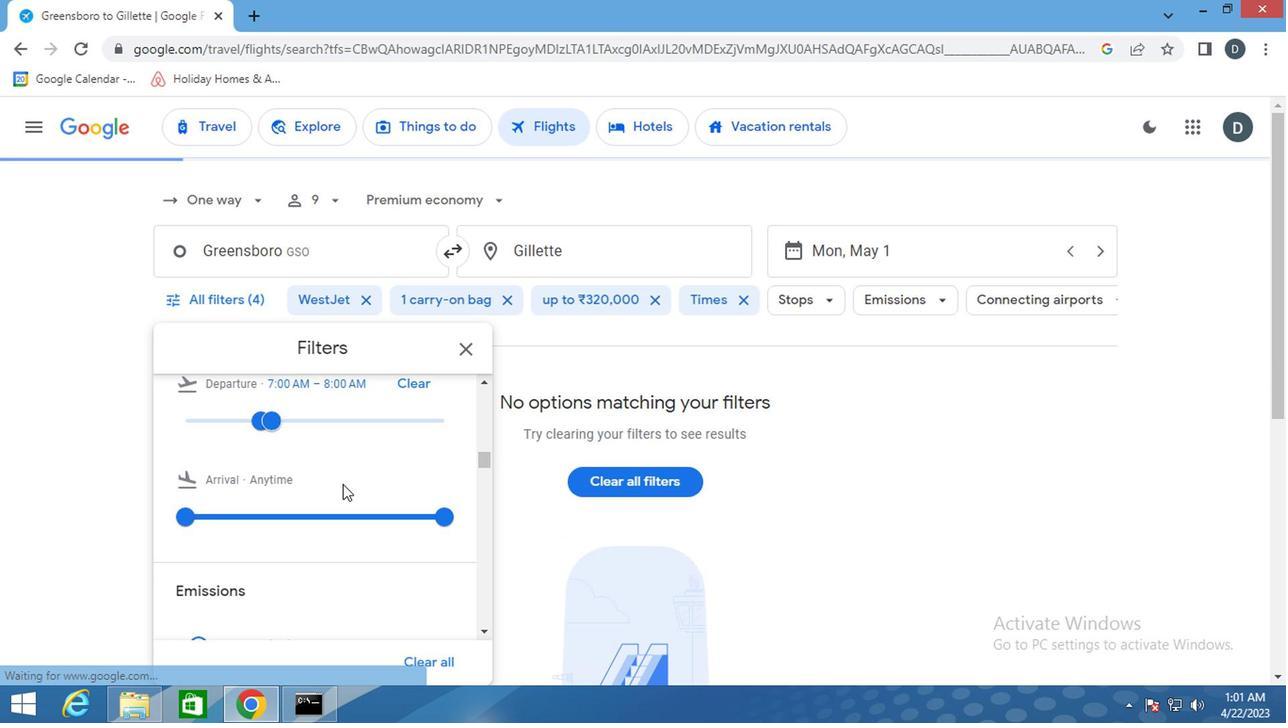 
Action: Mouse scrolled (335, 487) with delta (0, 1)
Screenshot: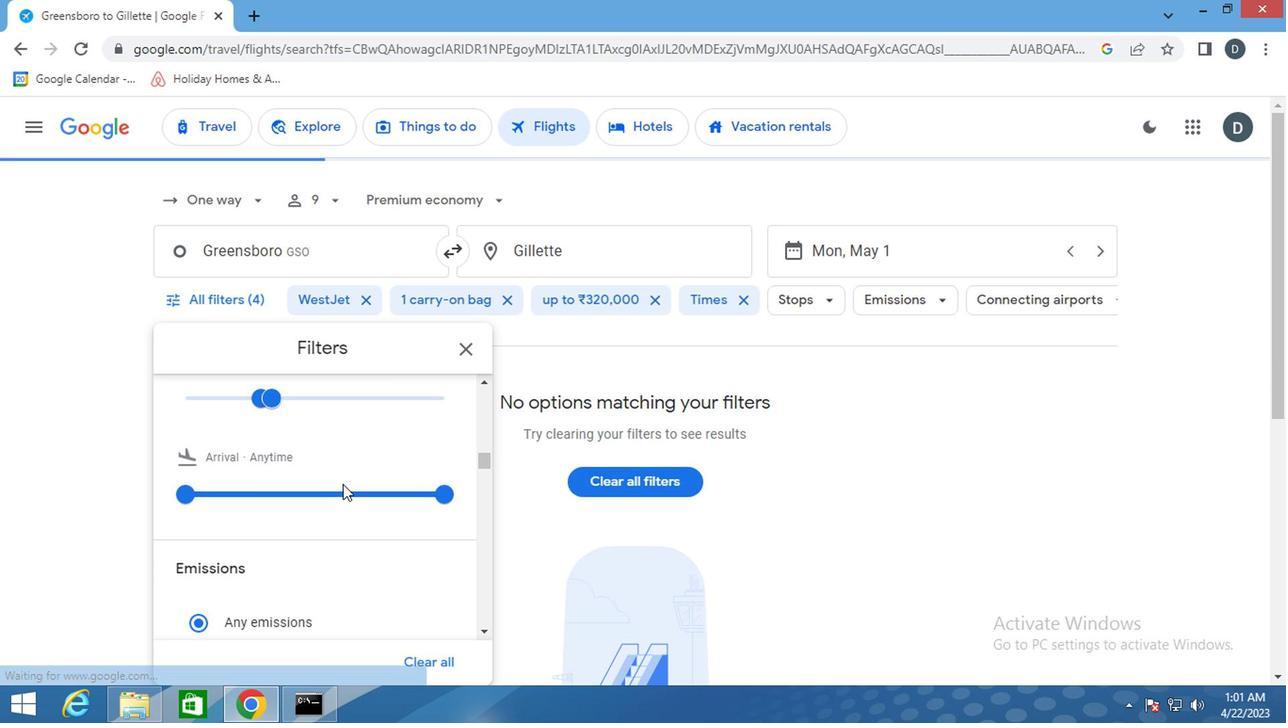 
Action: Mouse scrolled (335, 485) with delta (0, 0)
Screenshot: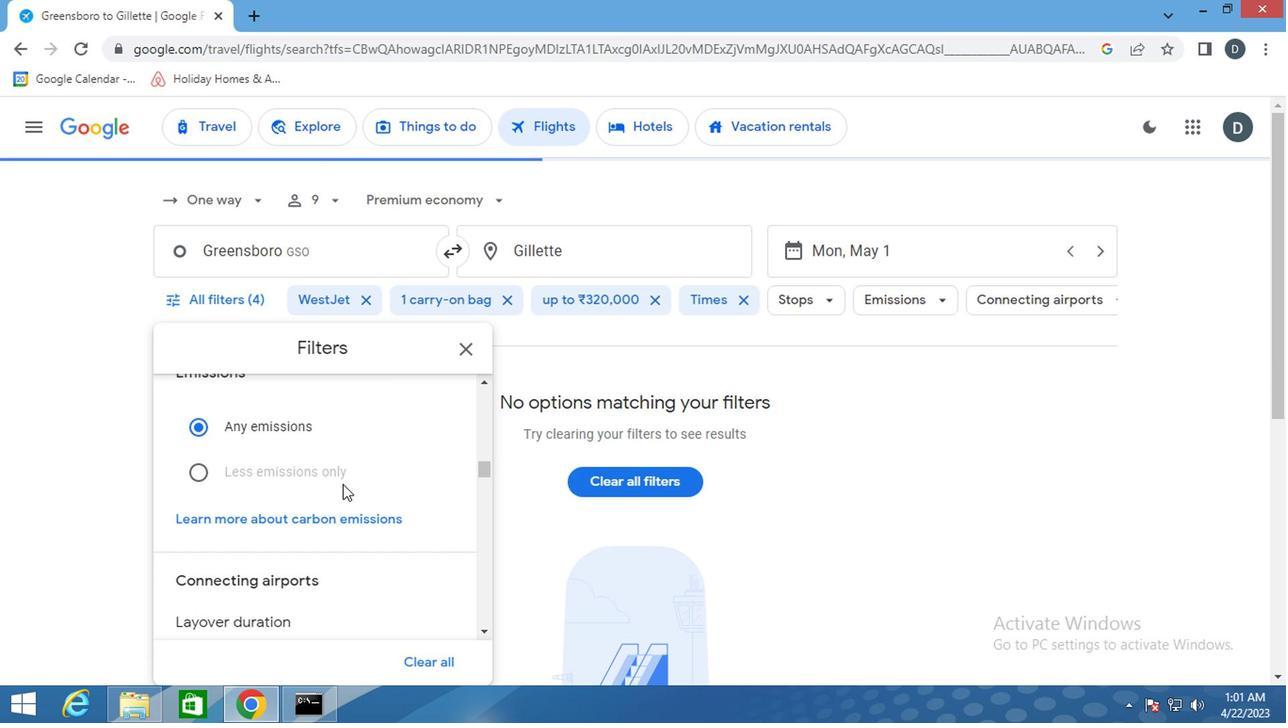 
Action: Mouse scrolled (335, 485) with delta (0, 0)
Screenshot: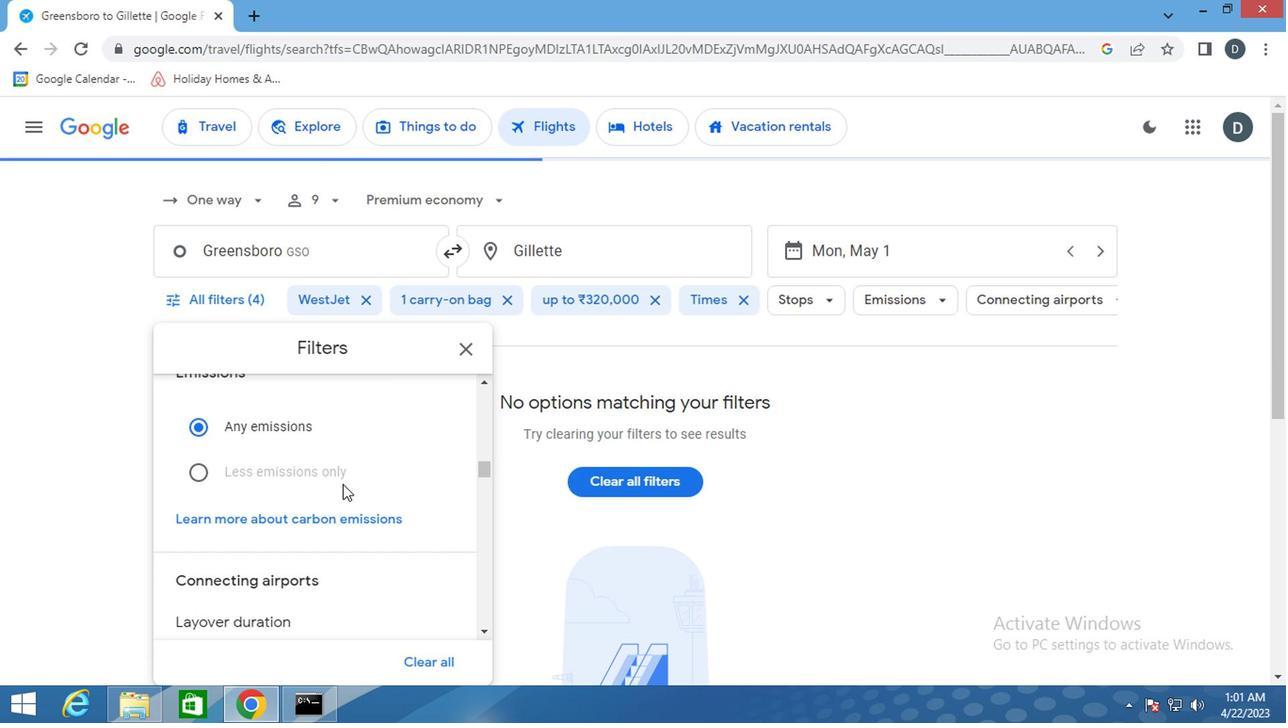 
Action: Mouse scrolled (335, 485) with delta (0, 0)
Screenshot: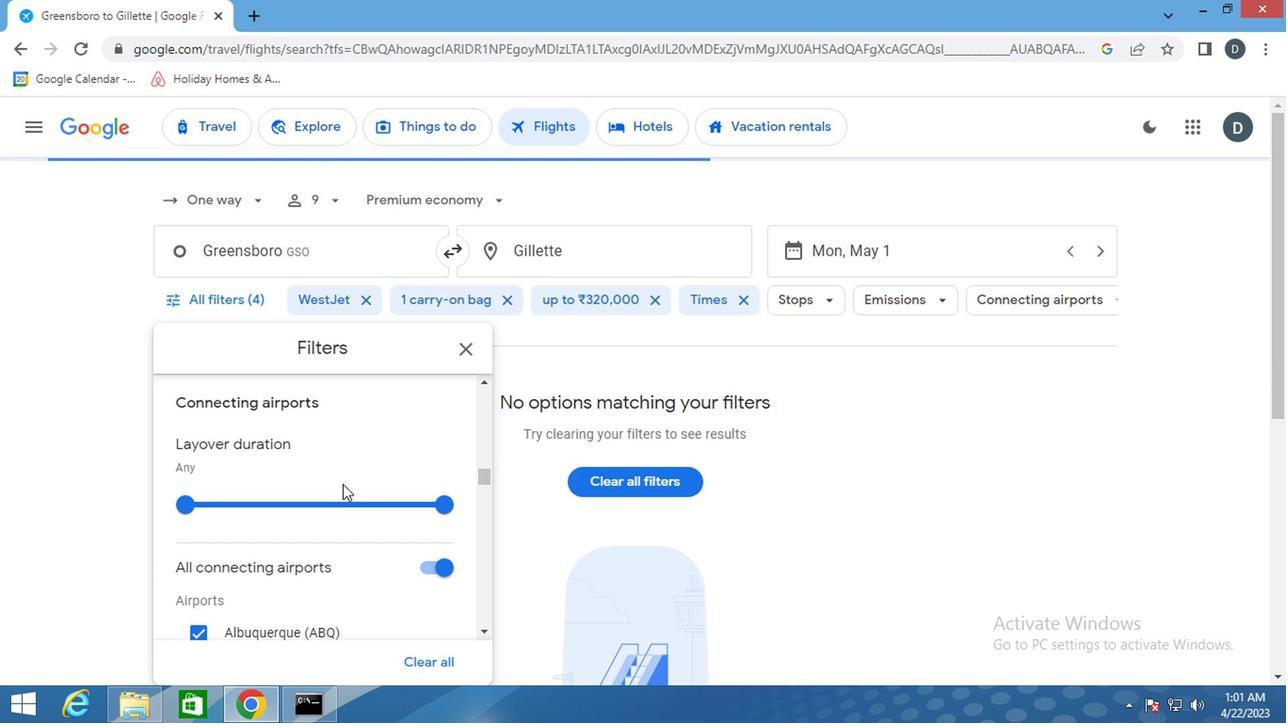 
Action: Mouse scrolled (335, 485) with delta (0, 0)
Screenshot: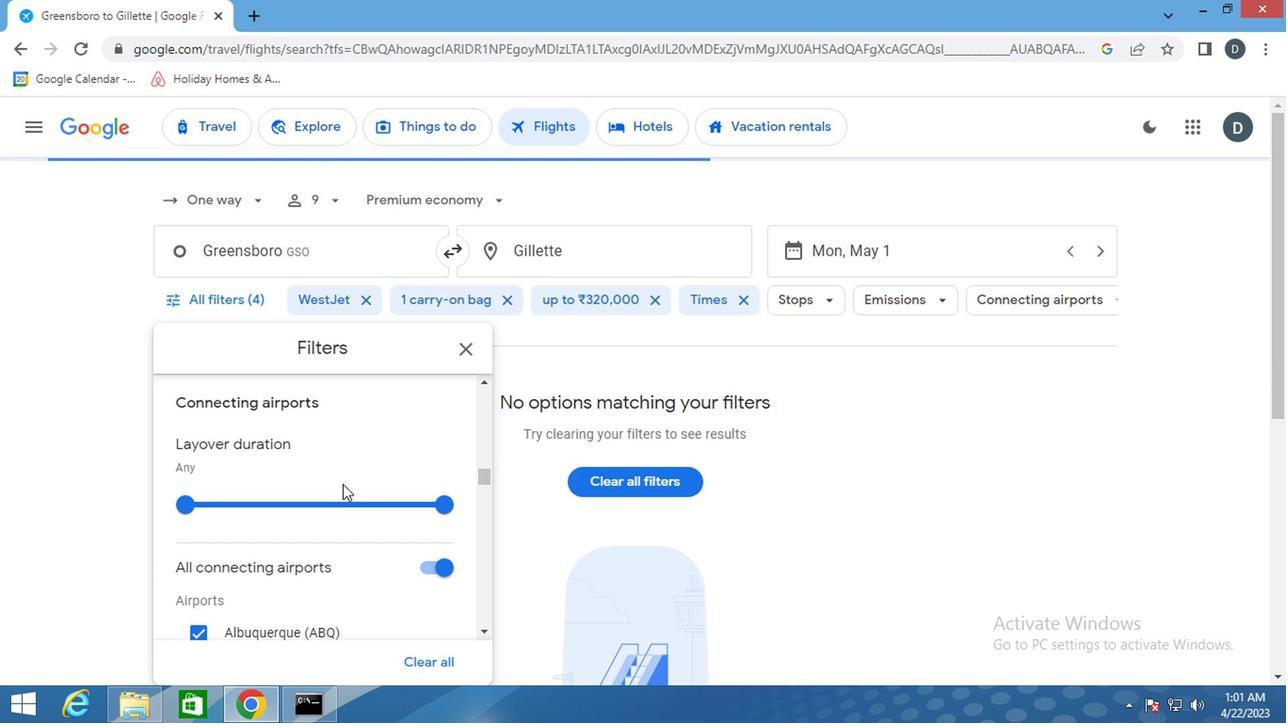 
Action: Mouse scrolled (335, 485) with delta (0, 0)
Screenshot: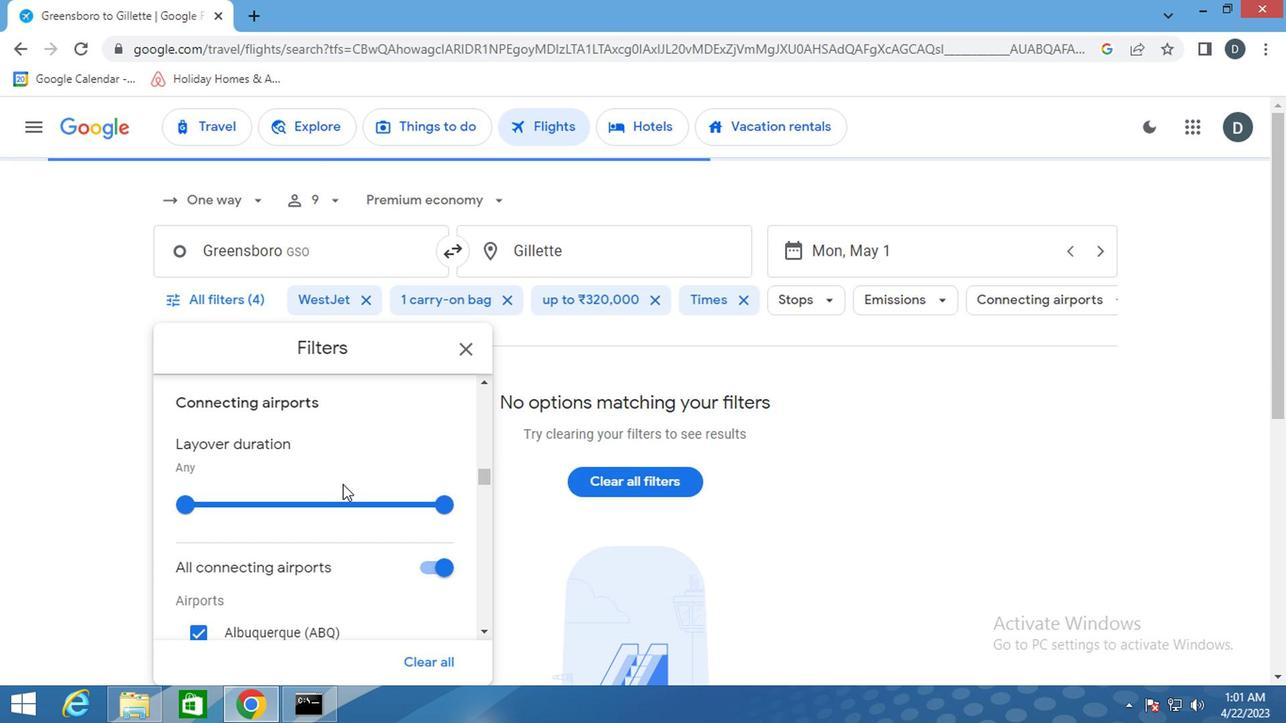 
Action: Mouse scrolled (335, 485) with delta (0, 0)
Screenshot: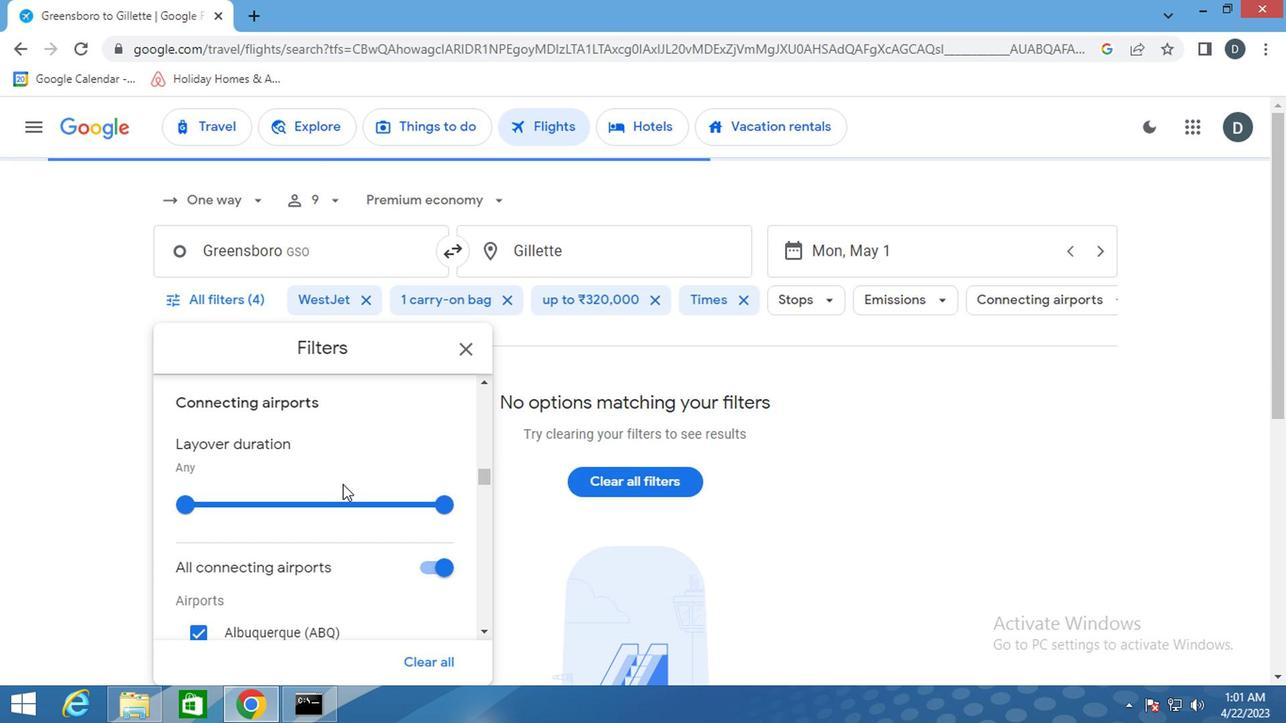 
Action: Mouse scrolled (335, 485) with delta (0, 0)
Screenshot: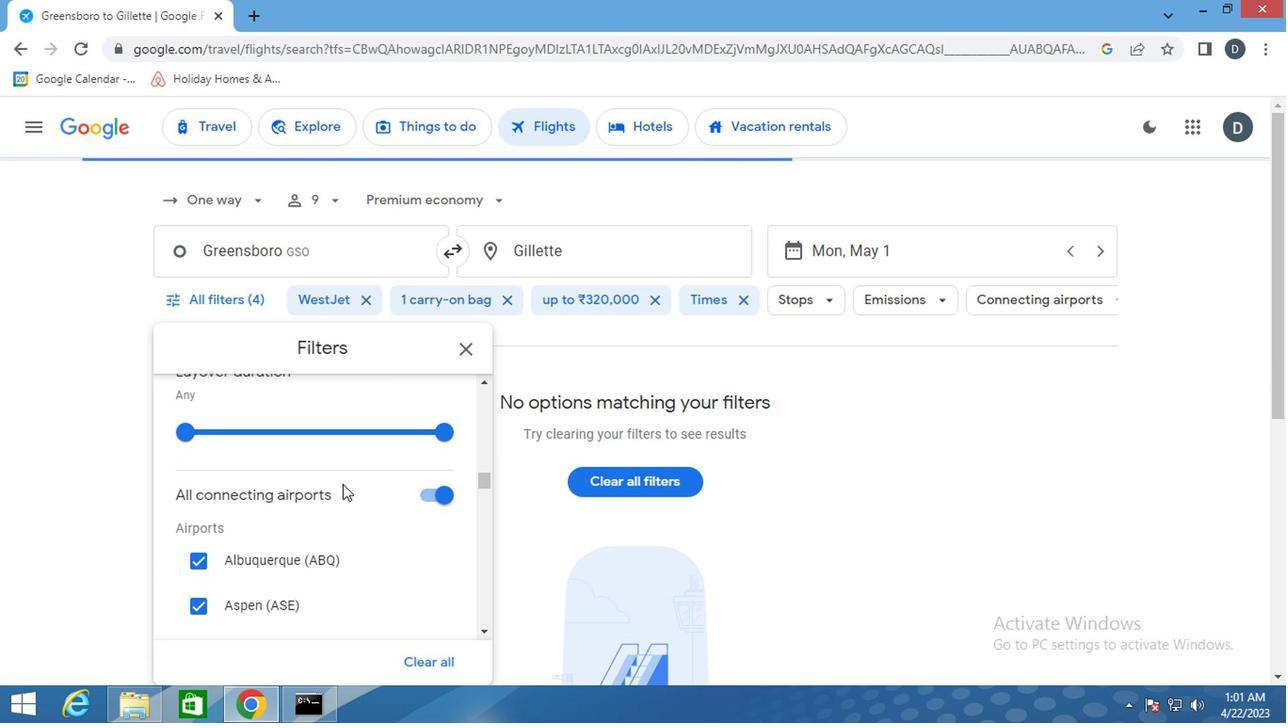 
Action: Mouse scrolled (335, 485) with delta (0, 0)
Screenshot: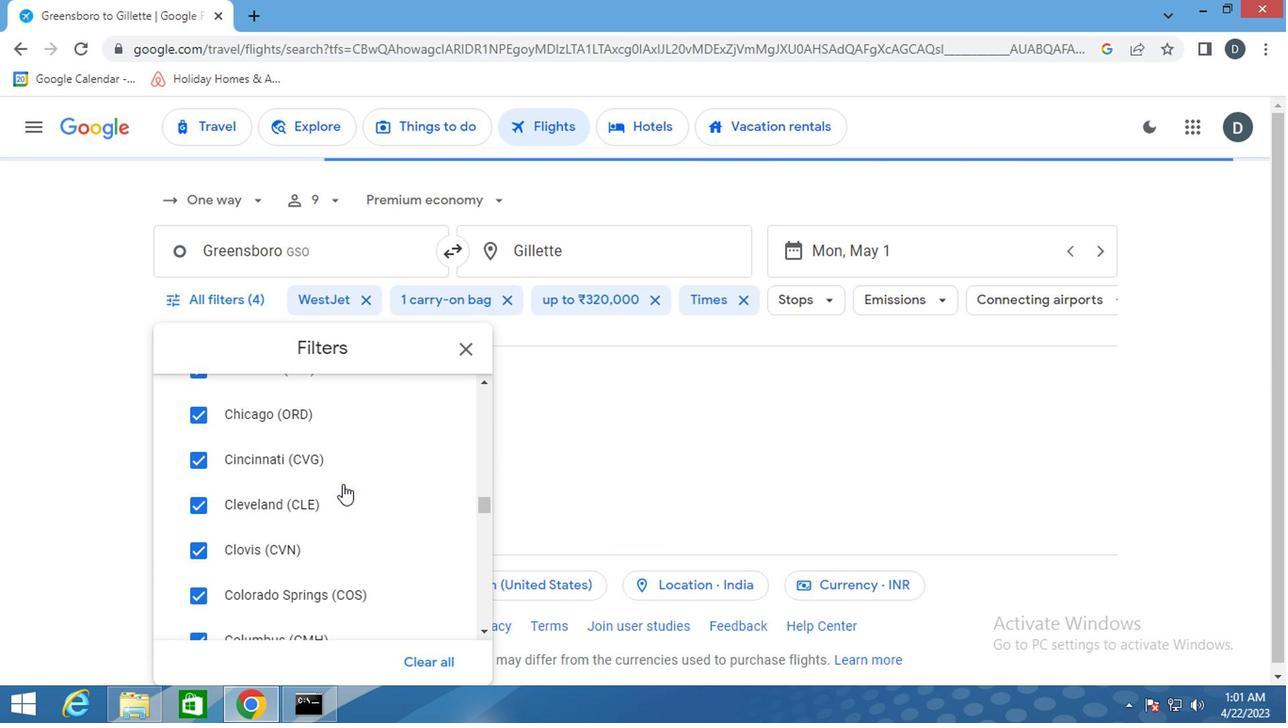 
Action: Mouse scrolled (335, 485) with delta (0, 0)
Screenshot: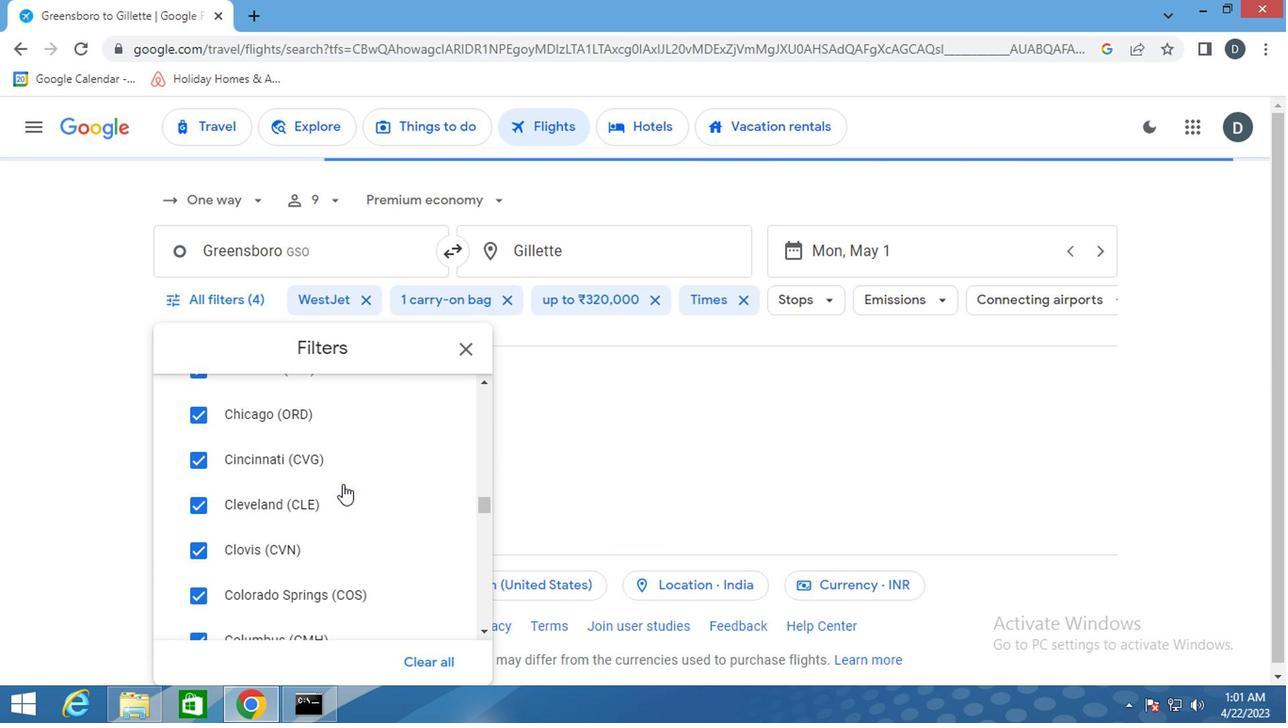 
Action: Mouse scrolled (335, 485) with delta (0, 0)
Screenshot: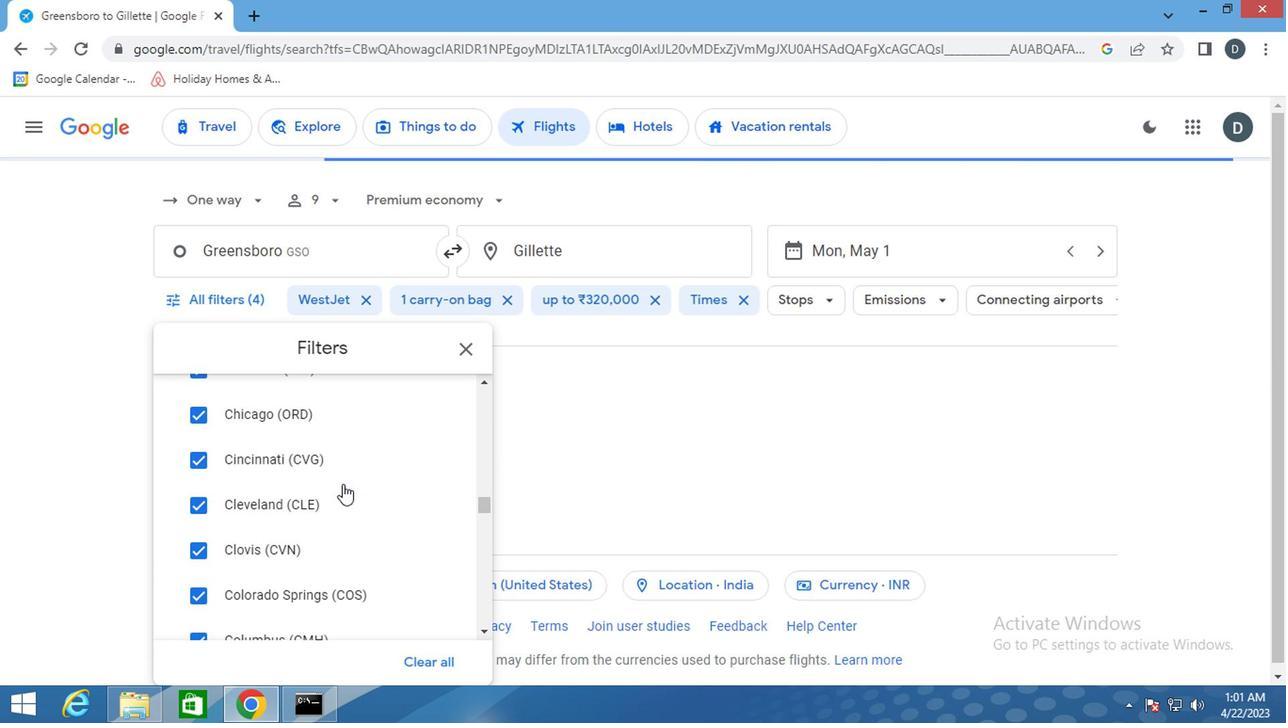 
Action: Mouse scrolled (335, 485) with delta (0, 0)
Screenshot: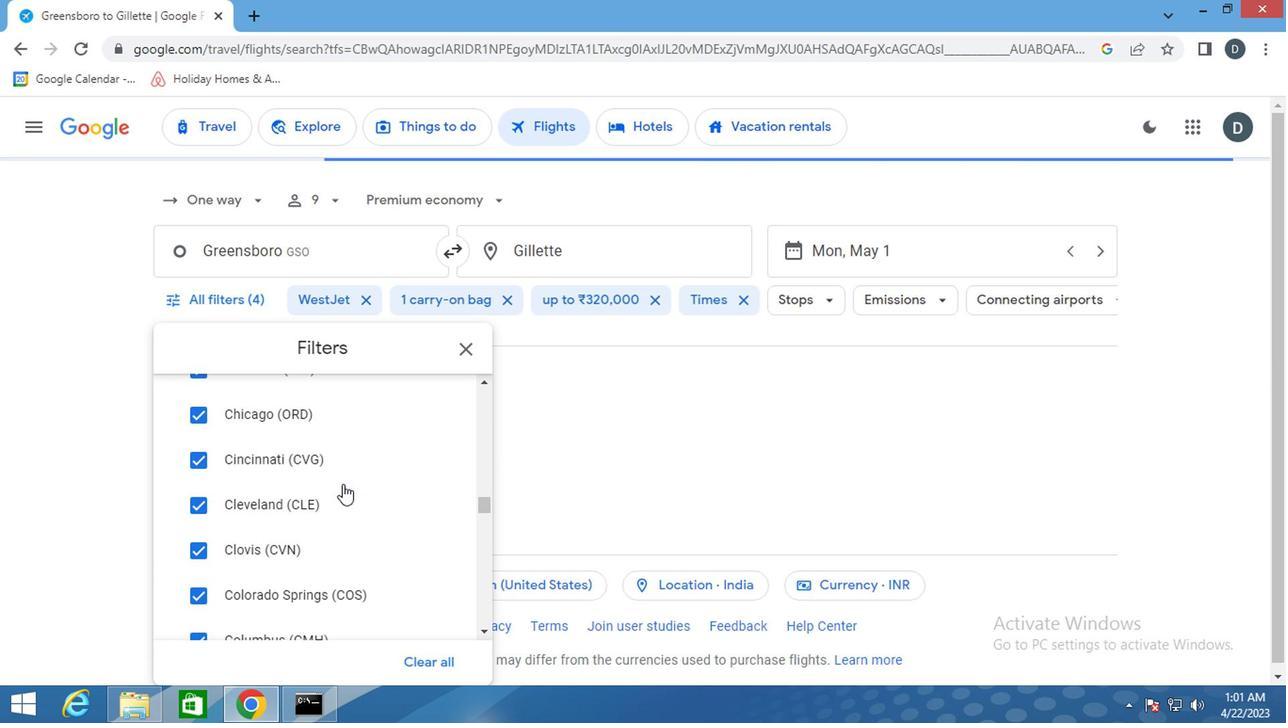 
Action: Mouse scrolled (335, 485) with delta (0, 0)
Screenshot: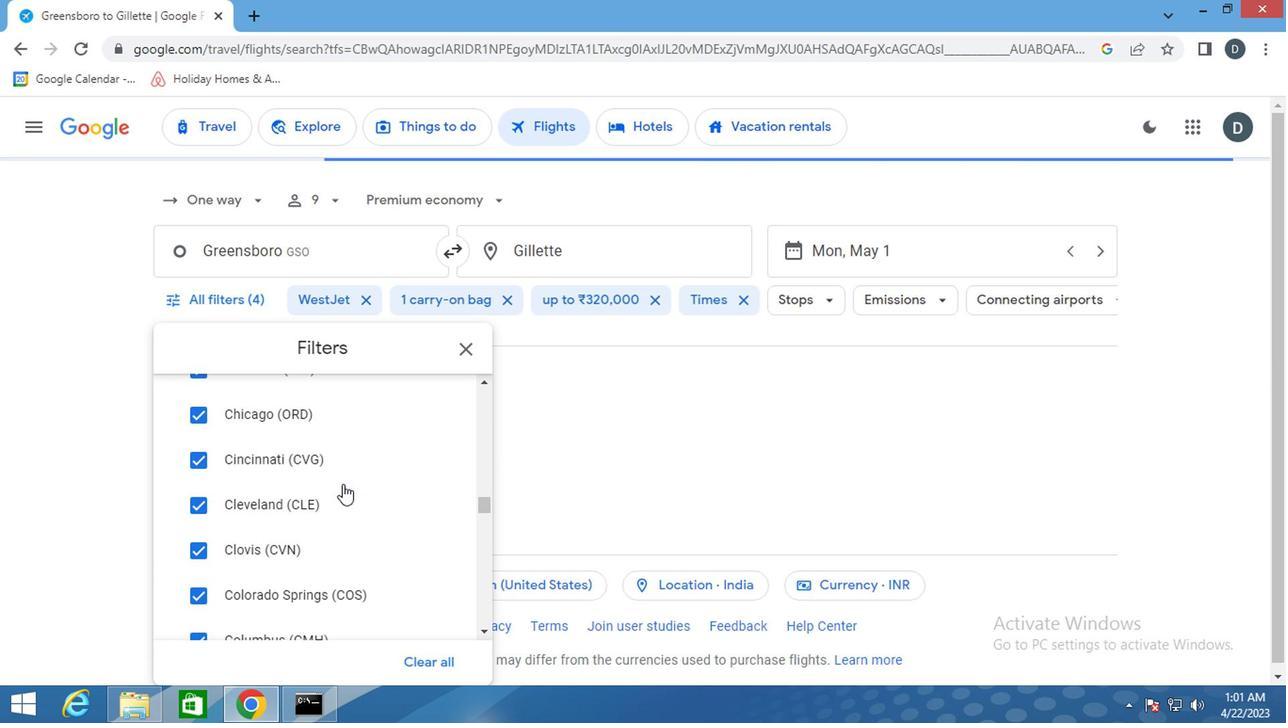 
Action: Mouse scrolled (335, 485) with delta (0, 0)
Screenshot: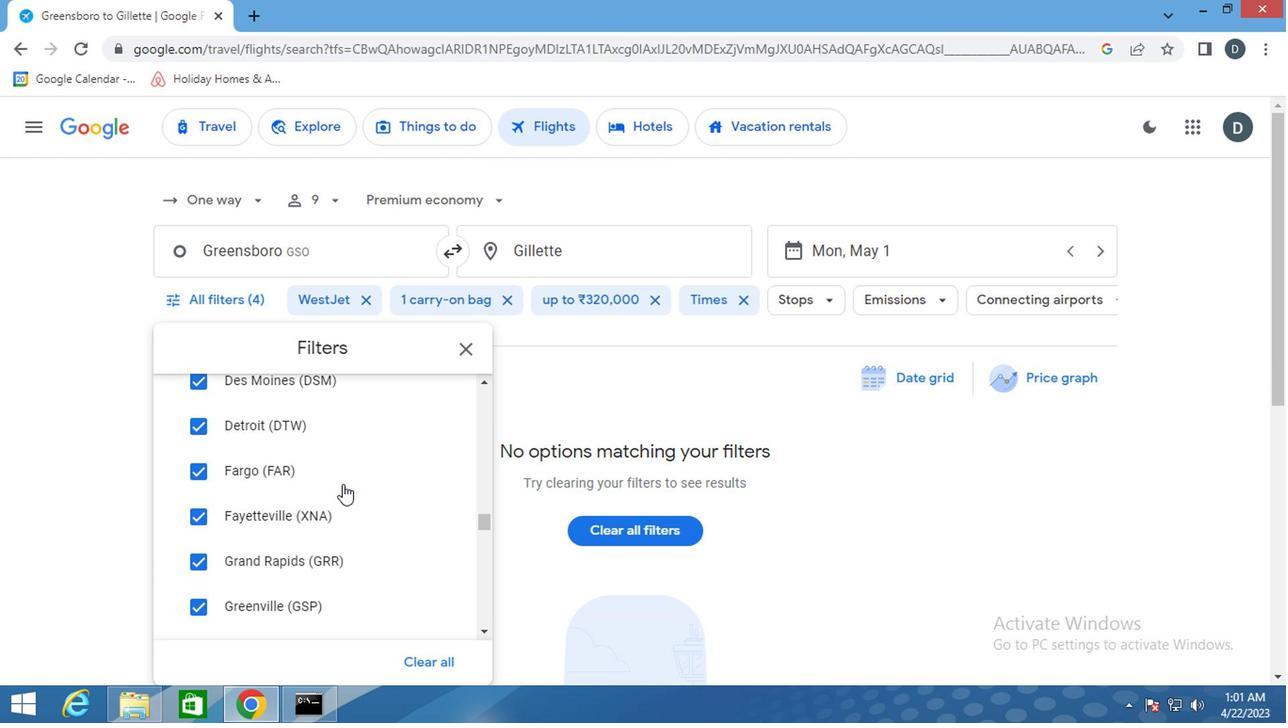 
Action: Mouse scrolled (335, 485) with delta (0, 0)
Screenshot: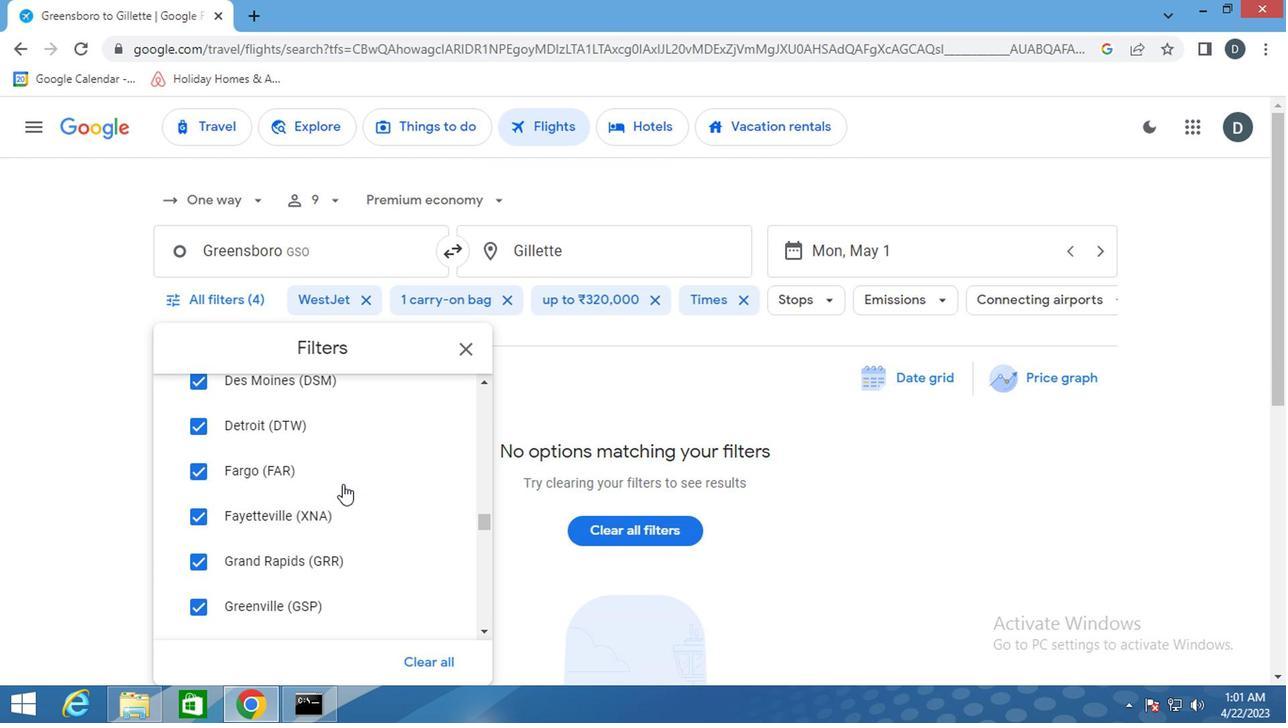 
Action: Mouse scrolled (335, 485) with delta (0, 0)
Screenshot: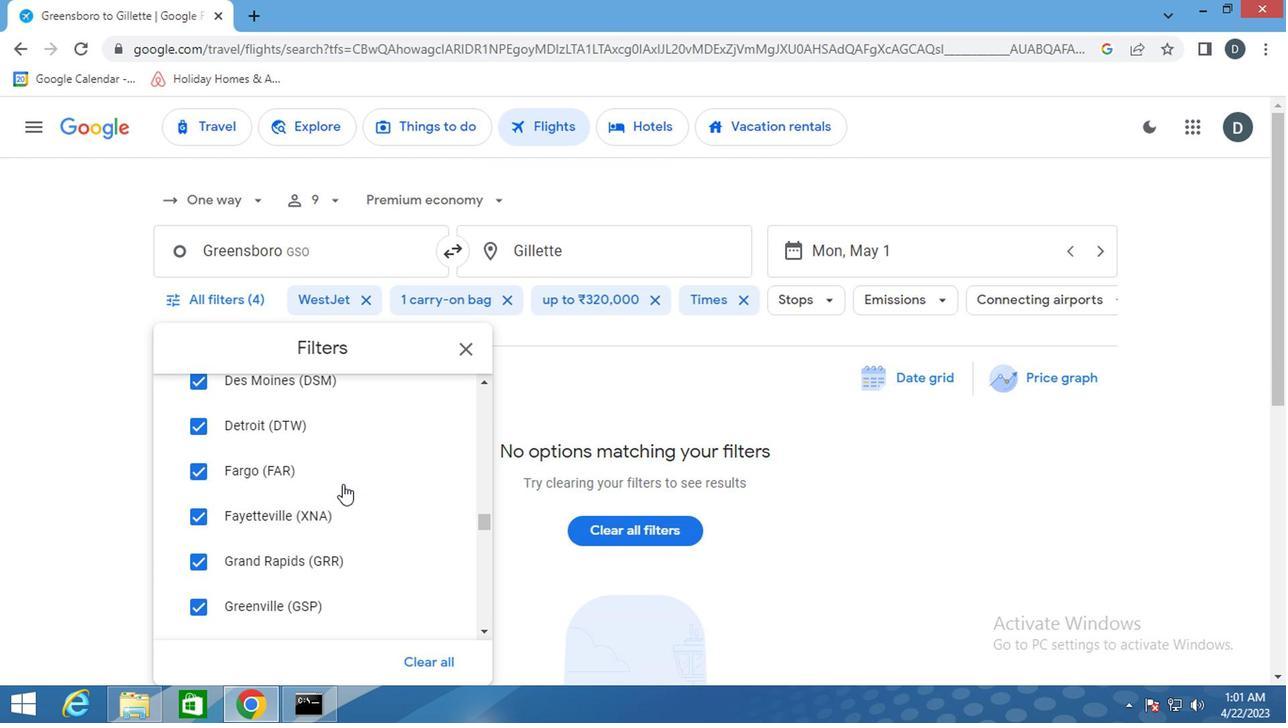 
Action: Mouse scrolled (335, 485) with delta (0, 0)
Screenshot: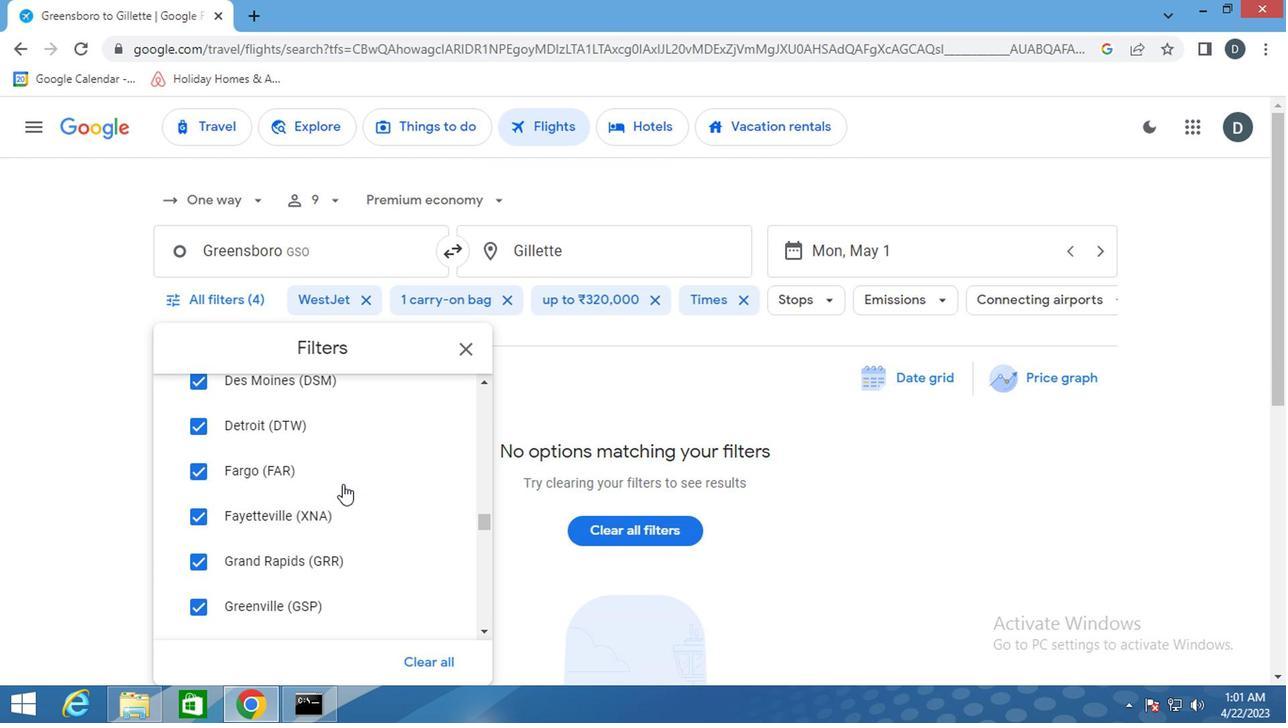 
Action: Mouse scrolled (335, 485) with delta (0, 0)
Screenshot: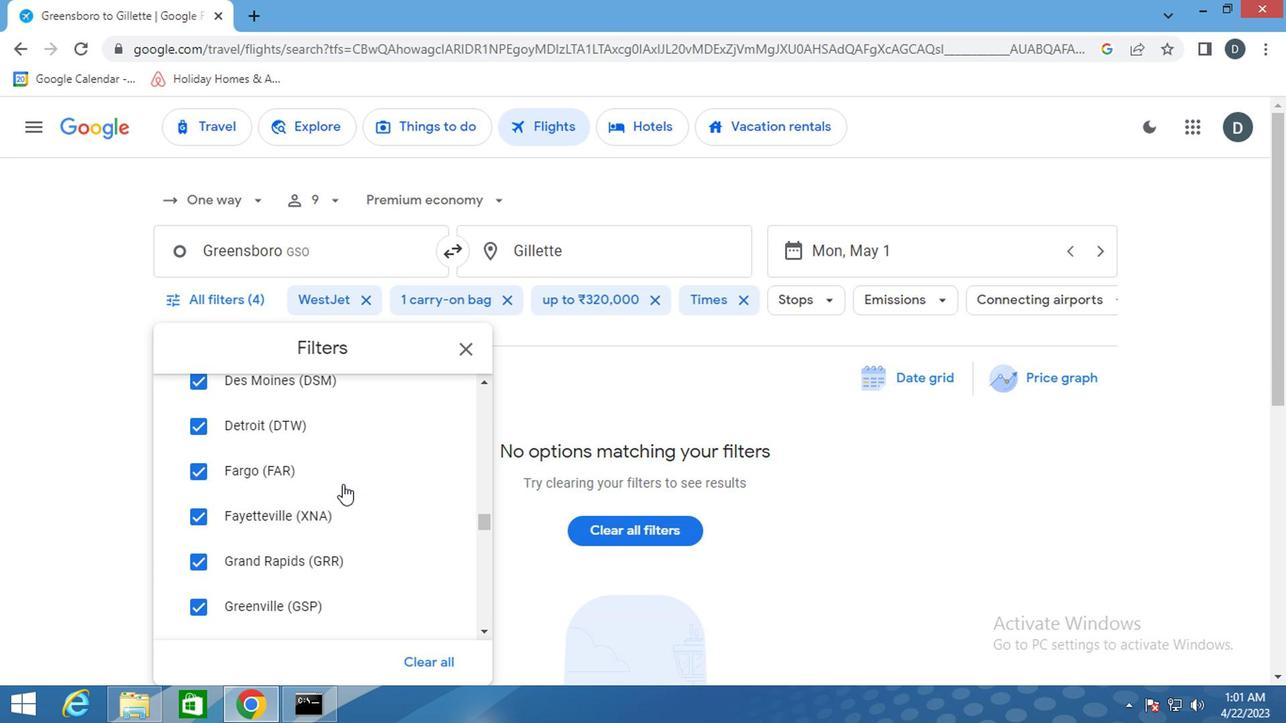 
Action: Mouse scrolled (335, 485) with delta (0, 0)
Screenshot: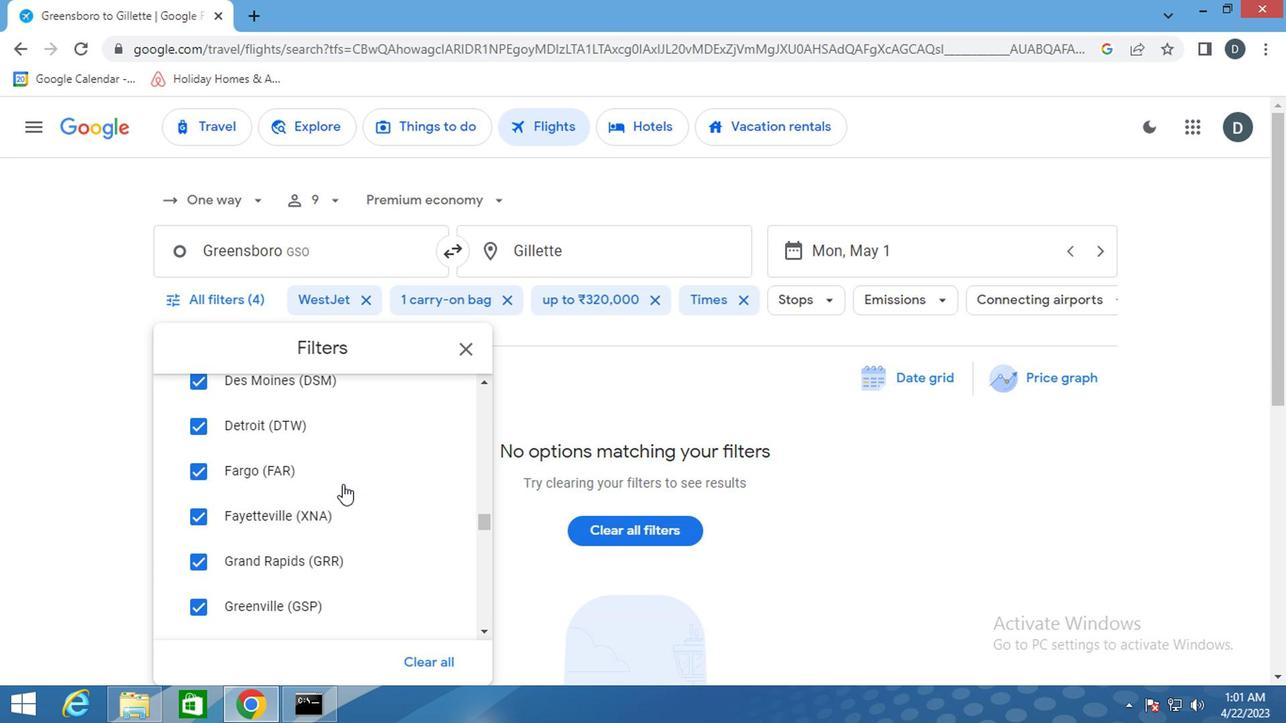 
Action: Mouse scrolled (335, 485) with delta (0, 0)
Screenshot: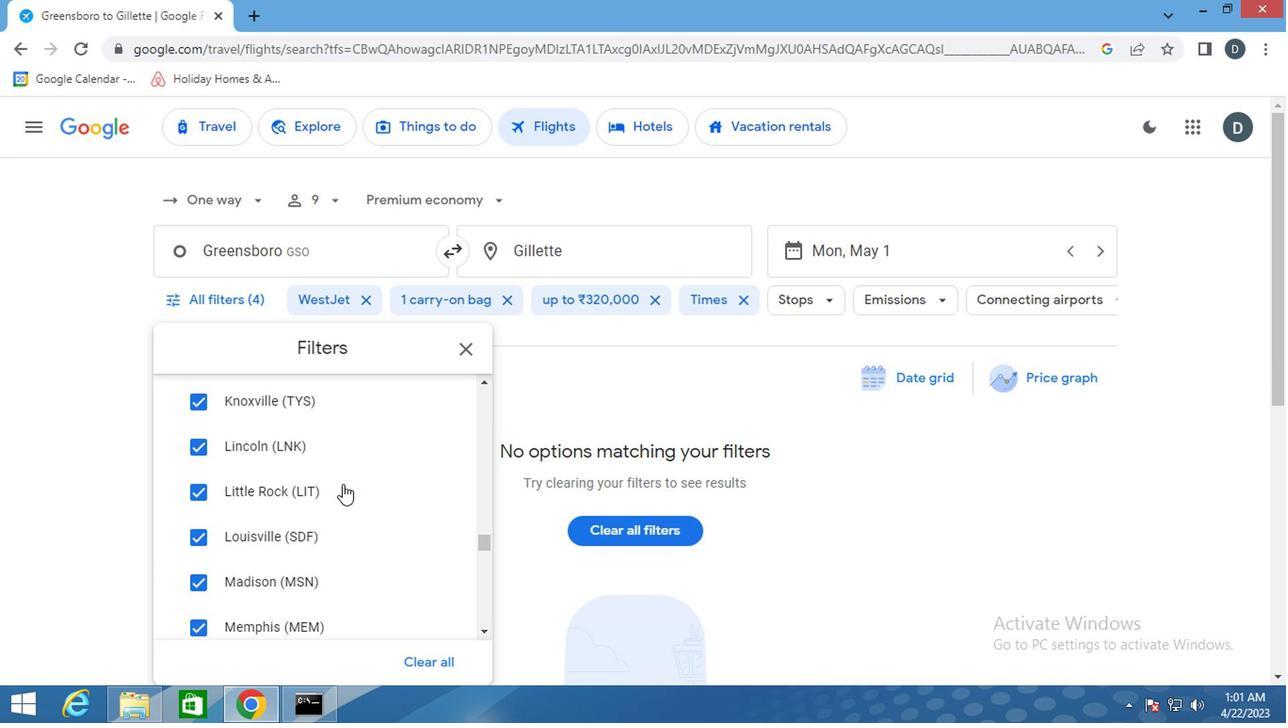 
Action: Mouse scrolled (335, 485) with delta (0, 0)
Screenshot: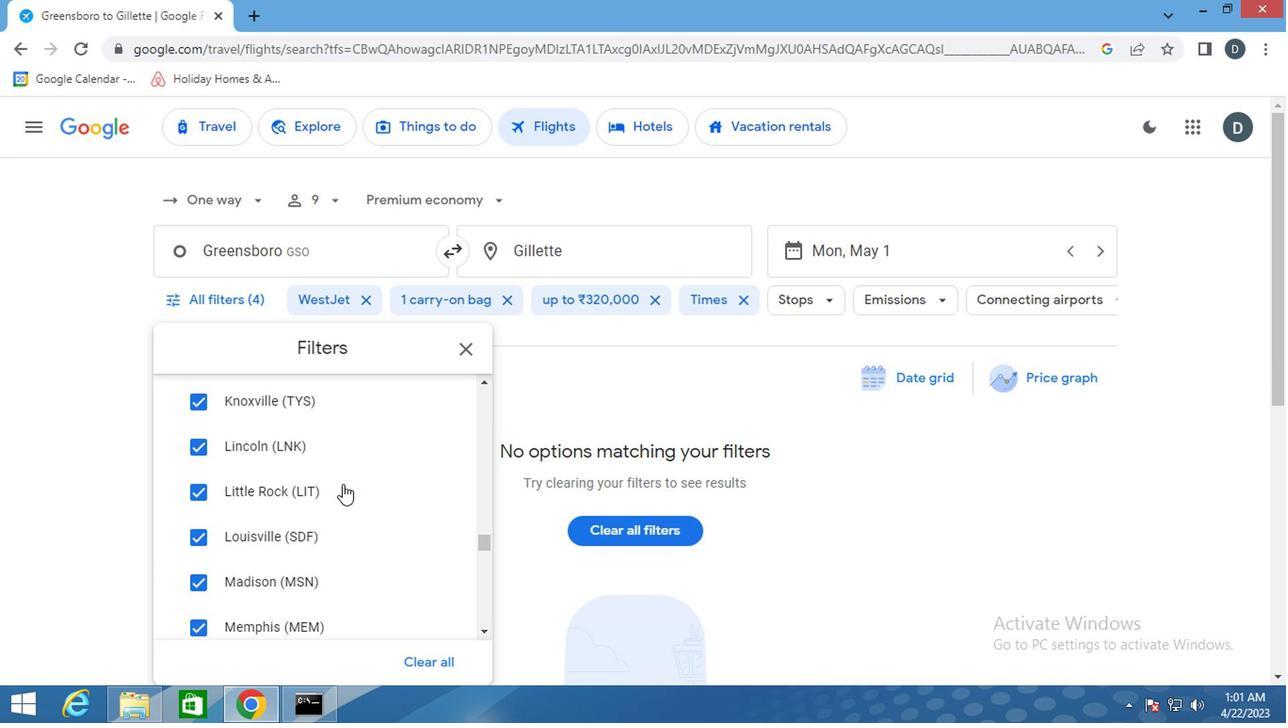 
Action: Mouse scrolled (335, 485) with delta (0, 0)
Screenshot: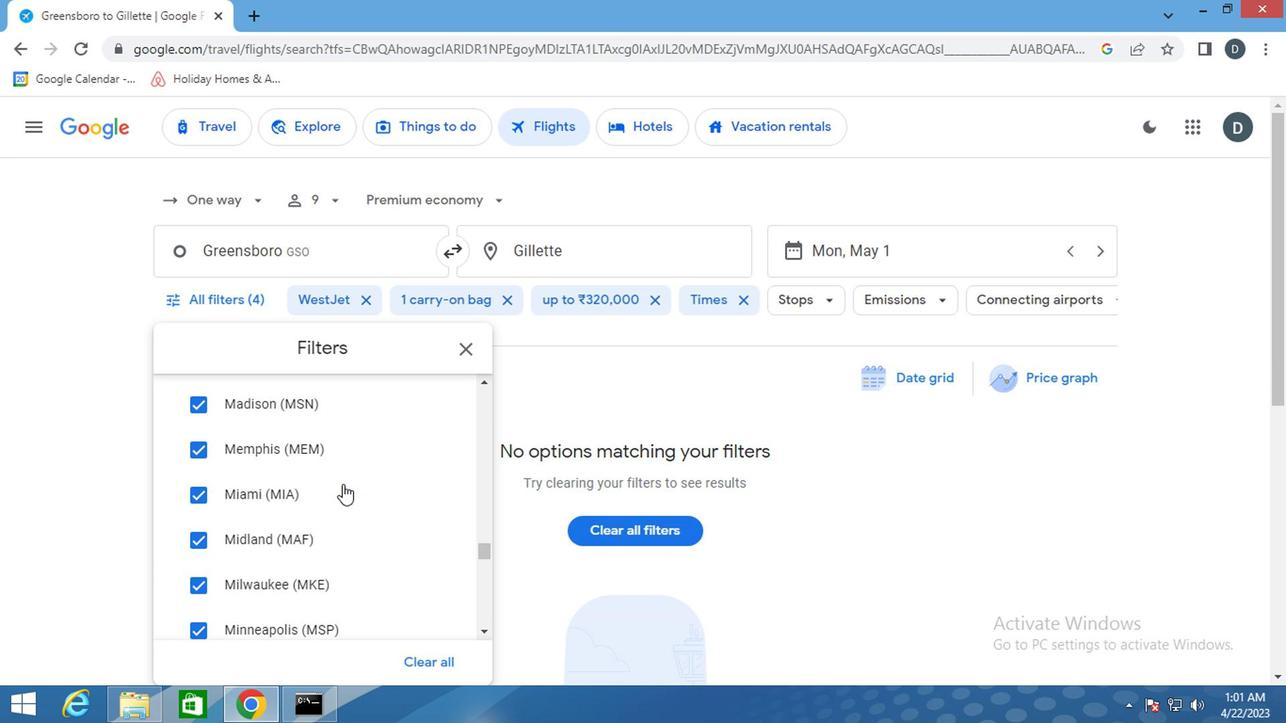 
Action: Mouse scrolled (335, 485) with delta (0, 0)
Screenshot: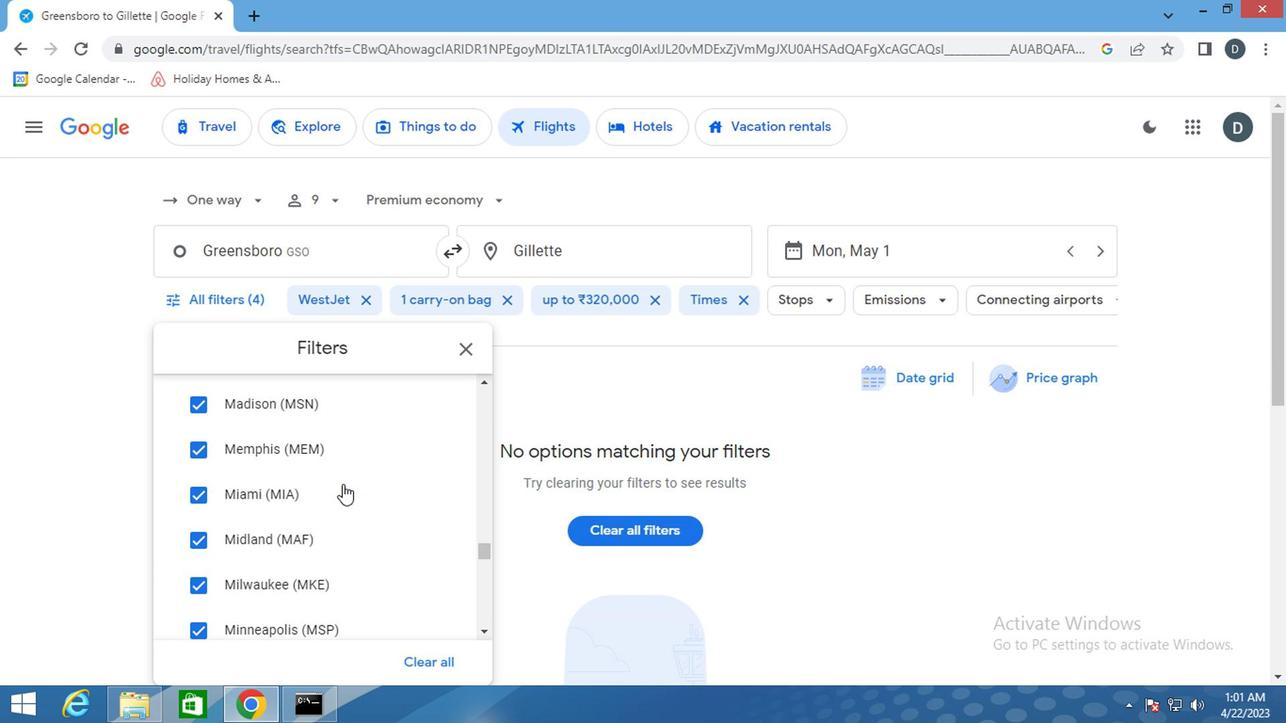 
Action: Mouse scrolled (335, 484) with delta (0, -2)
Screenshot: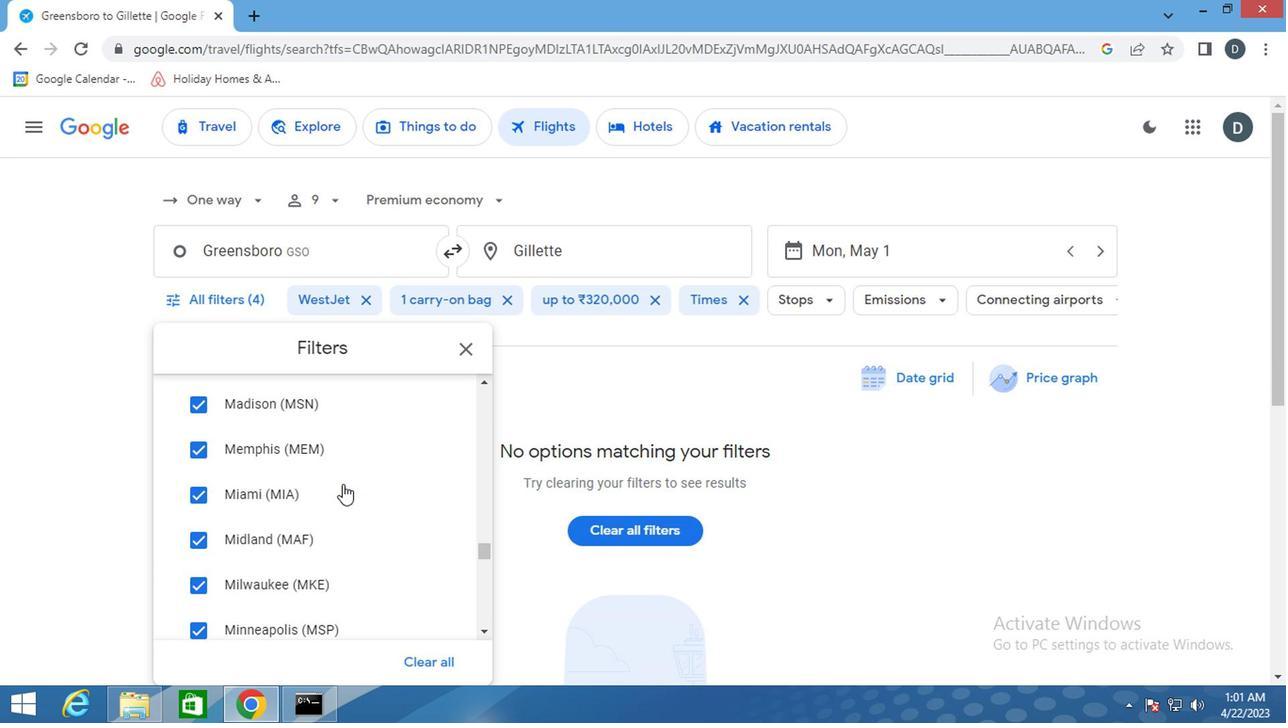 
Action: Mouse scrolled (335, 485) with delta (0, 0)
Screenshot: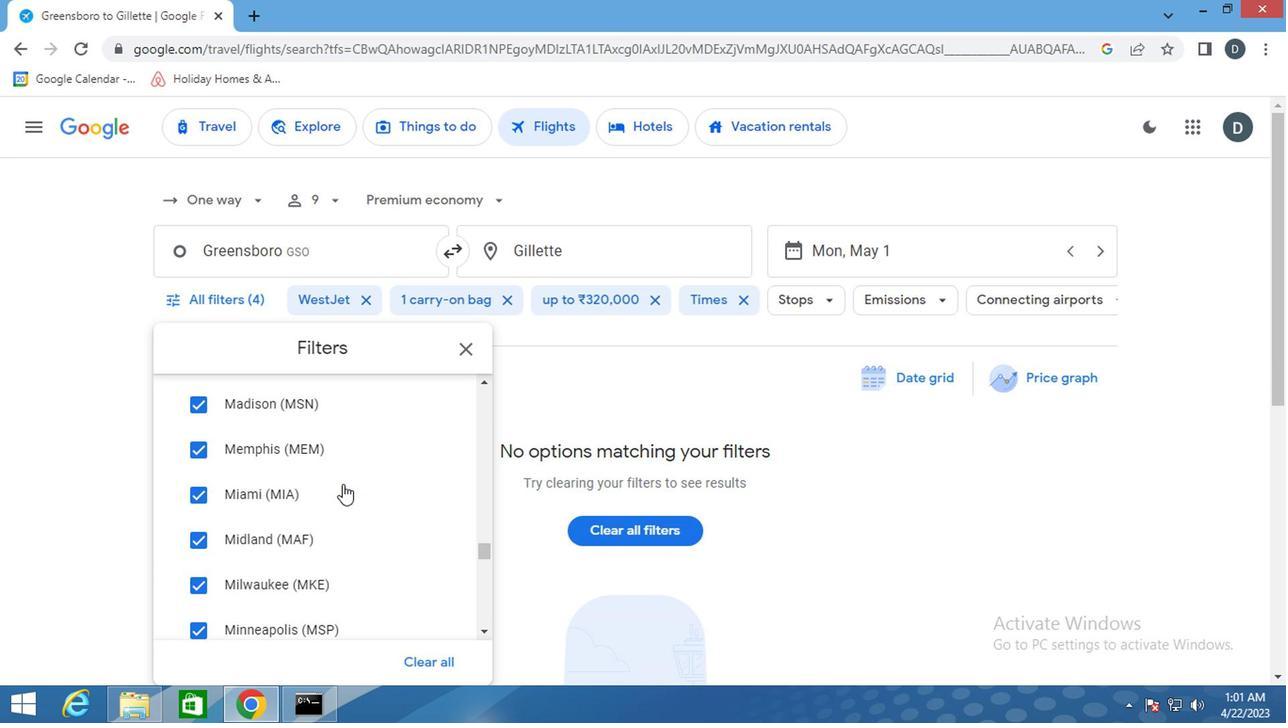 
Action: Mouse scrolled (335, 485) with delta (0, 0)
Screenshot: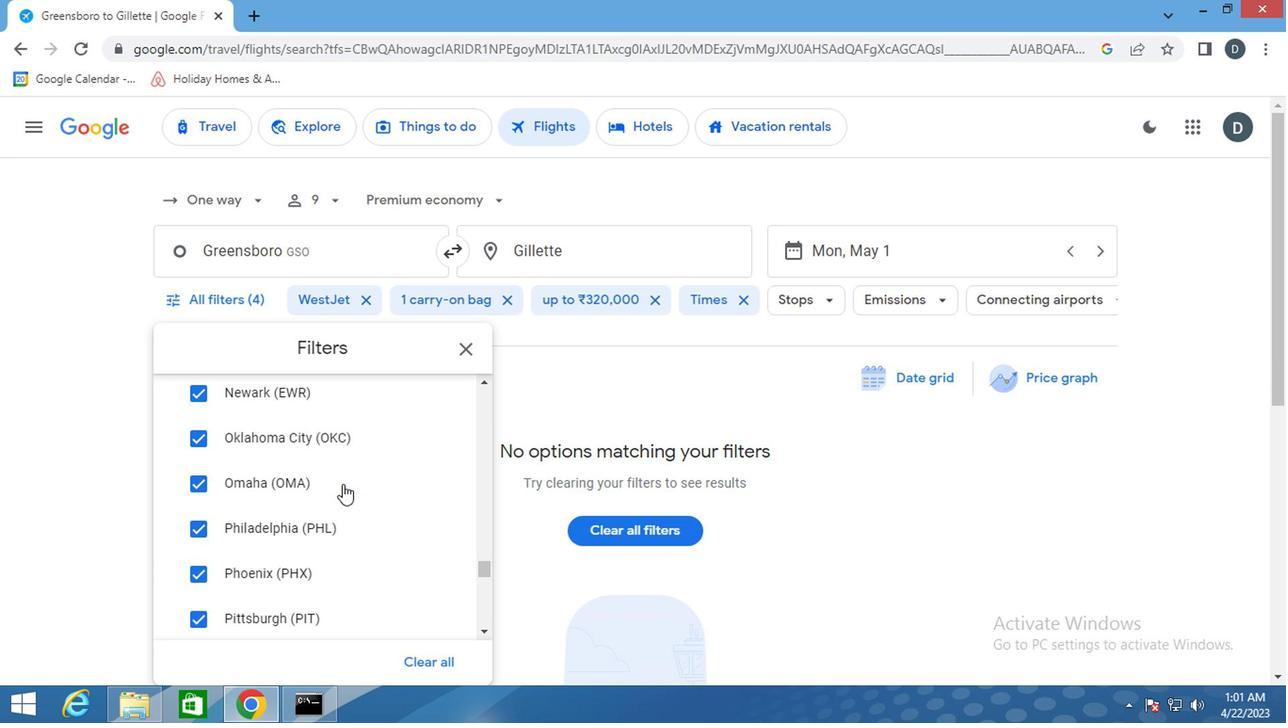 
Action: Mouse scrolled (335, 485) with delta (0, 0)
Screenshot: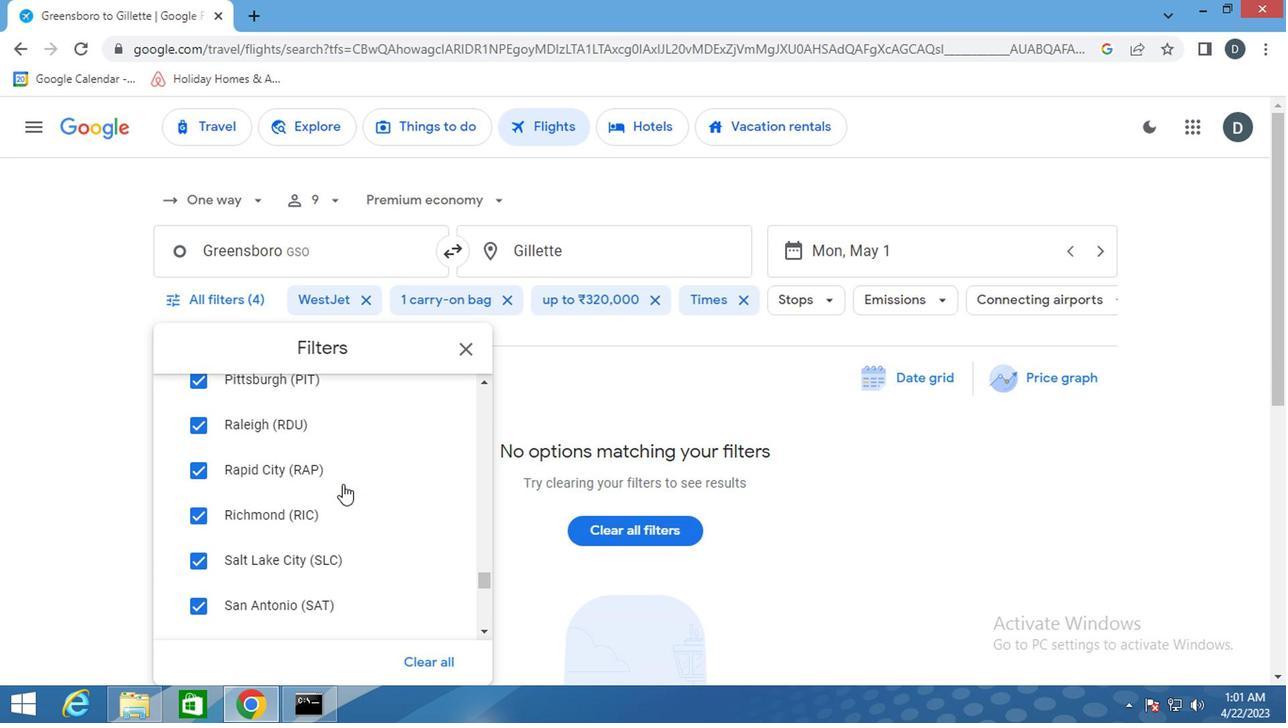 
Action: Mouse scrolled (335, 485) with delta (0, 0)
Screenshot: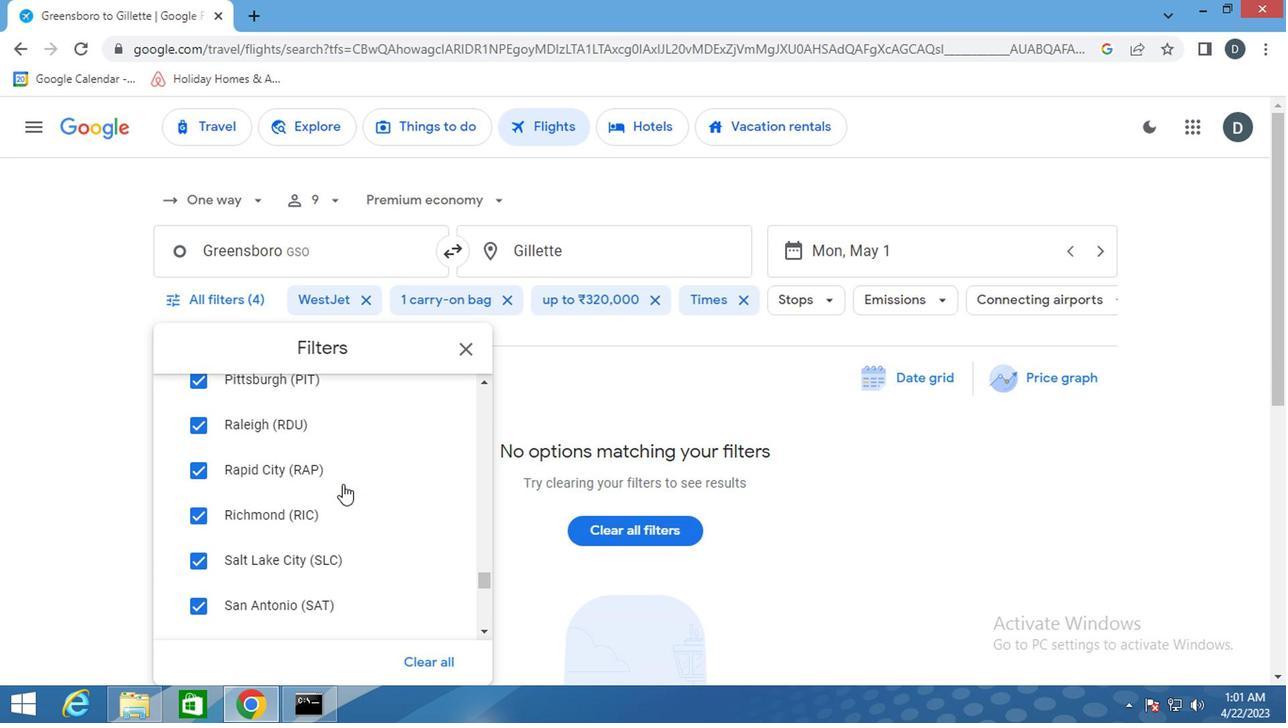 
Action: Mouse scrolled (335, 485) with delta (0, 0)
Screenshot: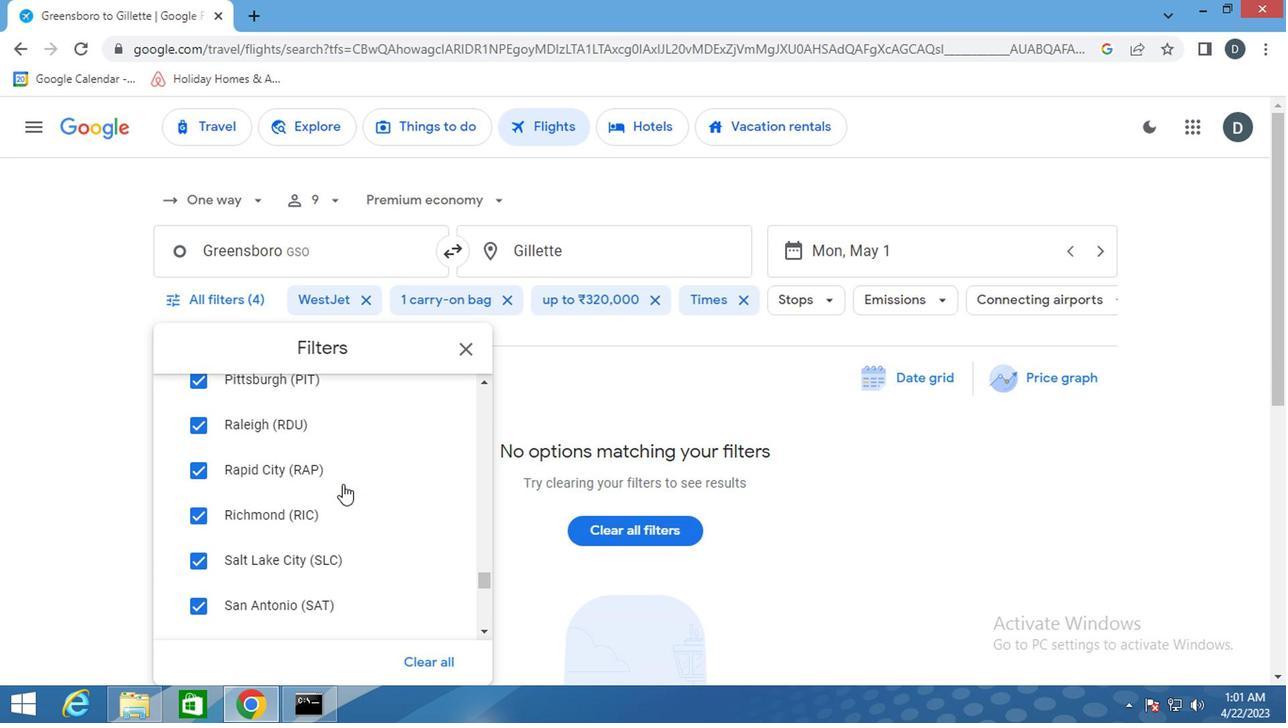 
Action: Mouse scrolled (335, 485) with delta (0, 0)
Screenshot: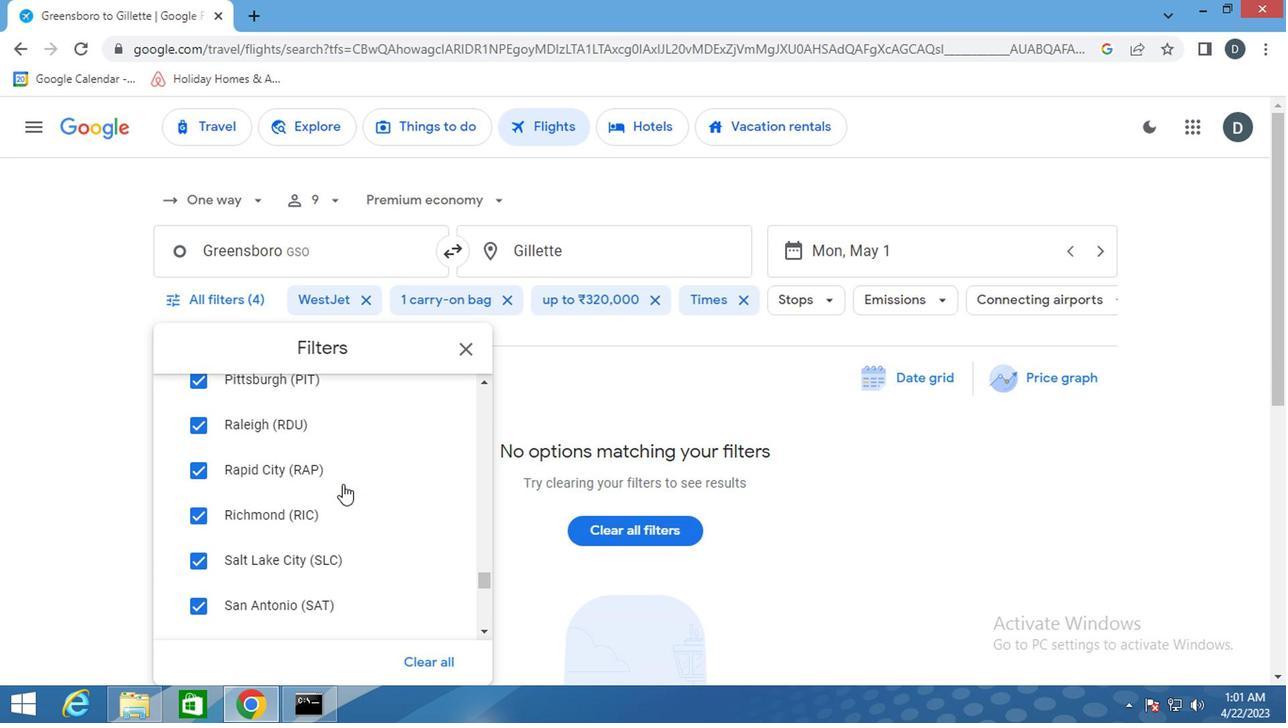 
Action: Mouse scrolled (335, 485) with delta (0, 0)
Screenshot: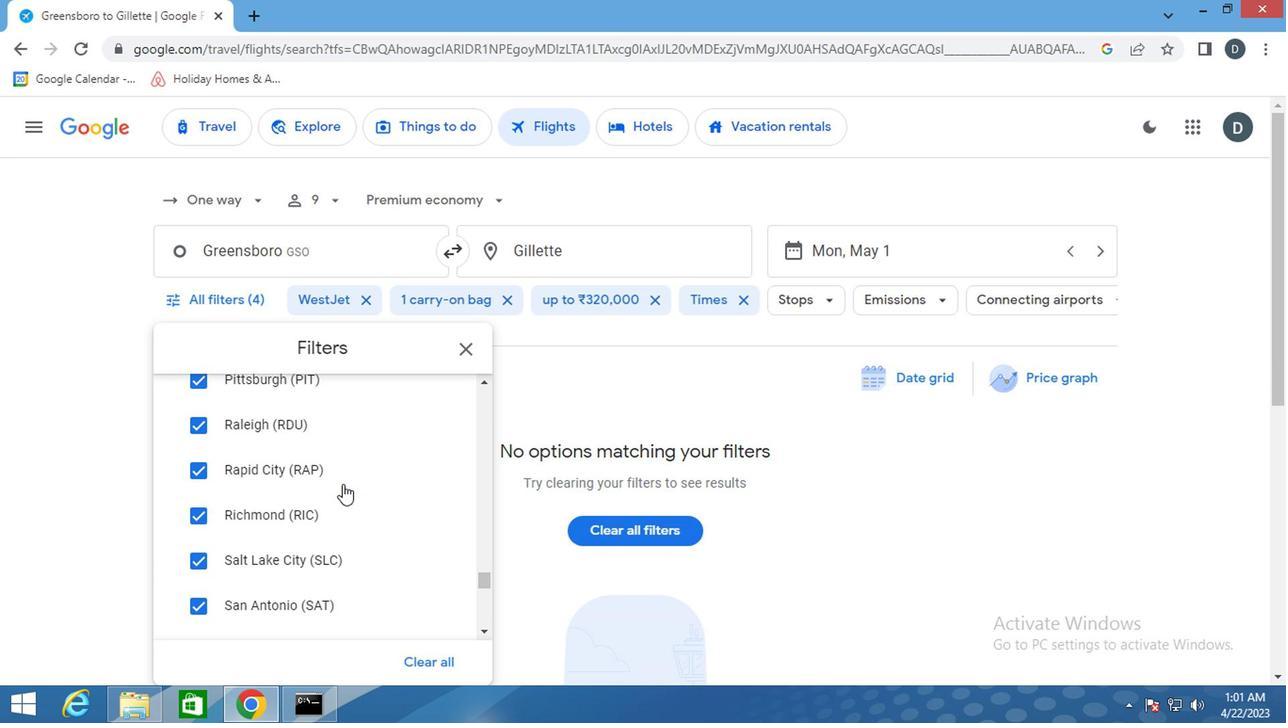 
Action: Mouse scrolled (335, 485) with delta (0, 0)
Screenshot: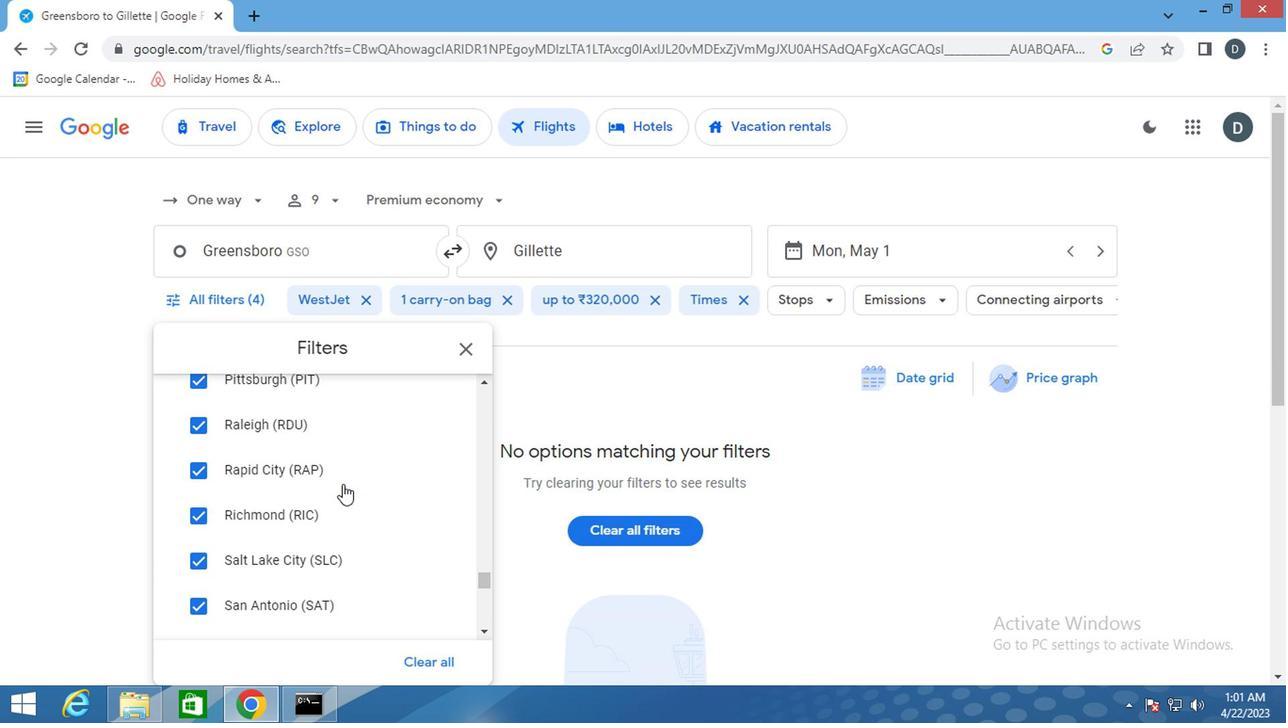 
Action: Mouse scrolled (335, 485) with delta (0, 0)
Screenshot: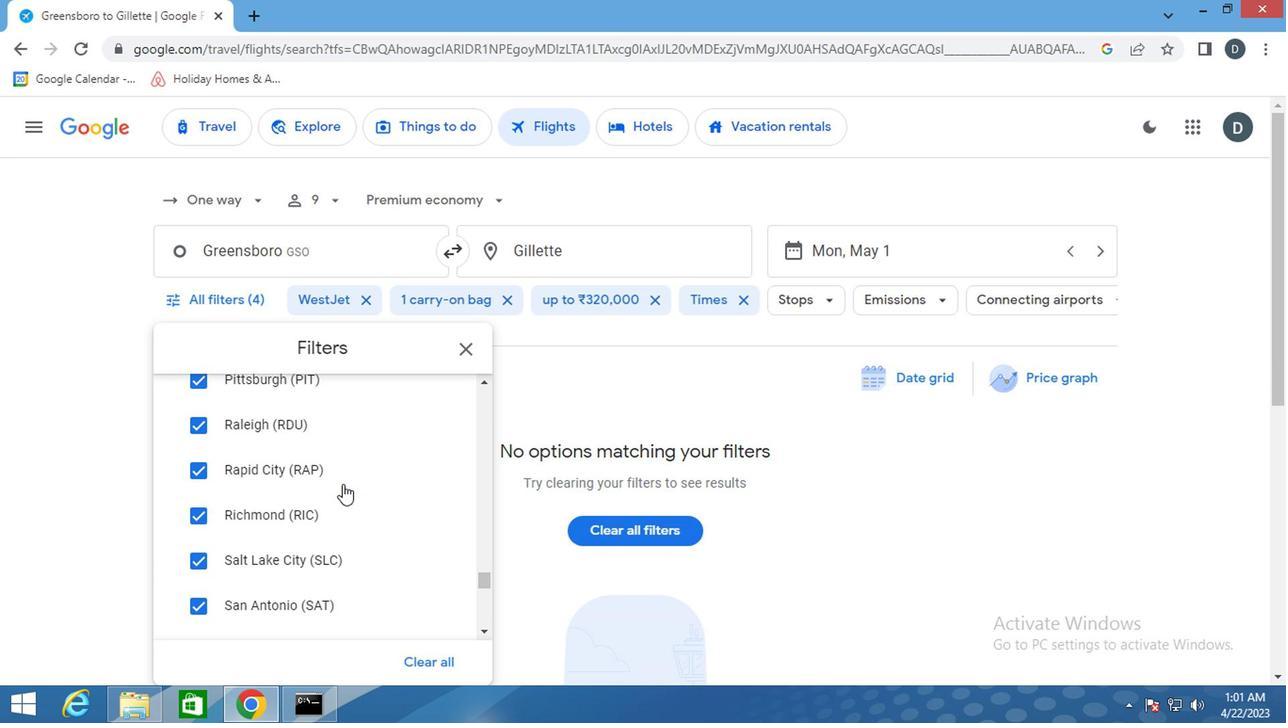 
Action: Mouse scrolled (335, 485) with delta (0, 0)
Screenshot: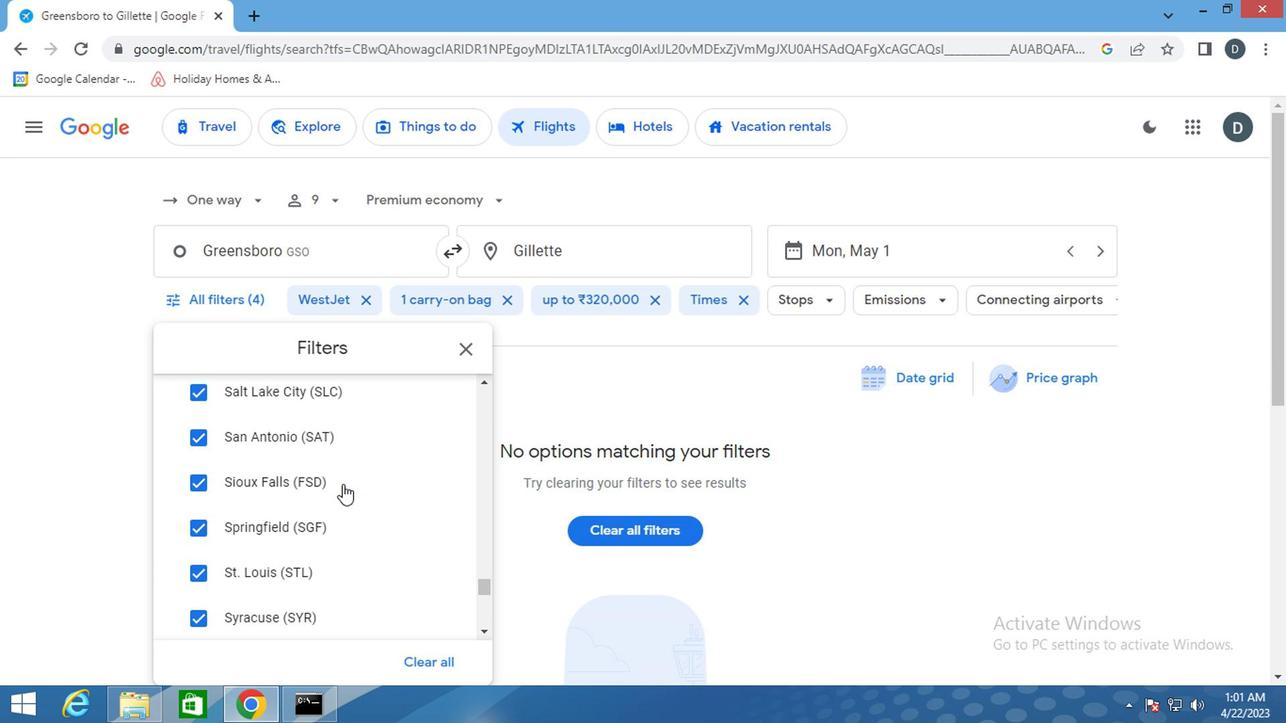
Action: Mouse scrolled (335, 485) with delta (0, 0)
Screenshot: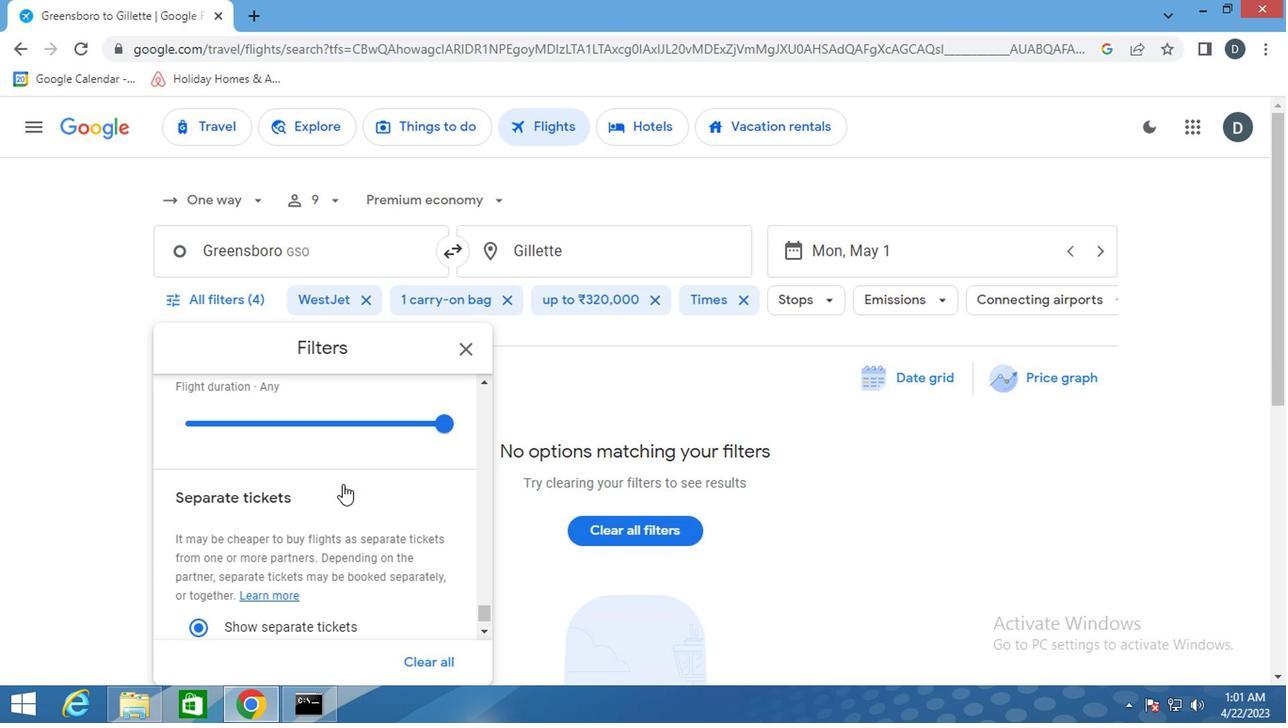 
Action: Mouse scrolled (335, 485) with delta (0, 0)
Screenshot: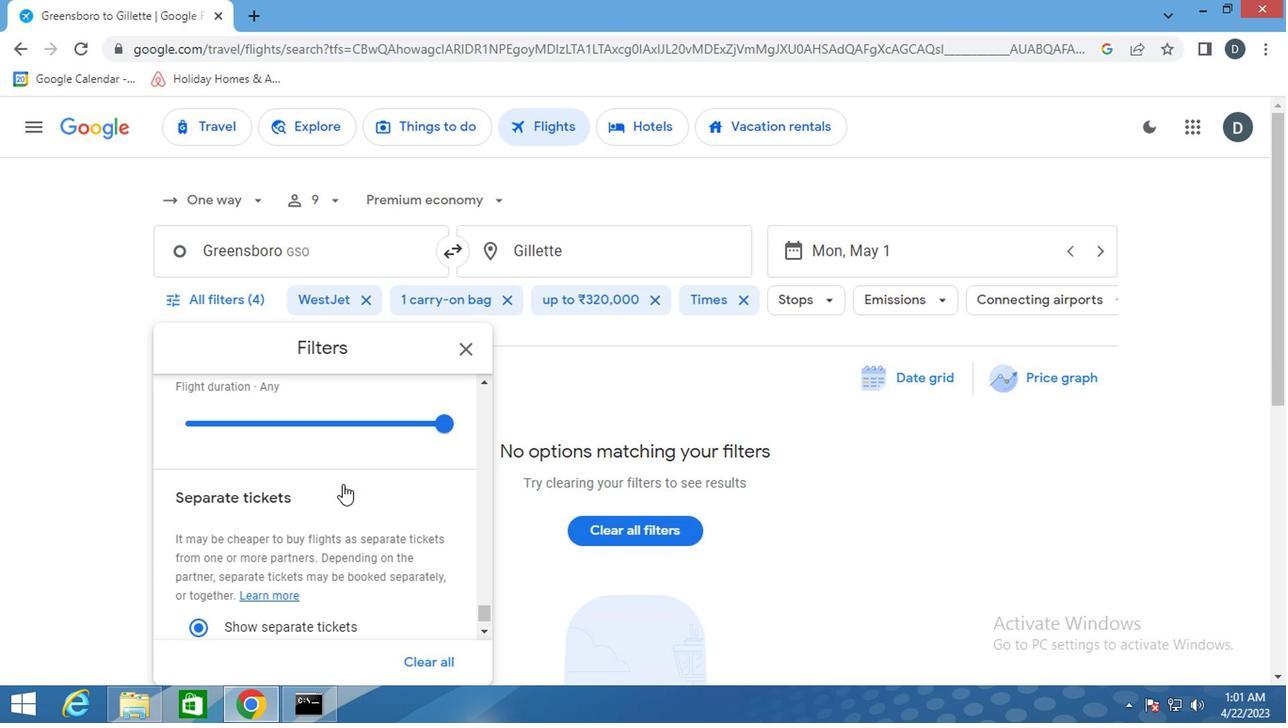
Action: Mouse scrolled (335, 485) with delta (0, 0)
Screenshot: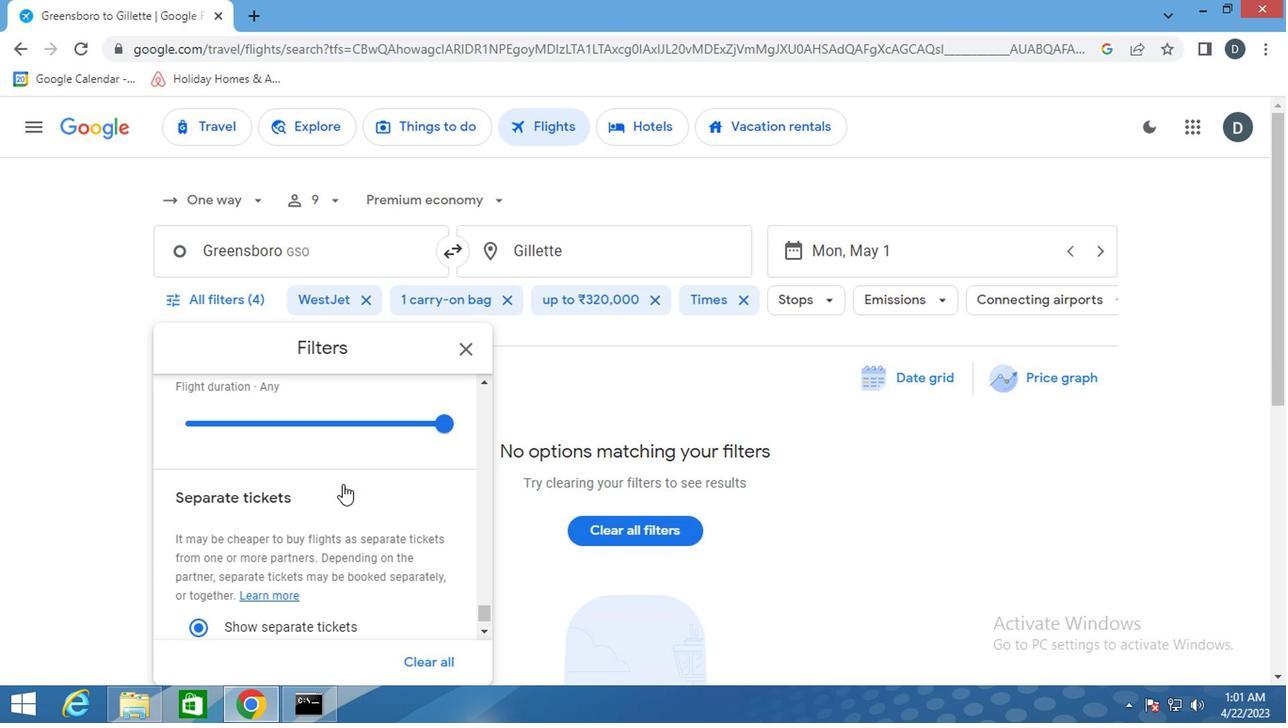 
Action: Mouse scrolled (335, 485) with delta (0, 0)
Screenshot: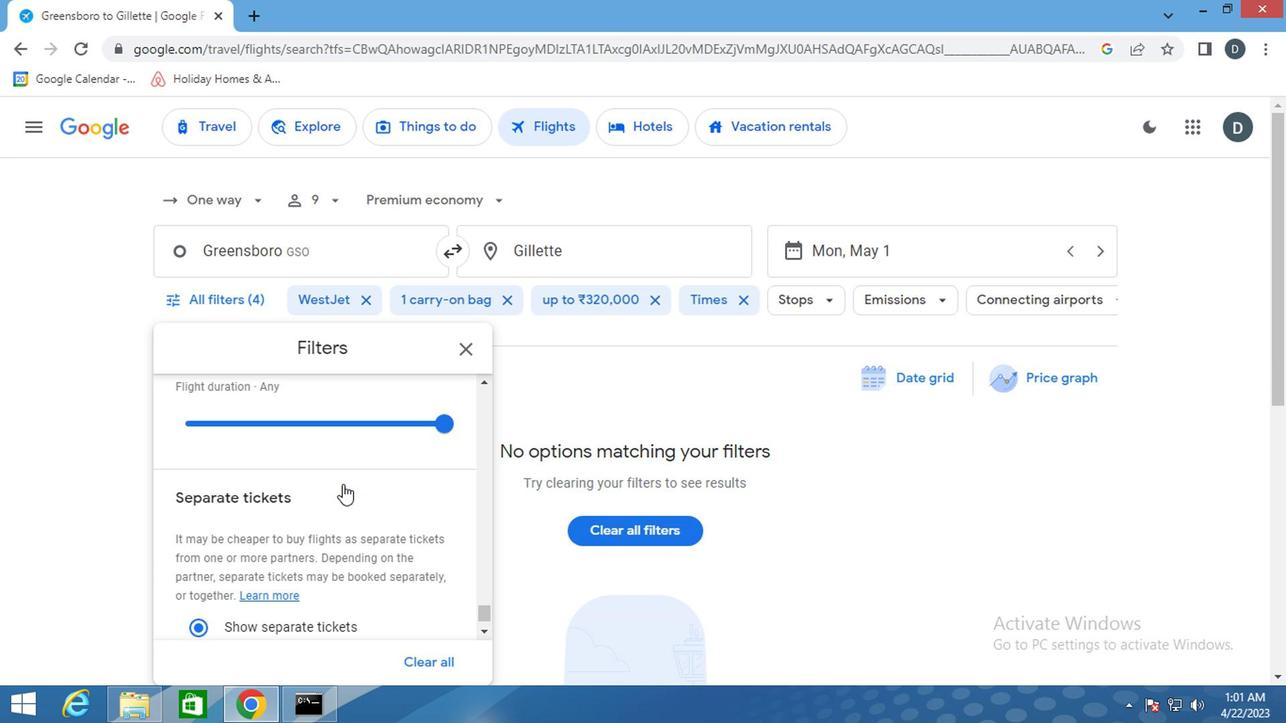 
Action: Mouse scrolled (335, 485) with delta (0, 0)
Screenshot: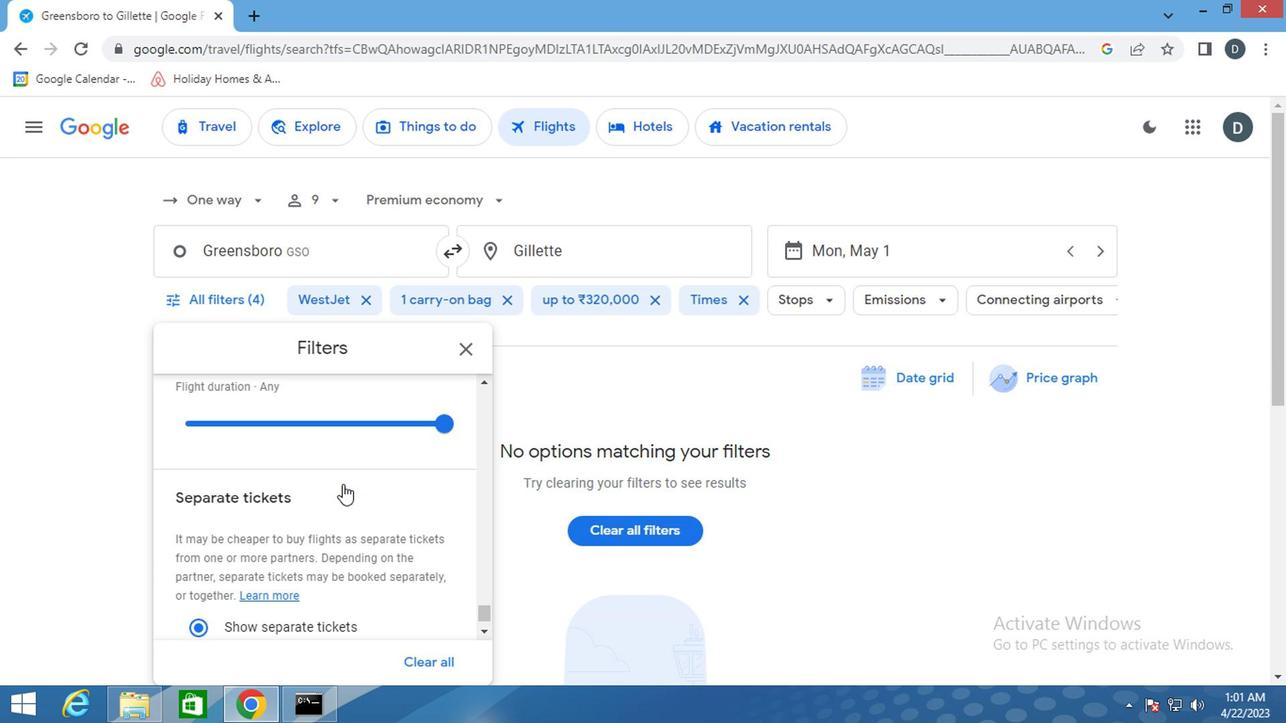 
Action: Mouse scrolled (335, 485) with delta (0, 0)
Screenshot: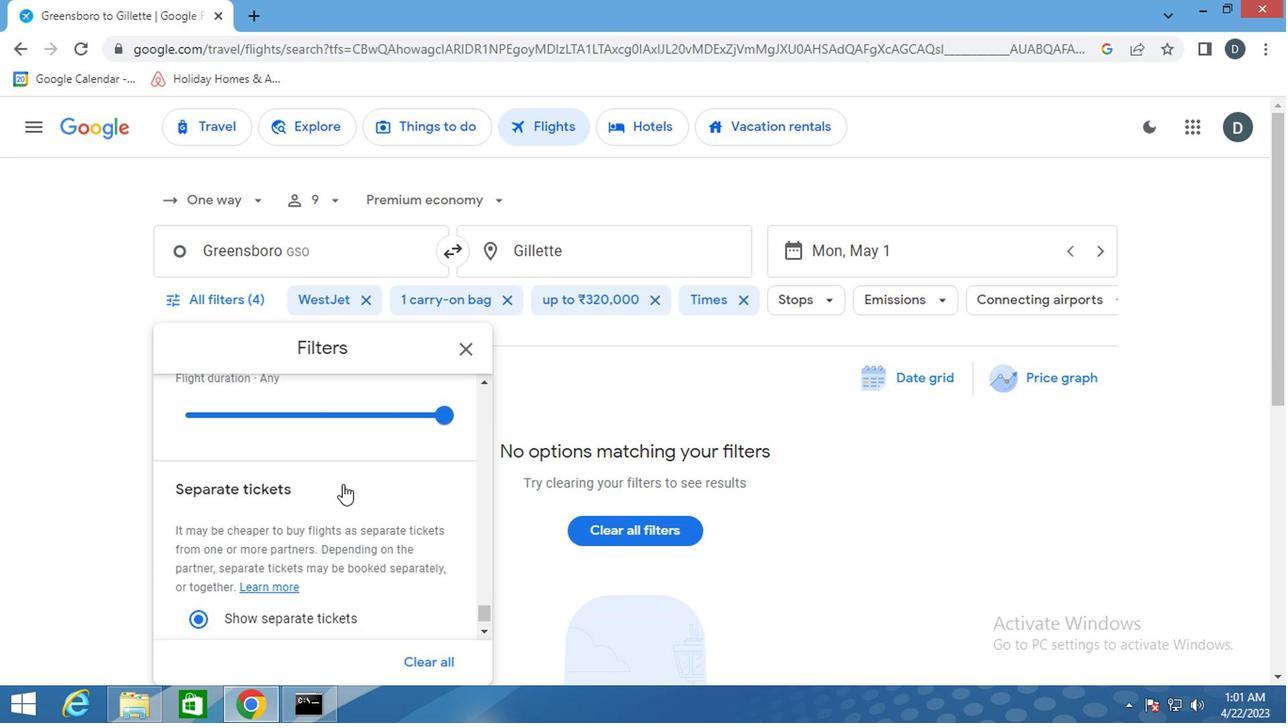 
Action: Mouse scrolled (335, 485) with delta (0, 0)
Screenshot: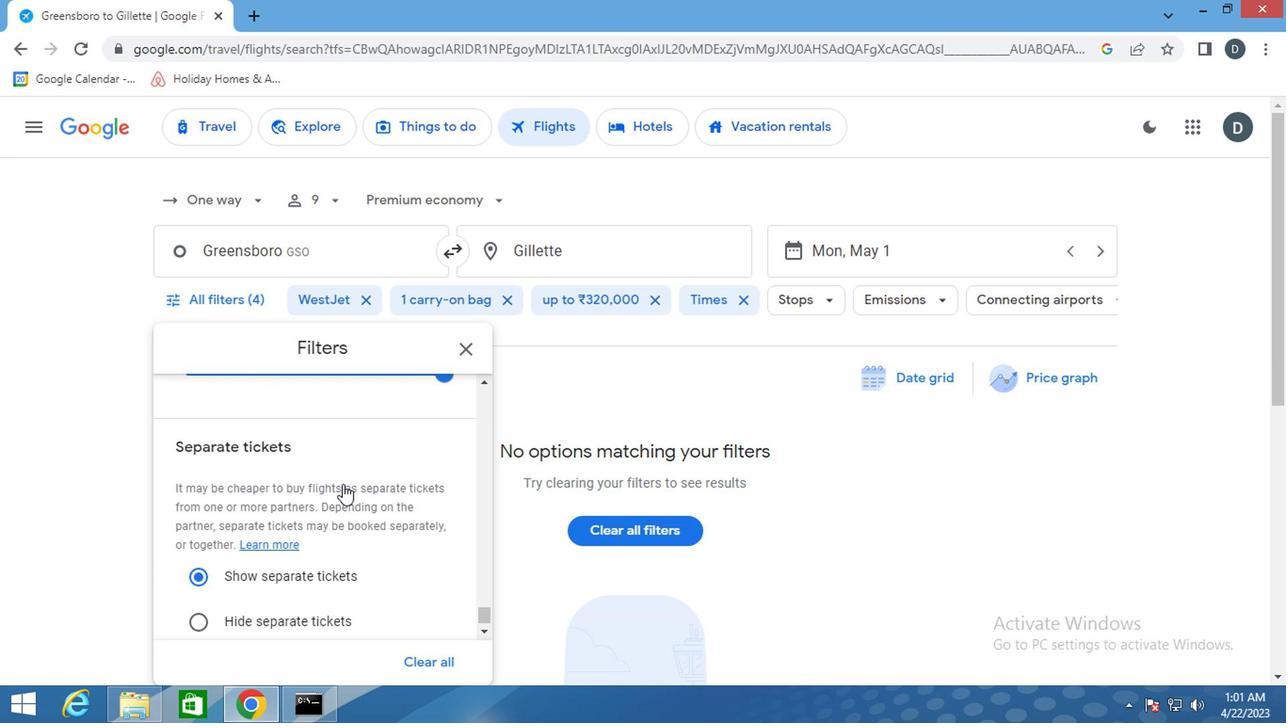 
Action: Mouse scrolled (335, 485) with delta (0, 0)
Screenshot: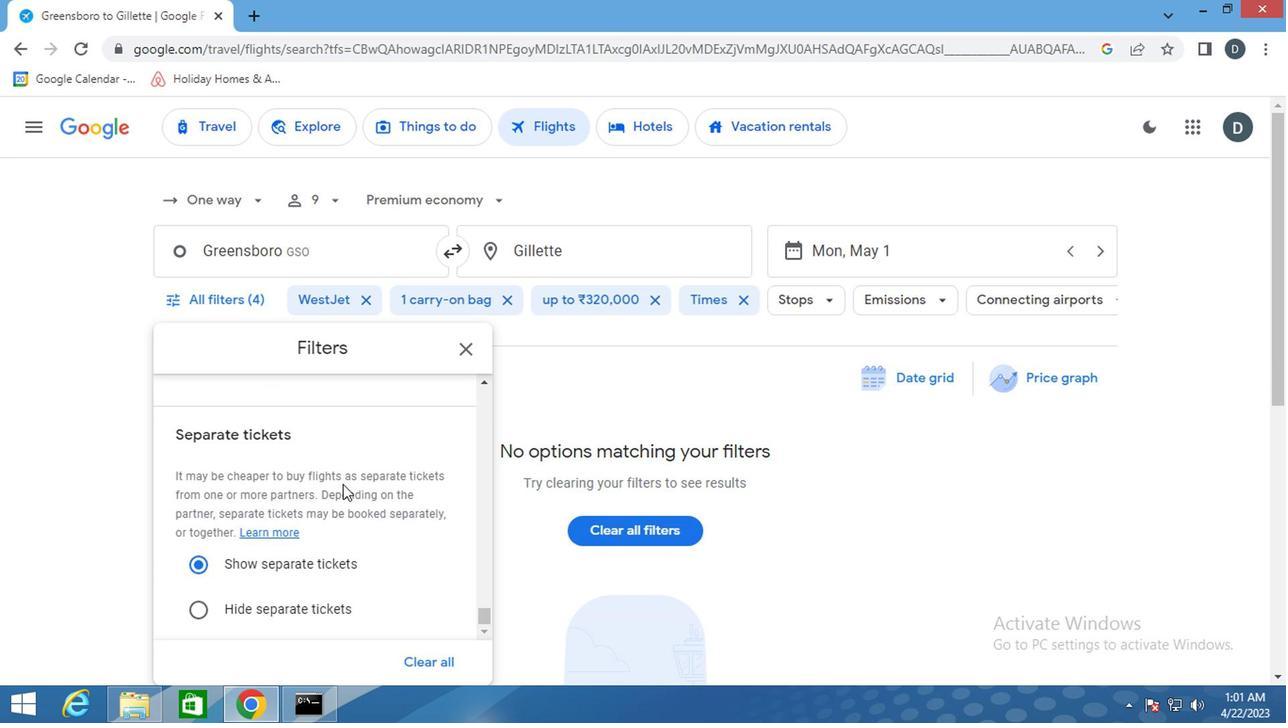 
Action: Mouse scrolled (335, 485) with delta (0, 0)
Screenshot: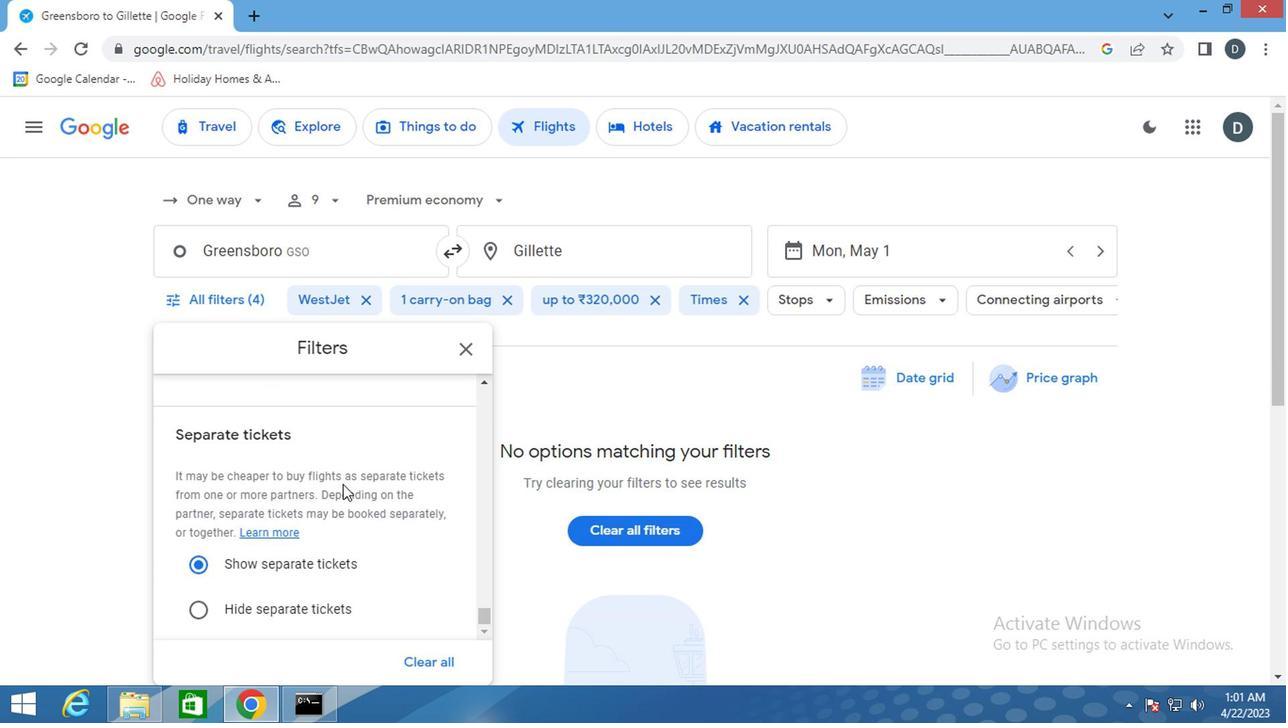 
Action: Mouse scrolled (335, 485) with delta (0, 0)
Screenshot: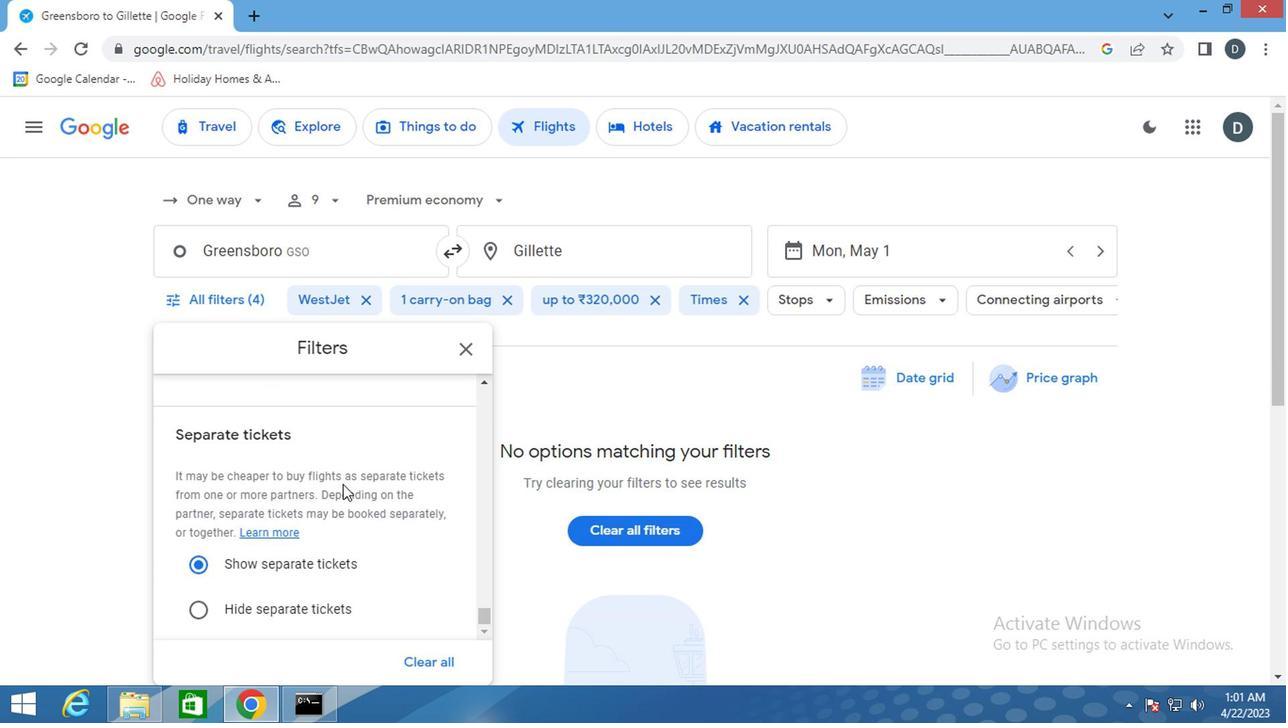 
Action: Mouse scrolled (335, 485) with delta (0, 0)
Screenshot: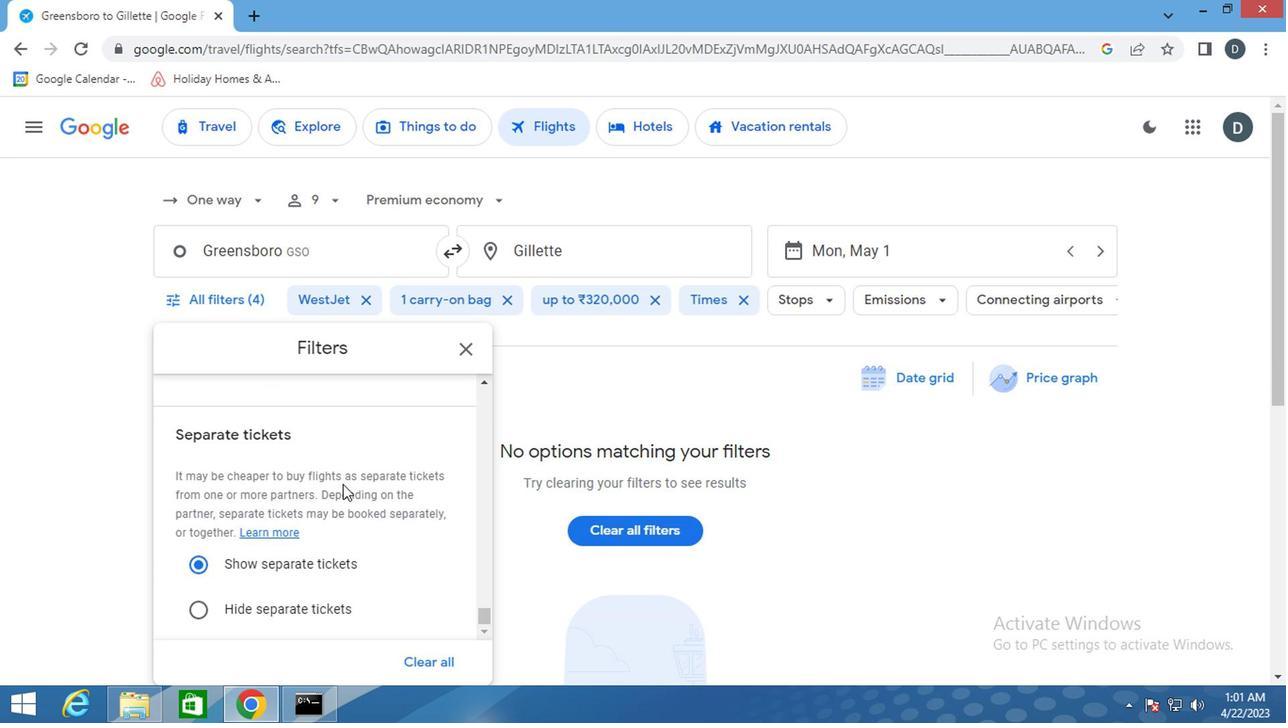 
Action: Mouse scrolled (335, 485) with delta (0, 0)
Screenshot: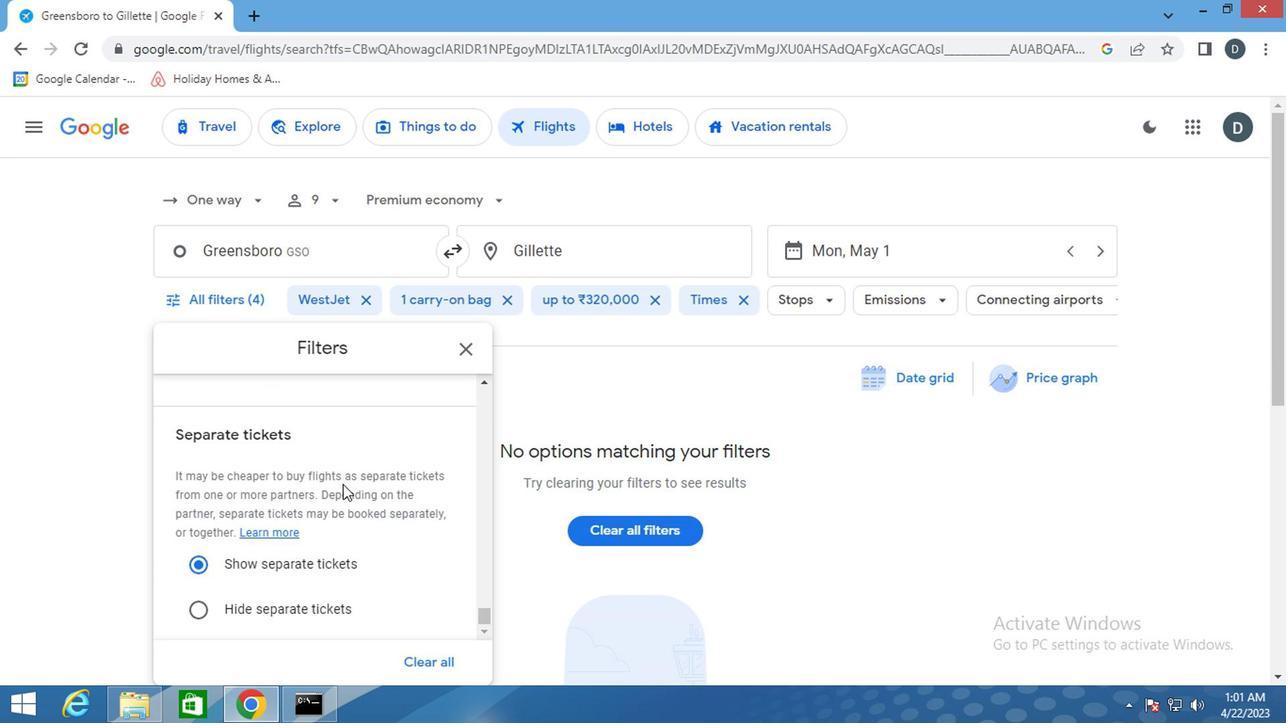
Action: Mouse scrolled (335, 485) with delta (0, 0)
Screenshot: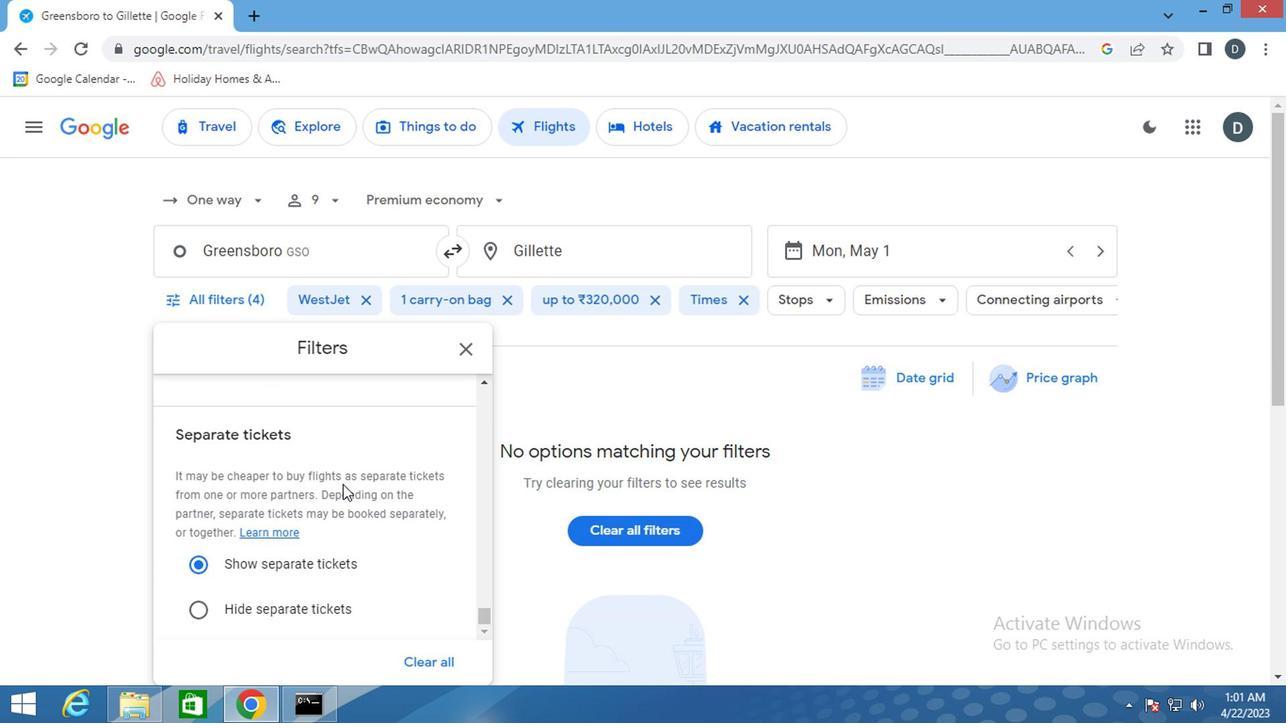 
Action: Mouse moved to (465, 354)
Screenshot: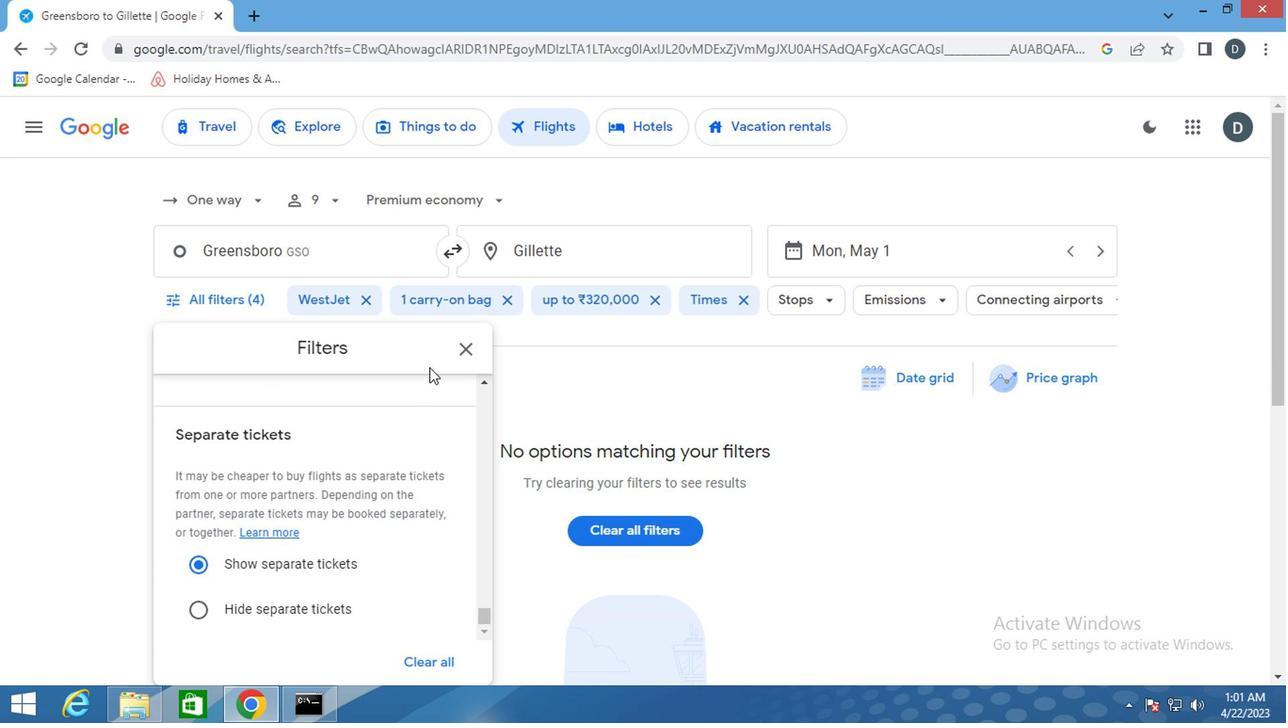 
Action: Mouse pressed left at (465, 354)
Screenshot: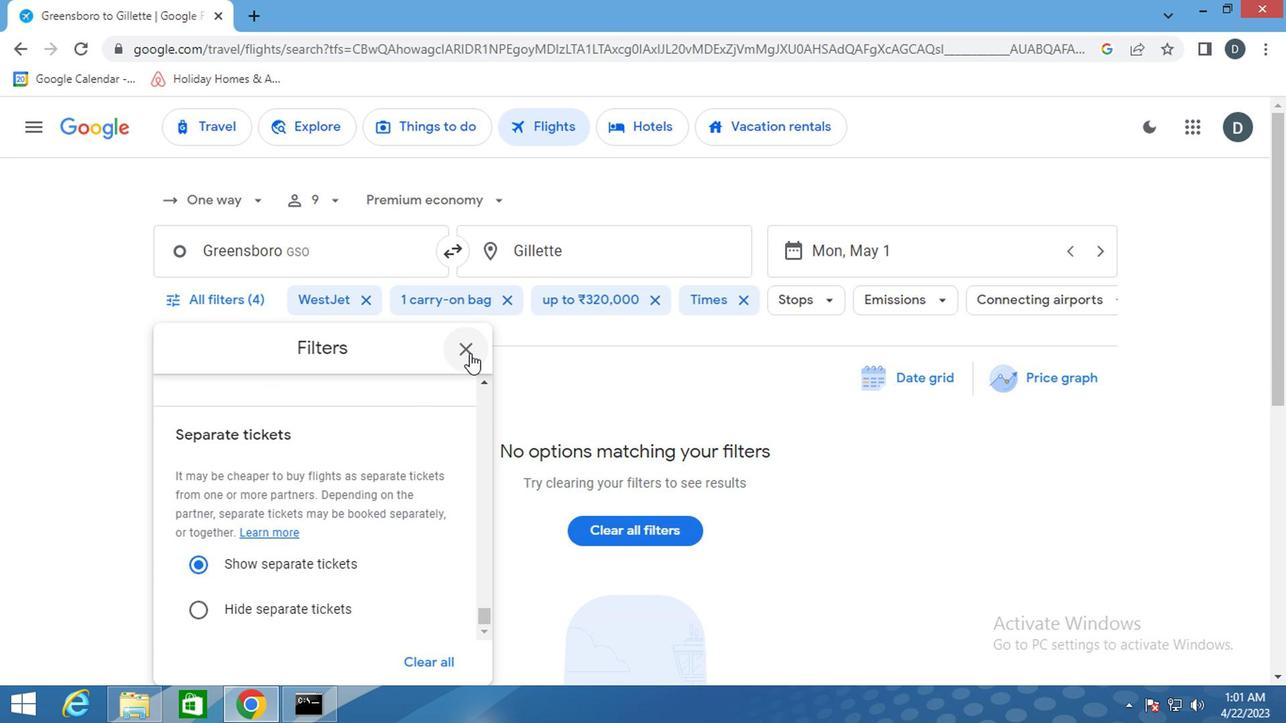 
